 Task: Create new vendor bill with Date Opened: 23-Apr-23, Select Vendor: Seacor Holdings Inc., Terms: Net 7. Make bill entry for item-1 with Date: 23-Apr-23, Description: Gasoline, Expense Account: Auto: Fuel, Quantity: 21, Unit Price: 3.69, Sales Tax: Y, Sales Tax Included: Y, Tax Table: Sales Tax. Post Bill with Post Date: 23-Apr-23, Post to Accounts: Liabilities:Accounts Payble. Pay / Process Payment with Transaction Date: 22-May-23, Amount: 77.49, Transfer Account: Checking Account. Go to 'Print Bill'.
Action: Mouse moved to (262, 149)
Screenshot: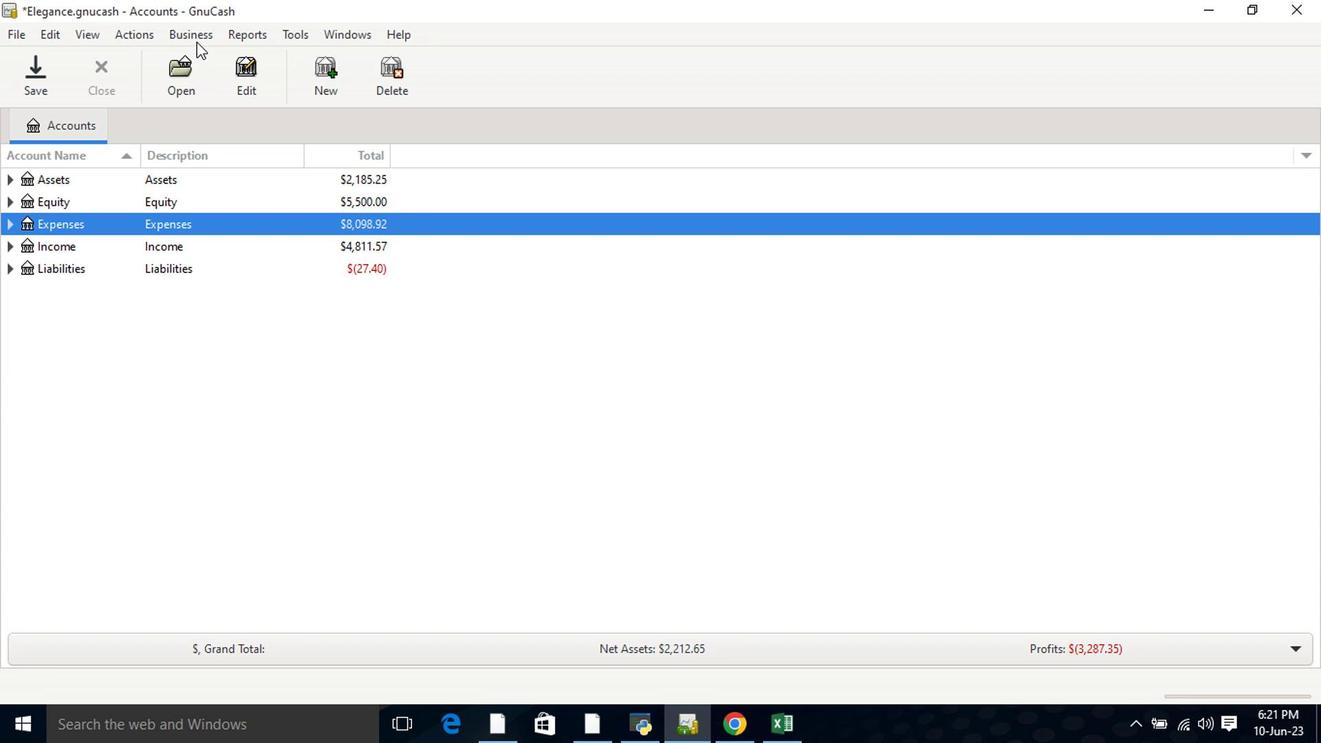 
Action: Mouse pressed left at (262, 149)
Screenshot: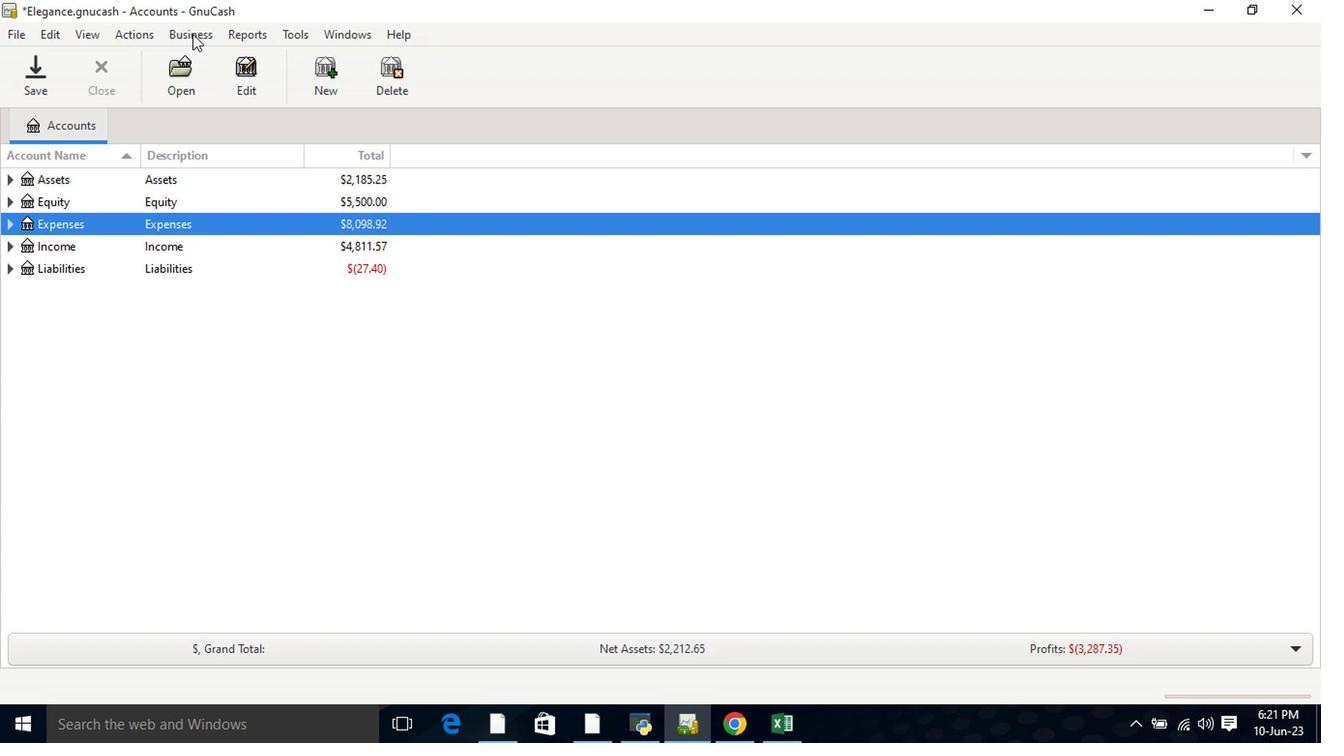 
Action: Mouse moved to (271, 183)
Screenshot: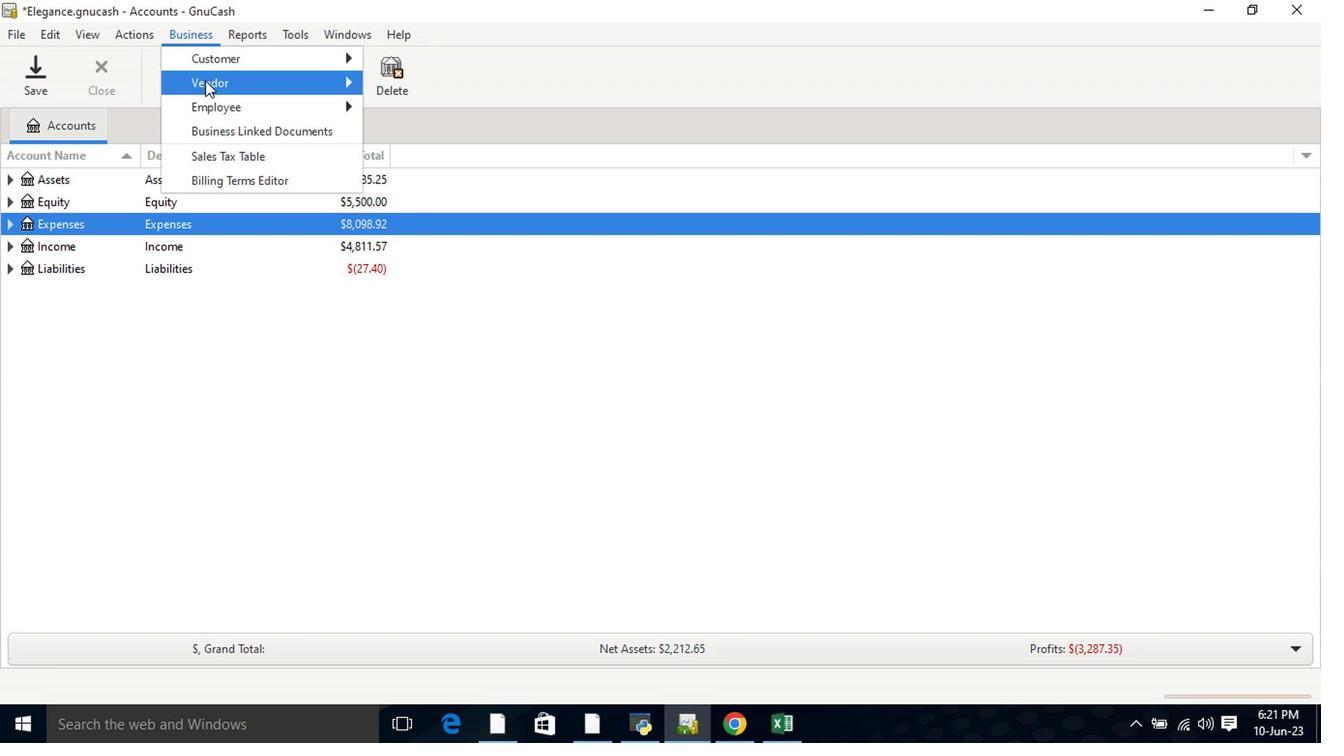 
Action: Mouse pressed left at (271, 183)
Screenshot: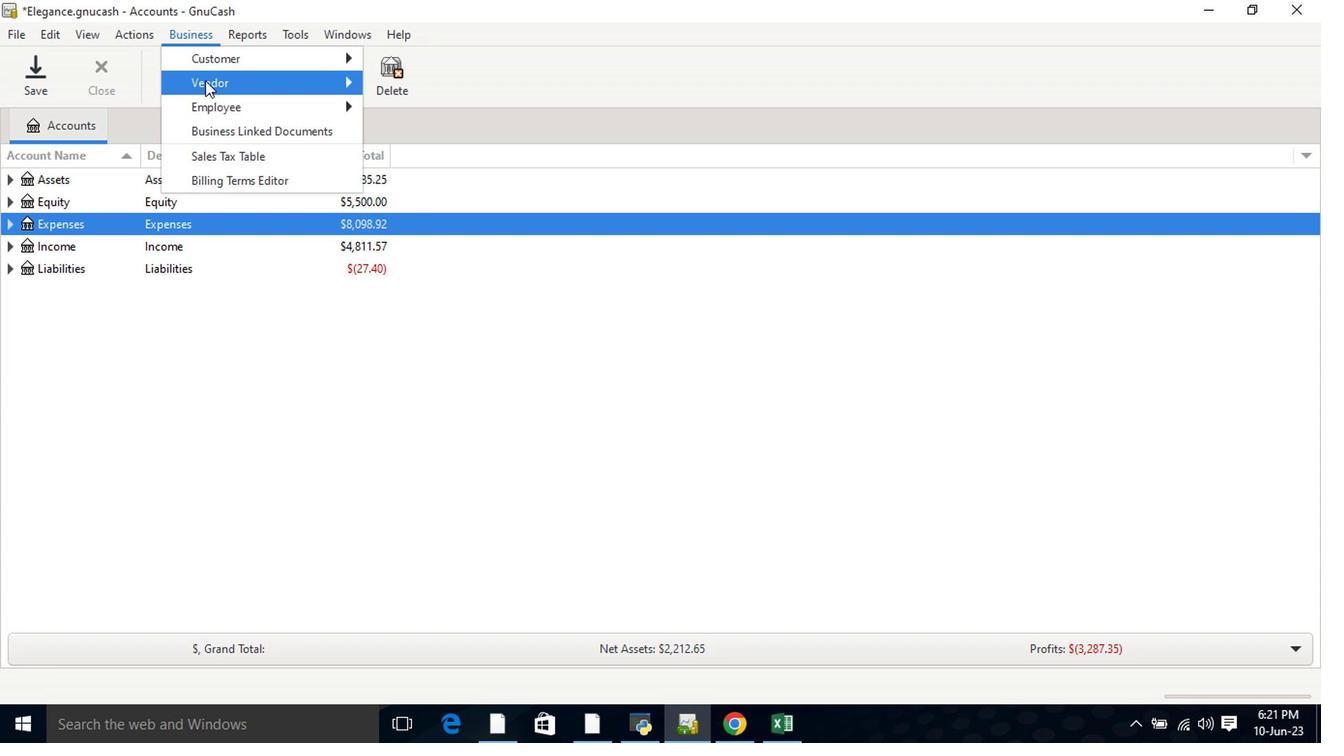 
Action: Mouse moved to (427, 233)
Screenshot: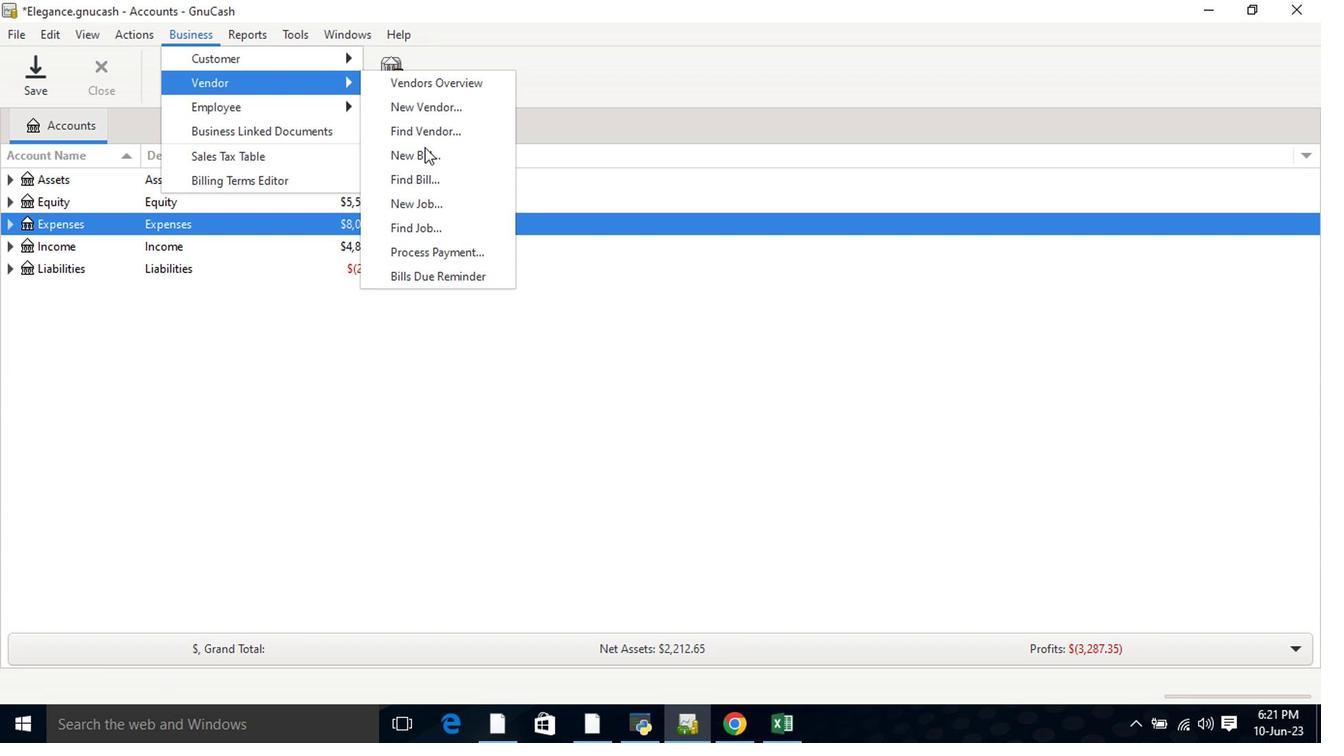 
Action: Mouse pressed left at (427, 233)
Screenshot: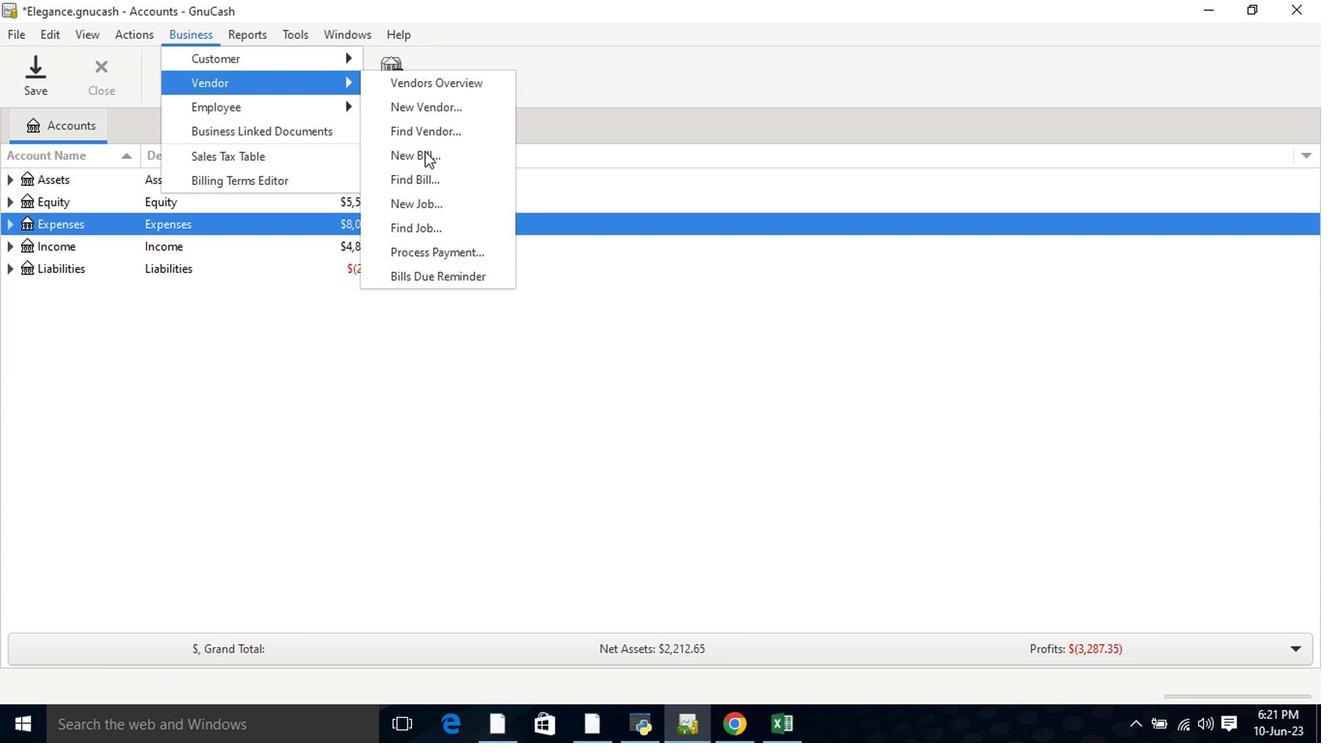 
Action: Mouse moved to (685, 302)
Screenshot: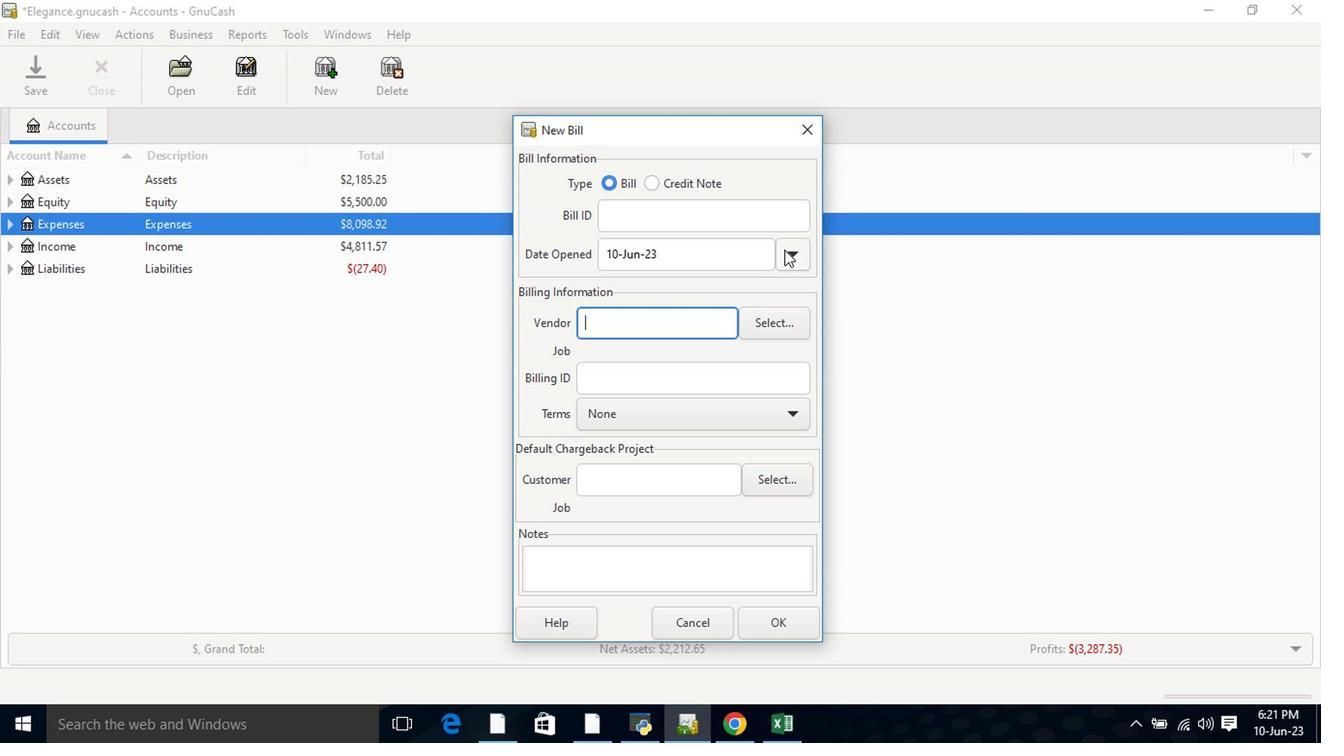
Action: Mouse pressed left at (685, 302)
Screenshot: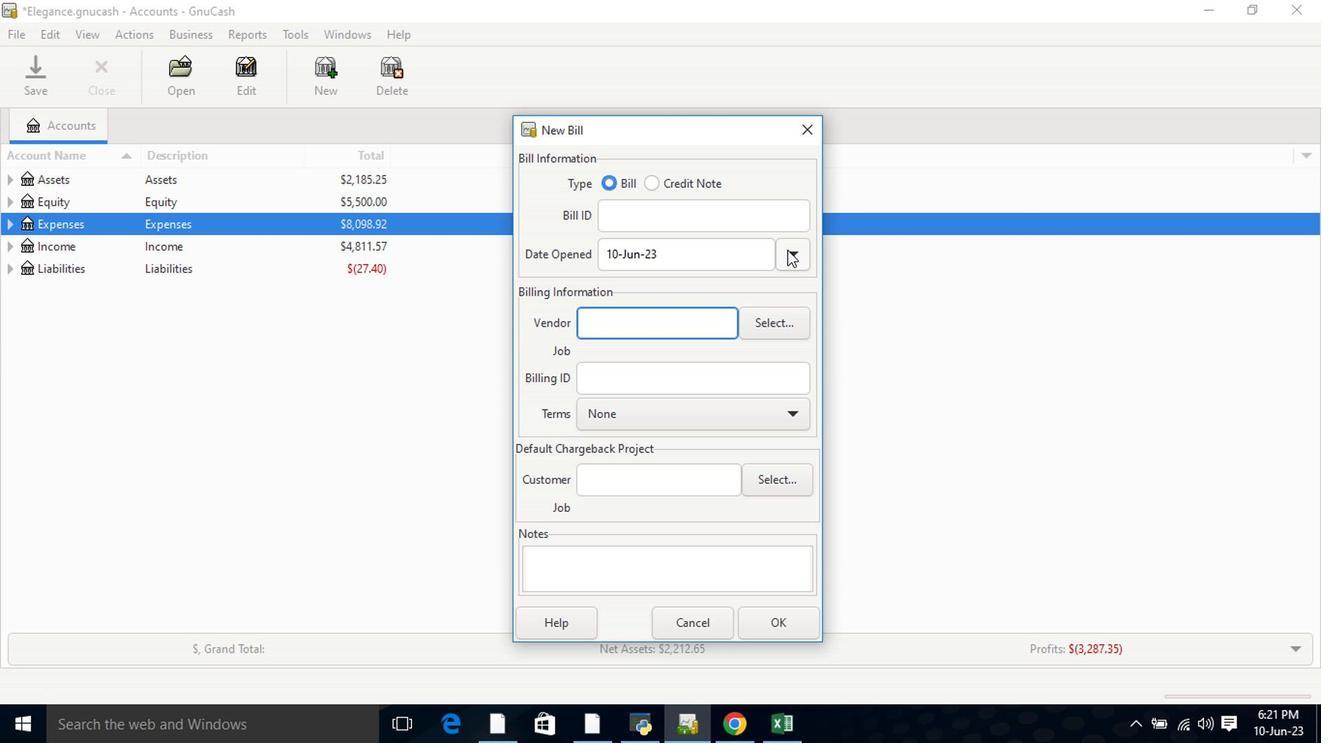 
Action: Mouse moved to (578, 324)
Screenshot: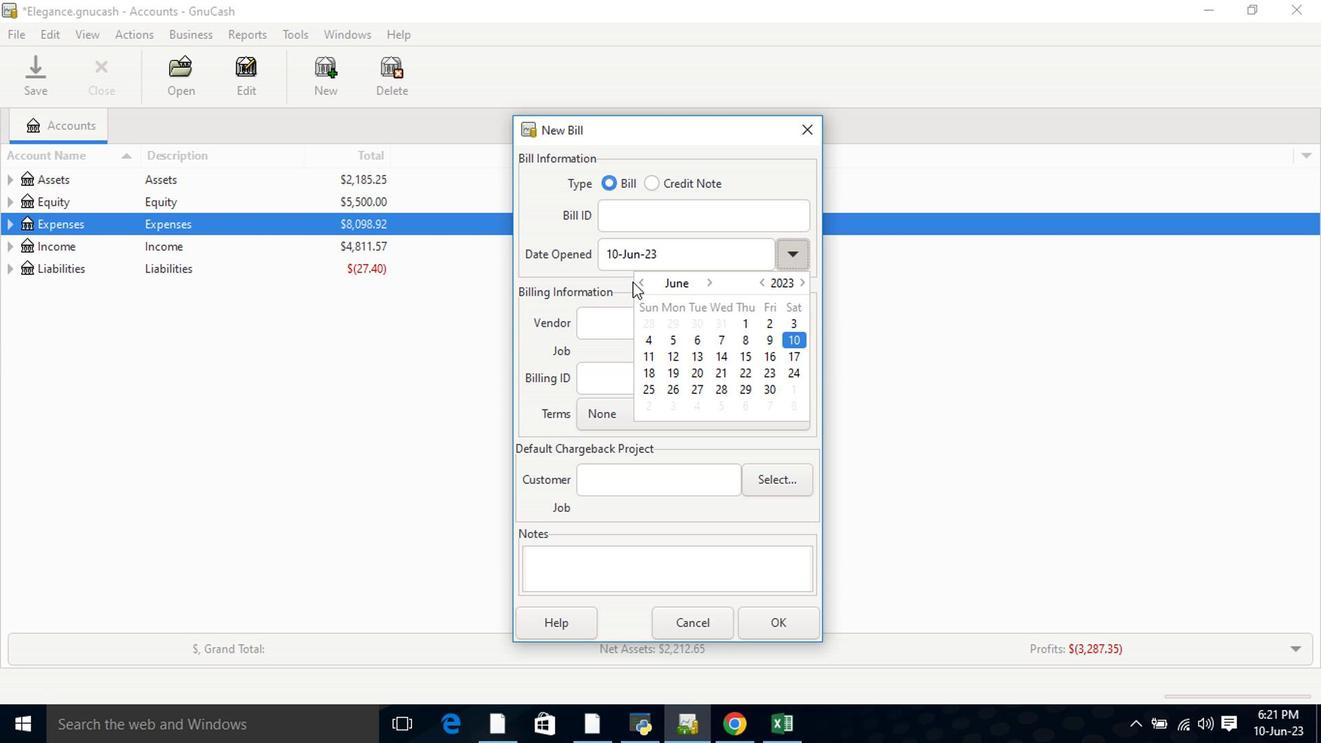 
Action: Mouse pressed left at (578, 324)
Screenshot: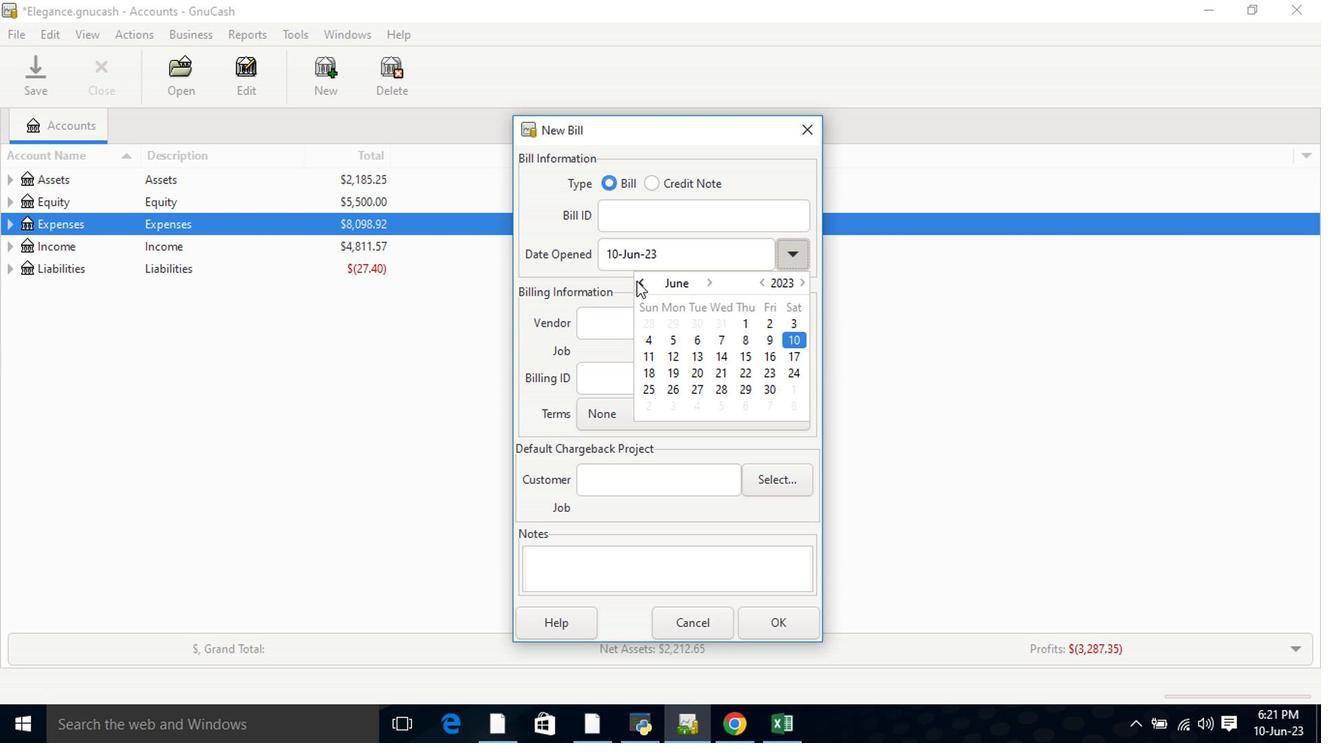 
Action: Mouse moved to (580, 326)
Screenshot: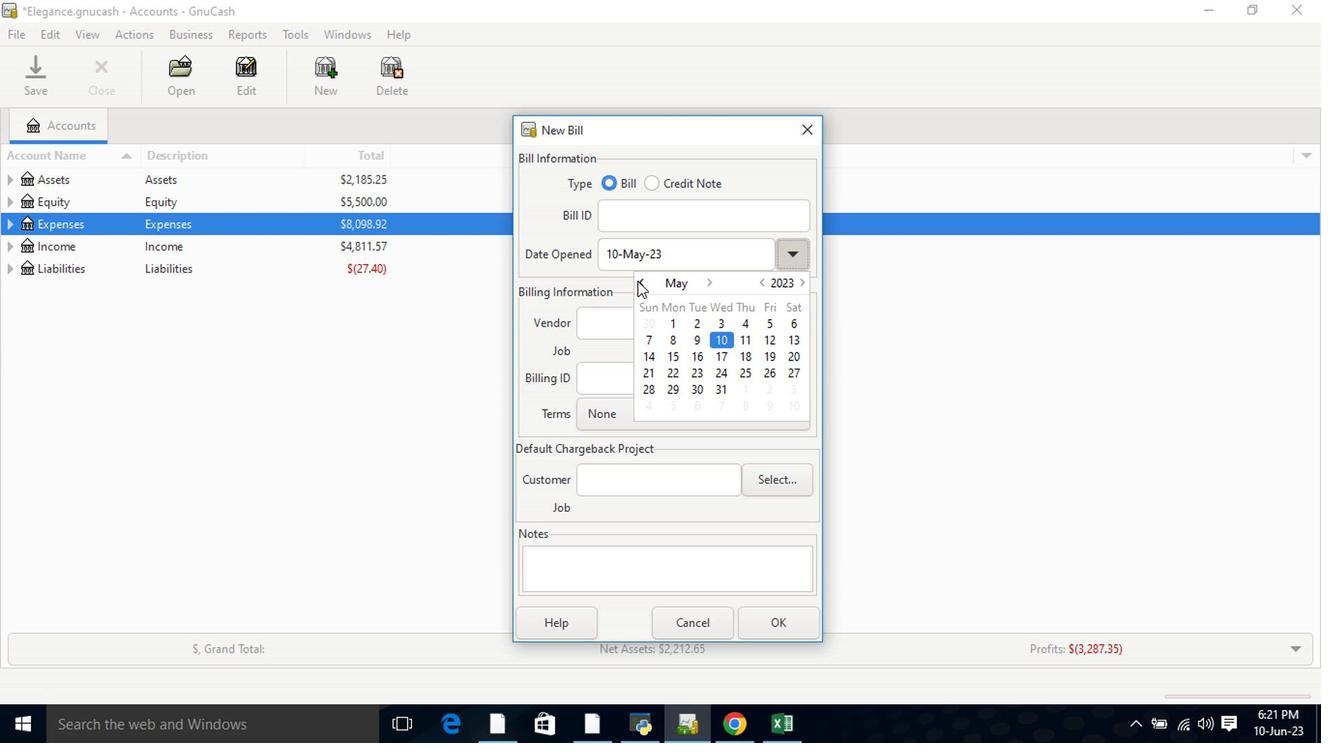 
Action: Mouse pressed left at (580, 326)
Screenshot: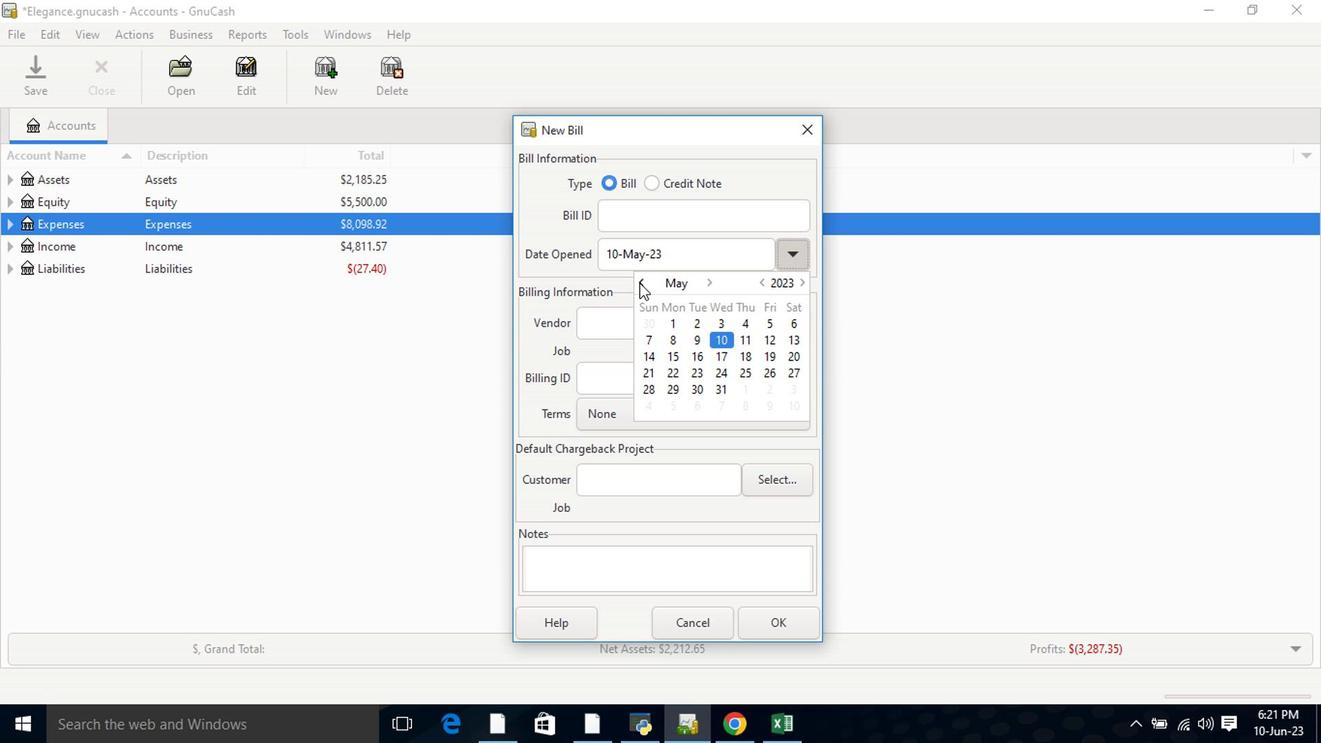 
Action: Mouse moved to (590, 403)
Screenshot: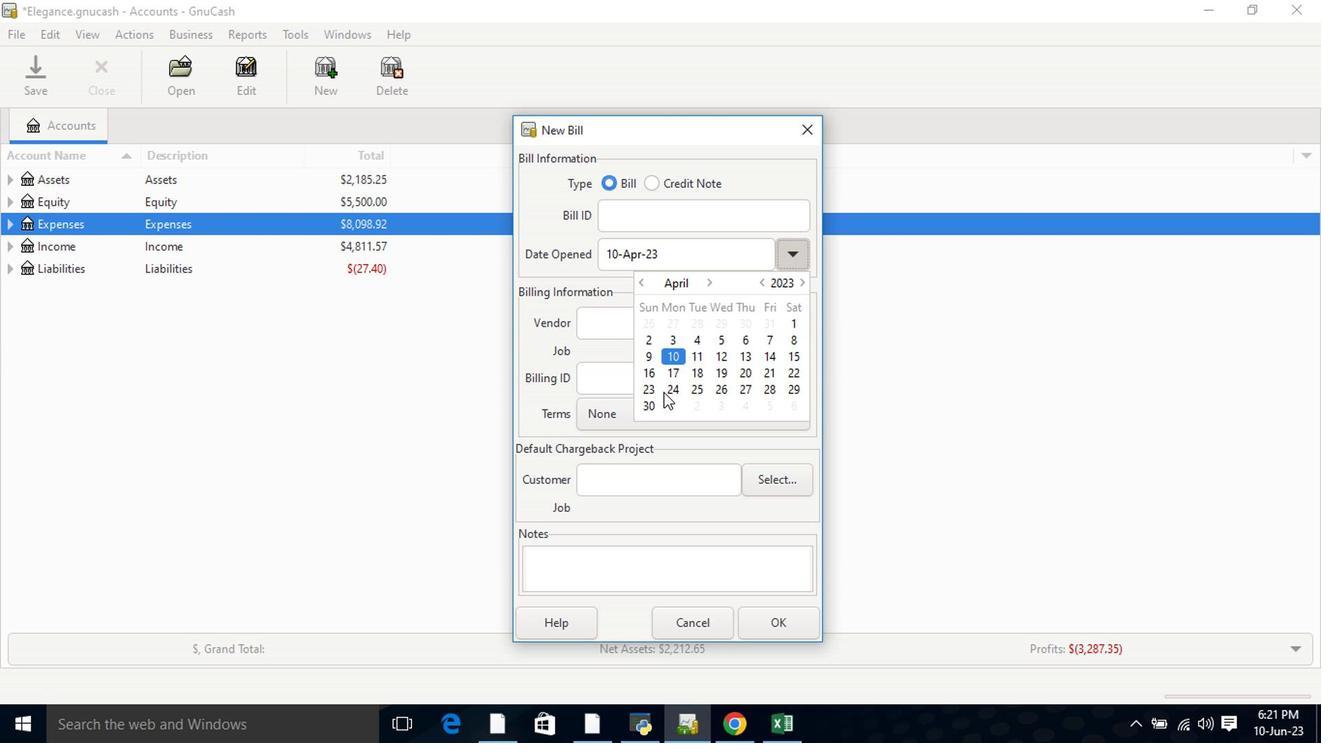 
Action: Mouse pressed left at (590, 403)
Screenshot: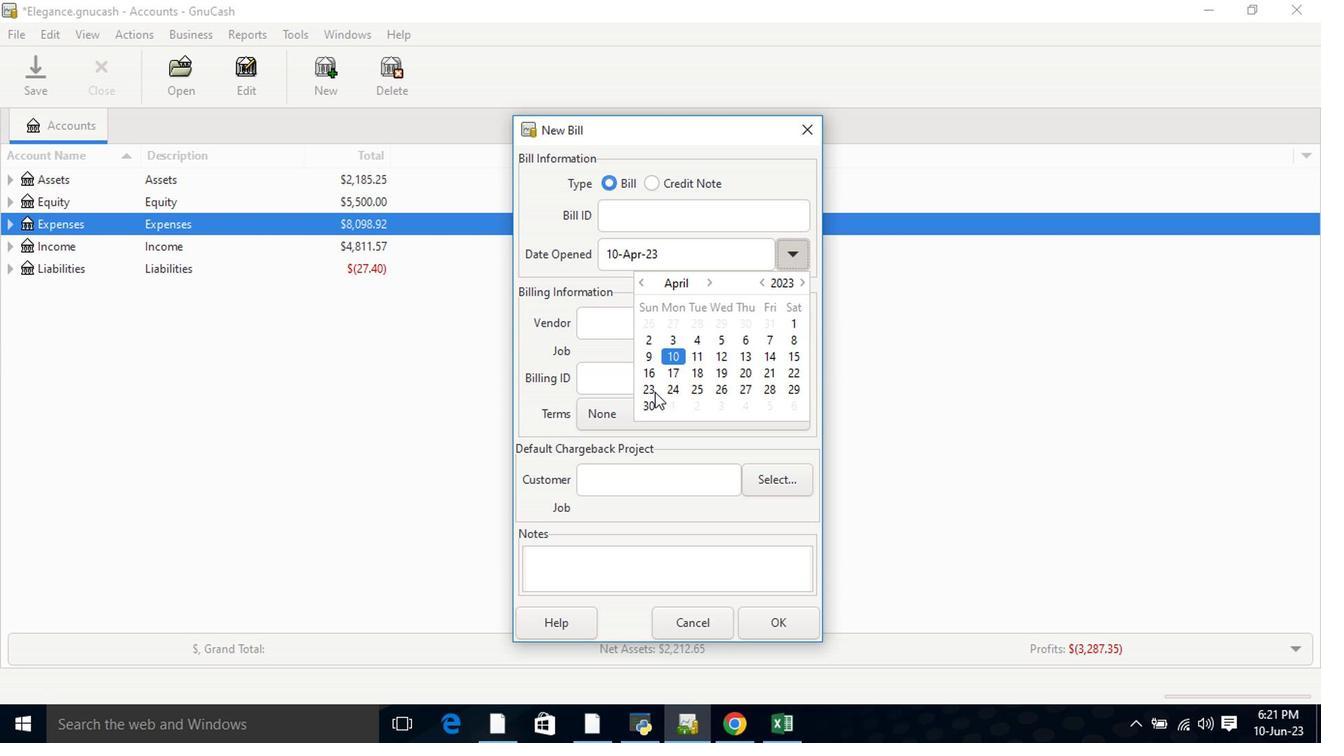 
Action: Mouse pressed left at (590, 403)
Screenshot: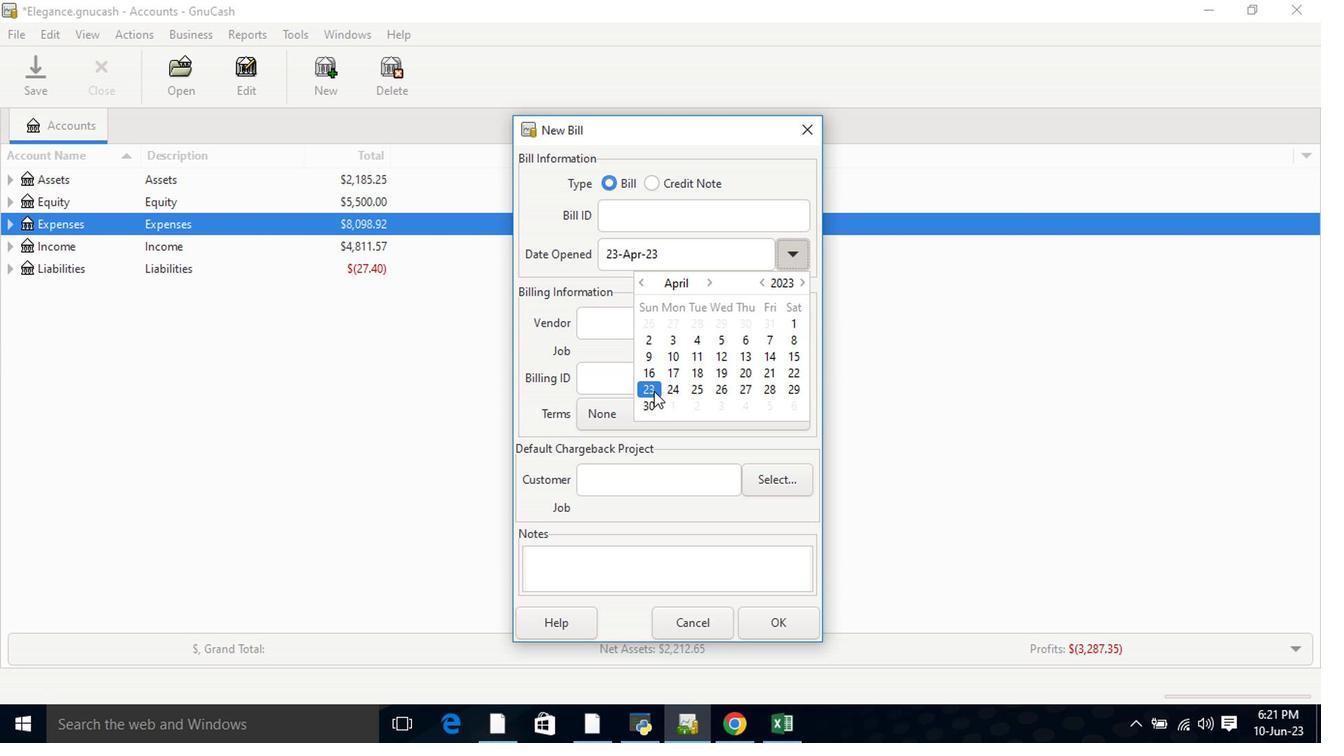 
Action: Mouse moved to (576, 357)
Screenshot: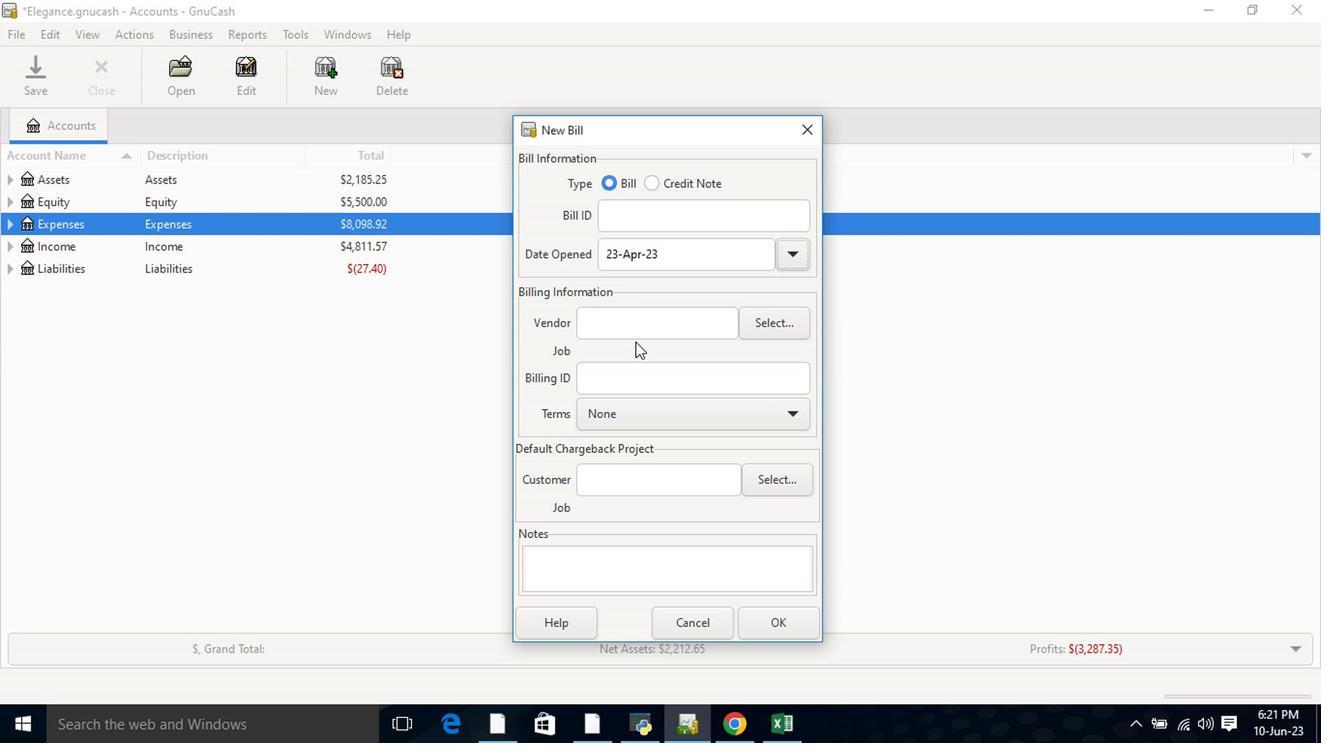 
Action: Mouse pressed left at (576, 357)
Screenshot: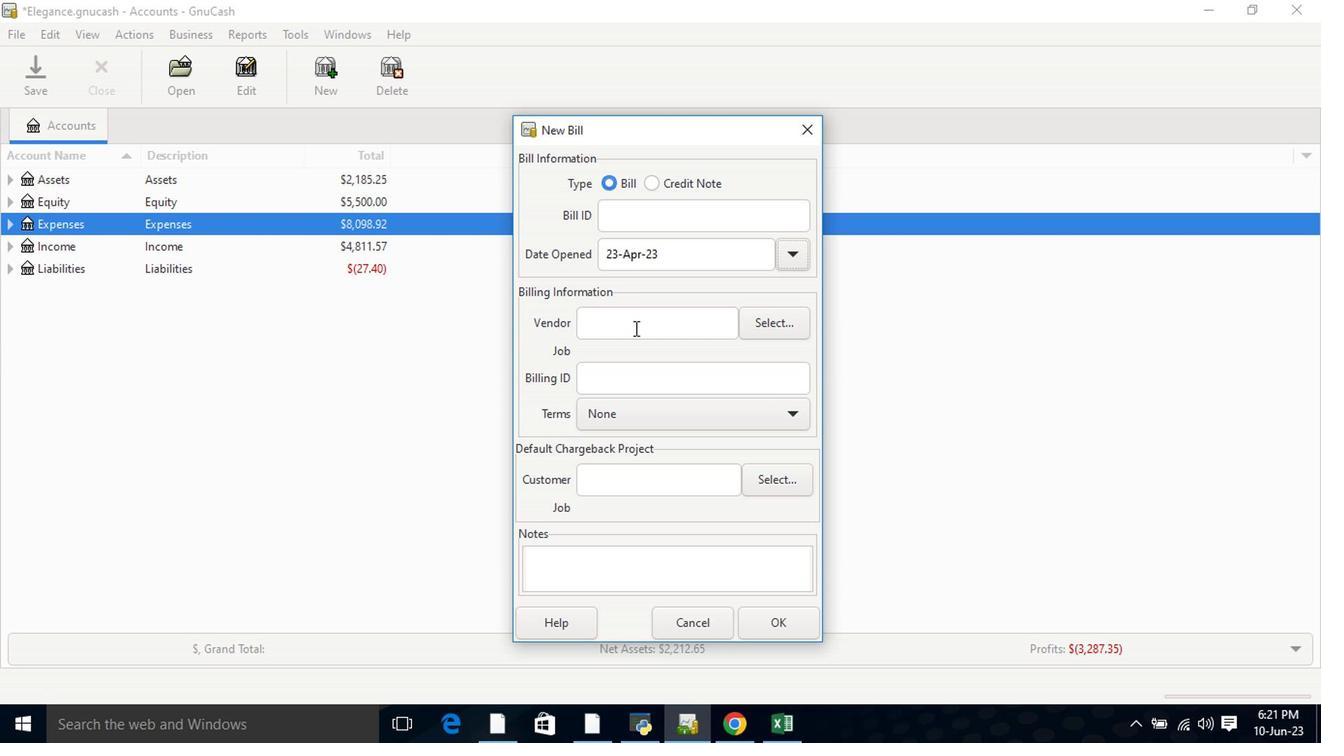
Action: Key pressed <Key.shift>Sea
Screenshot: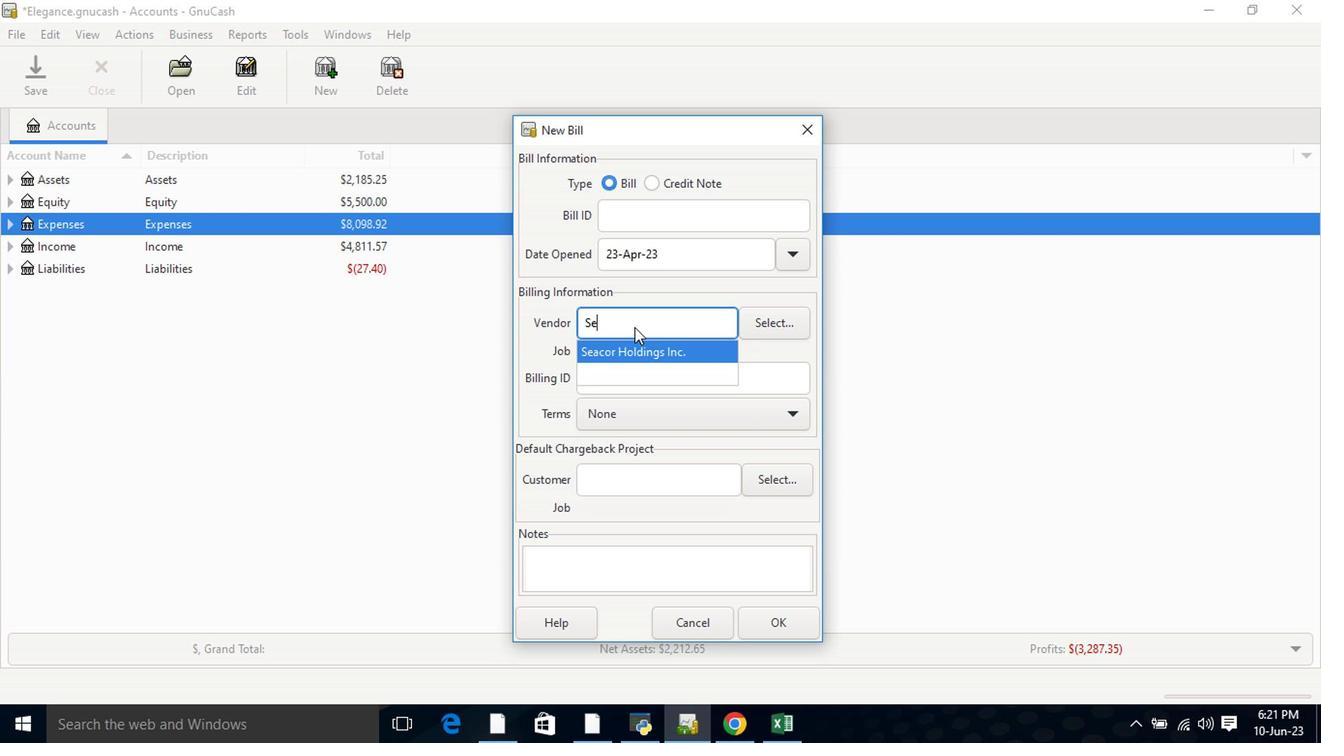 
Action: Mouse moved to (577, 372)
Screenshot: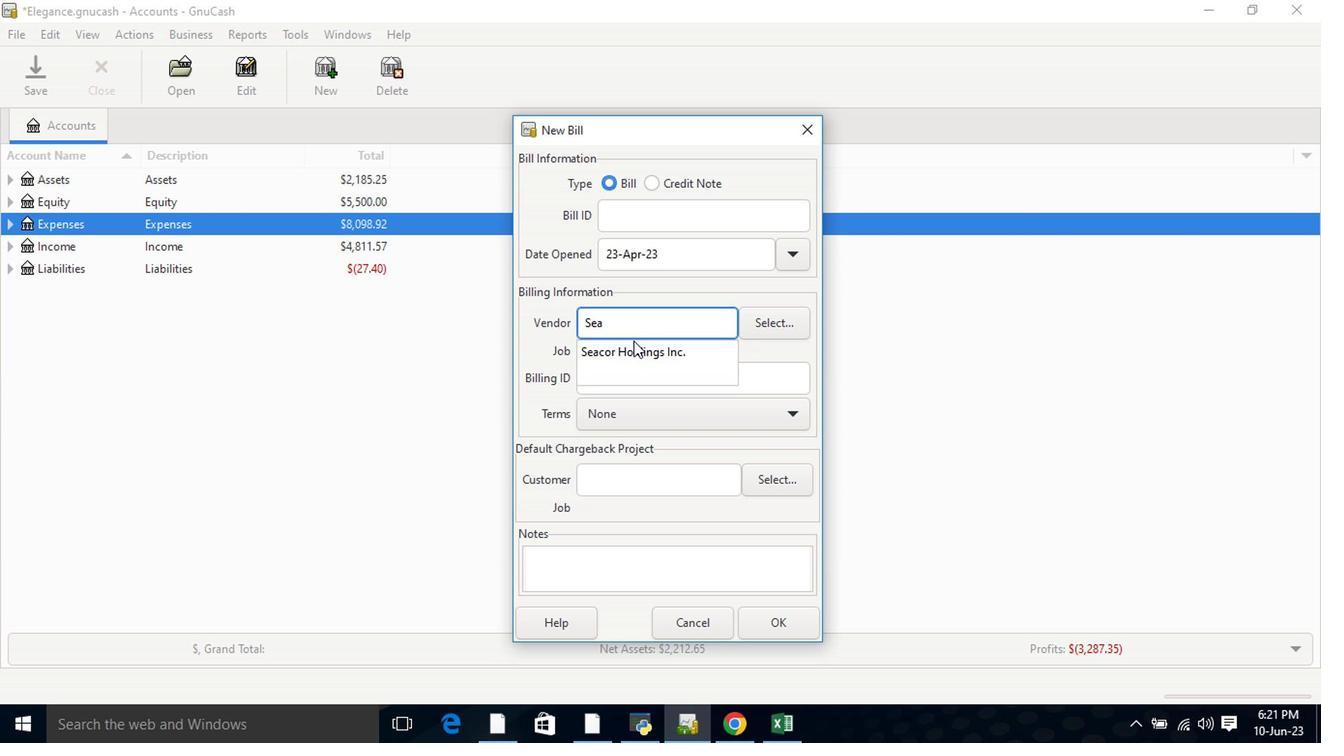 
Action: Mouse pressed left at (577, 372)
Screenshot: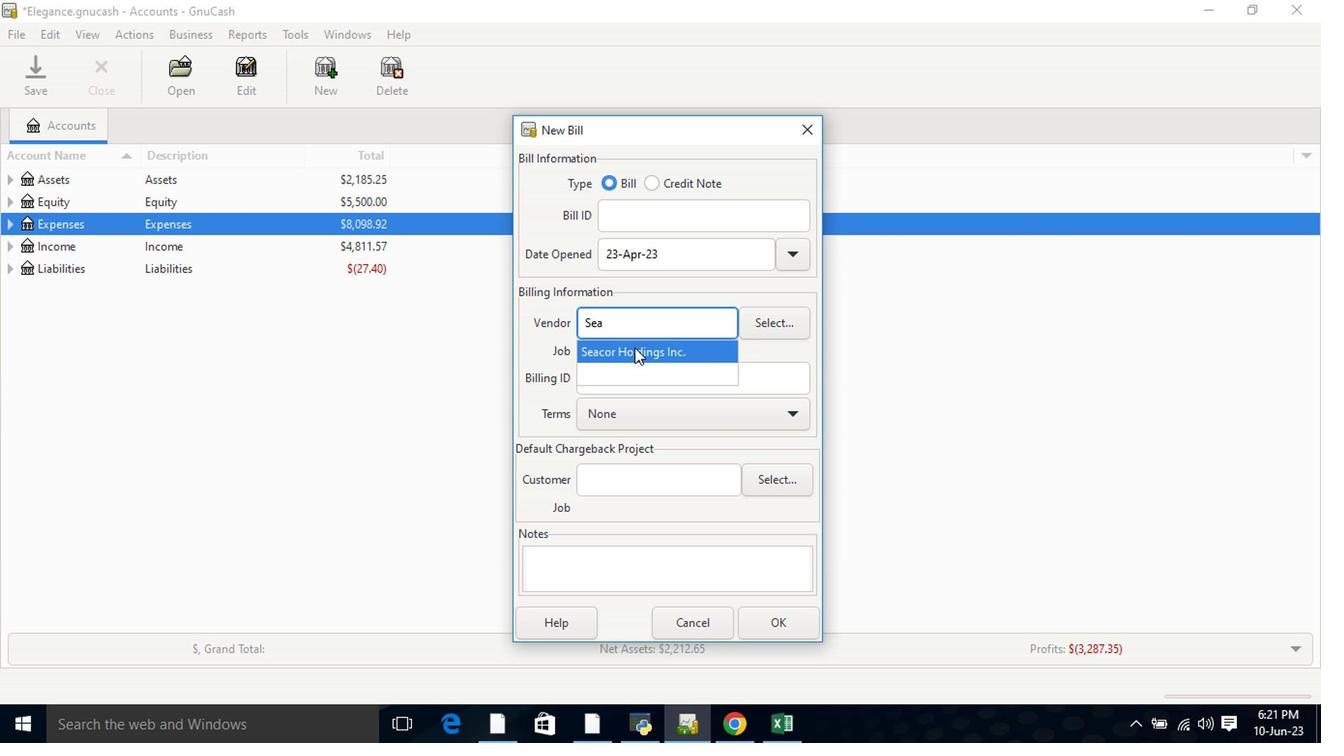 
Action: Mouse moved to (638, 427)
Screenshot: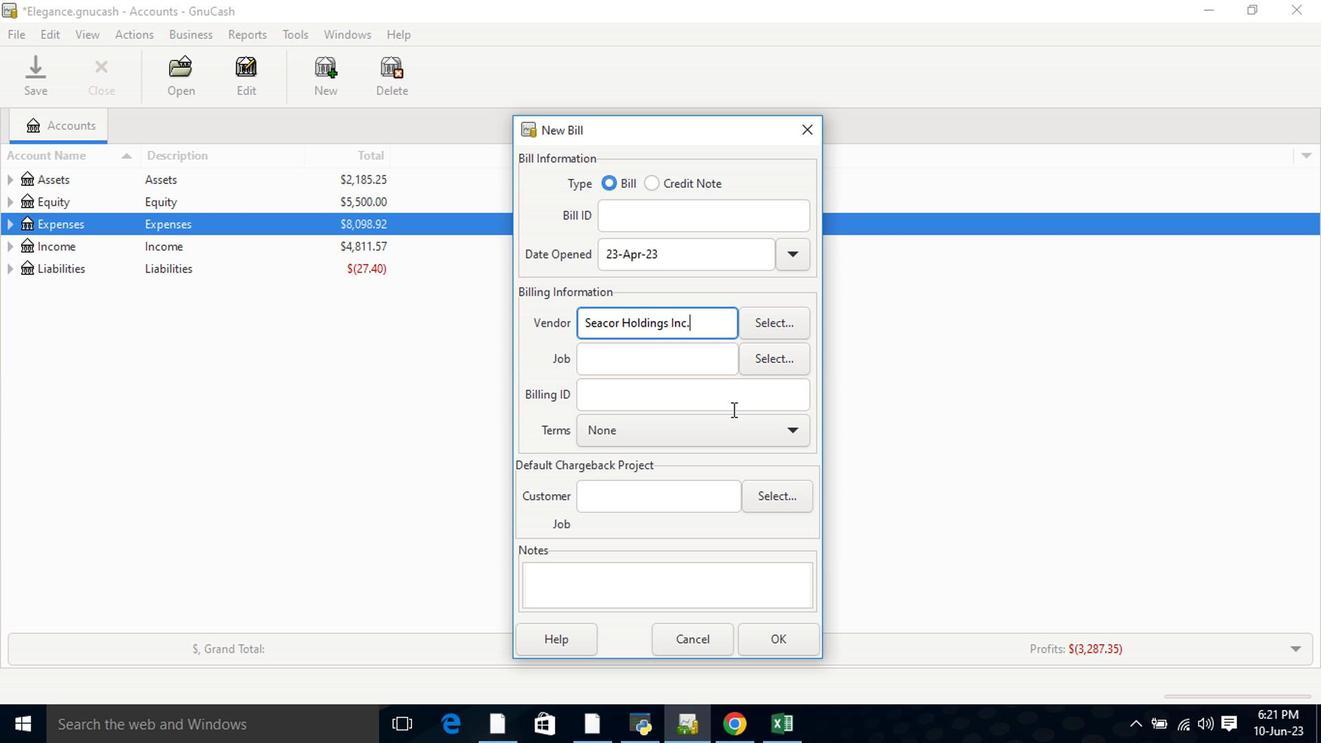 
Action: Mouse pressed left at (638, 427)
Screenshot: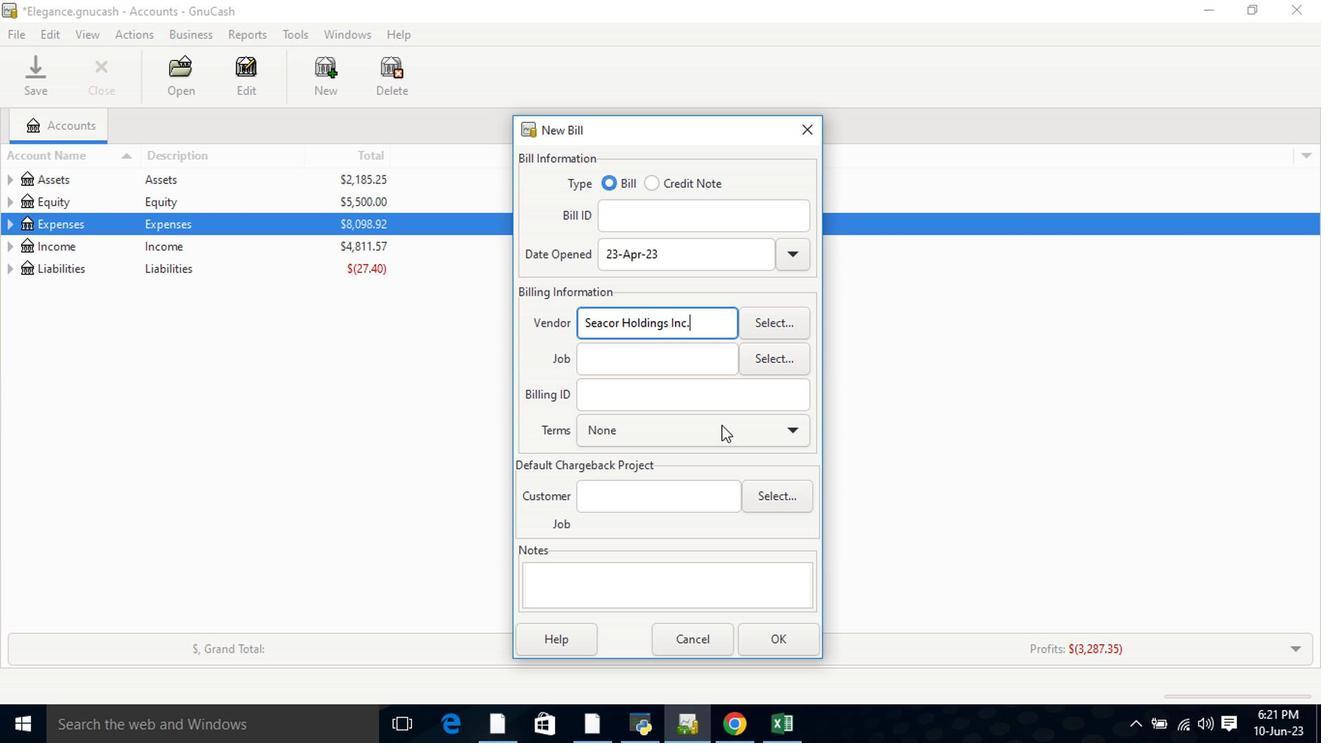 
Action: Mouse moved to (609, 489)
Screenshot: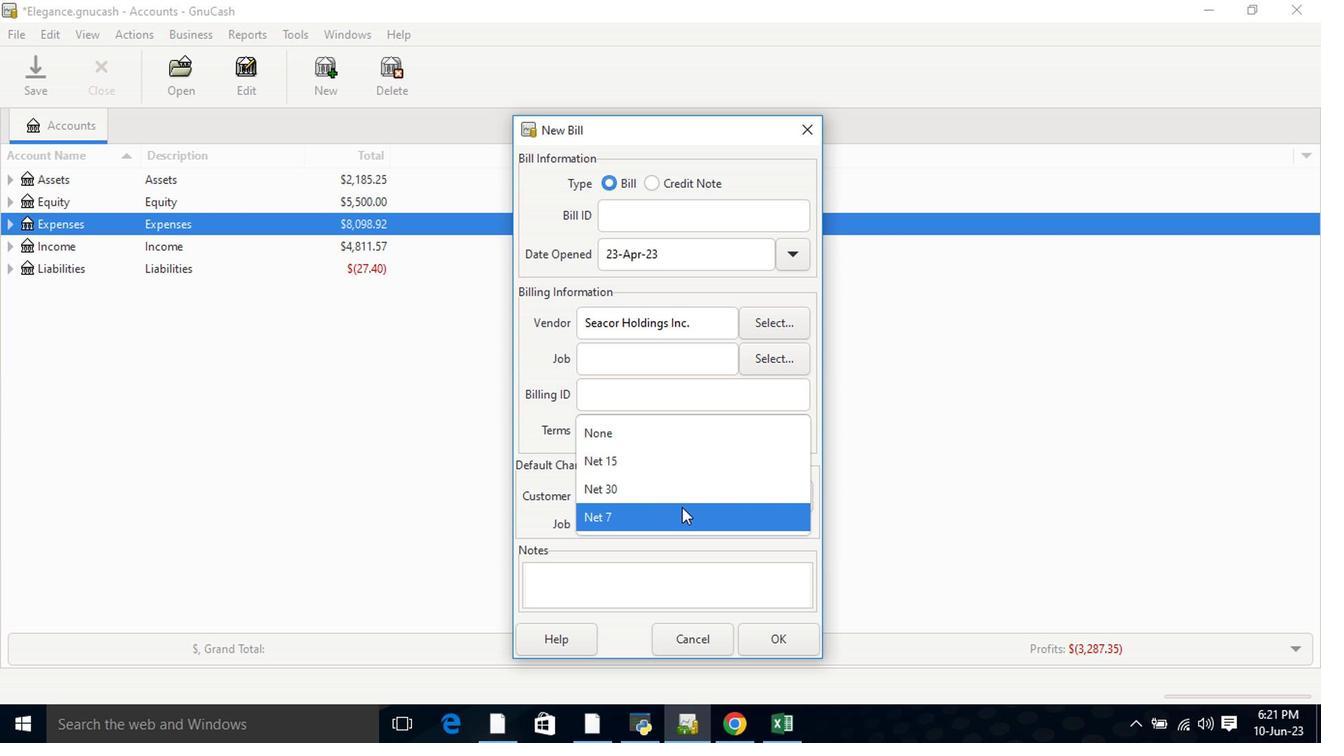 
Action: Mouse pressed left at (609, 489)
Screenshot: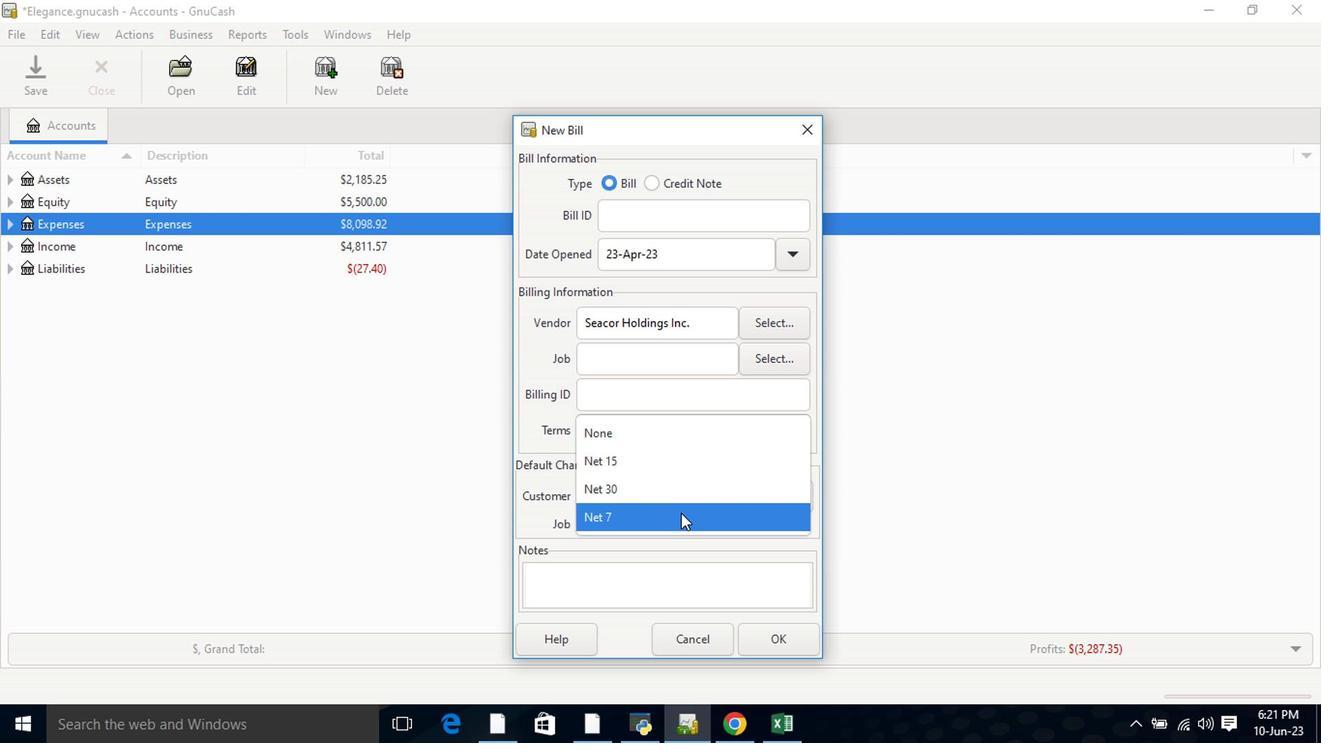 
Action: Mouse moved to (672, 582)
Screenshot: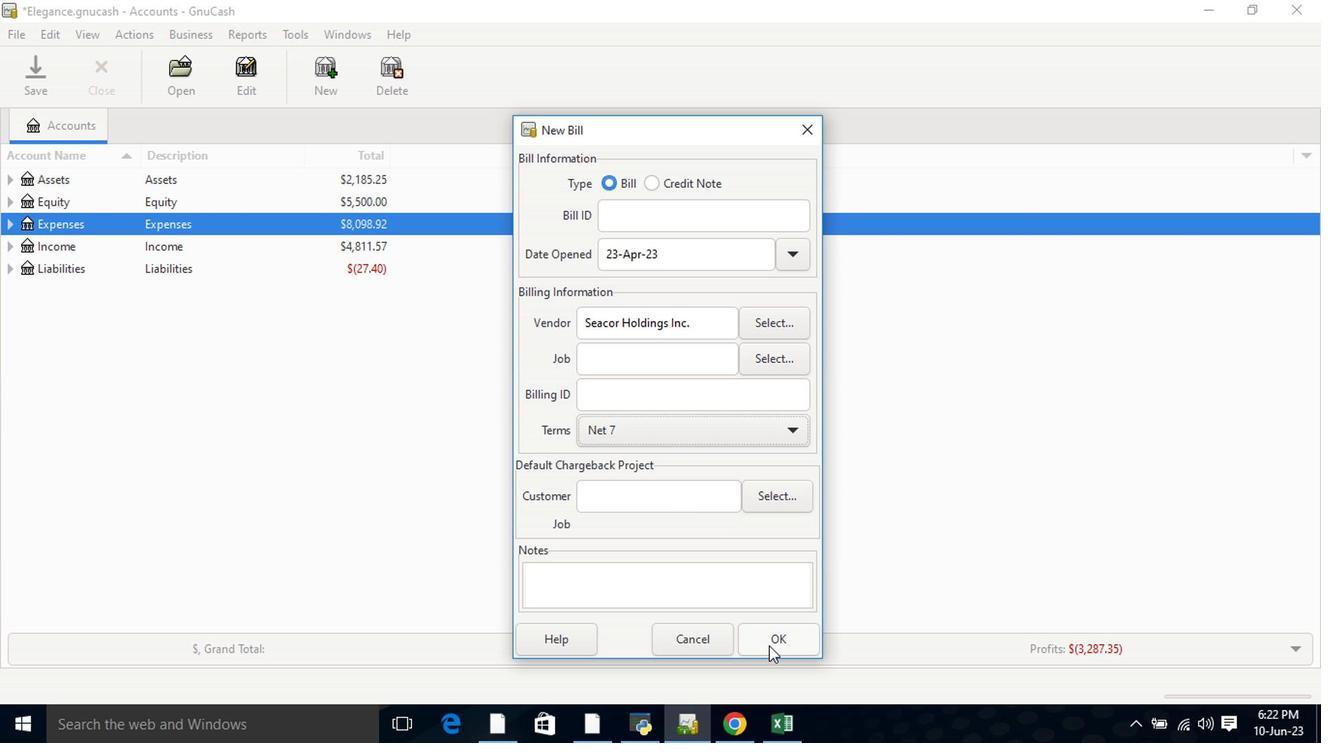 
Action: Mouse pressed left at (672, 582)
Screenshot: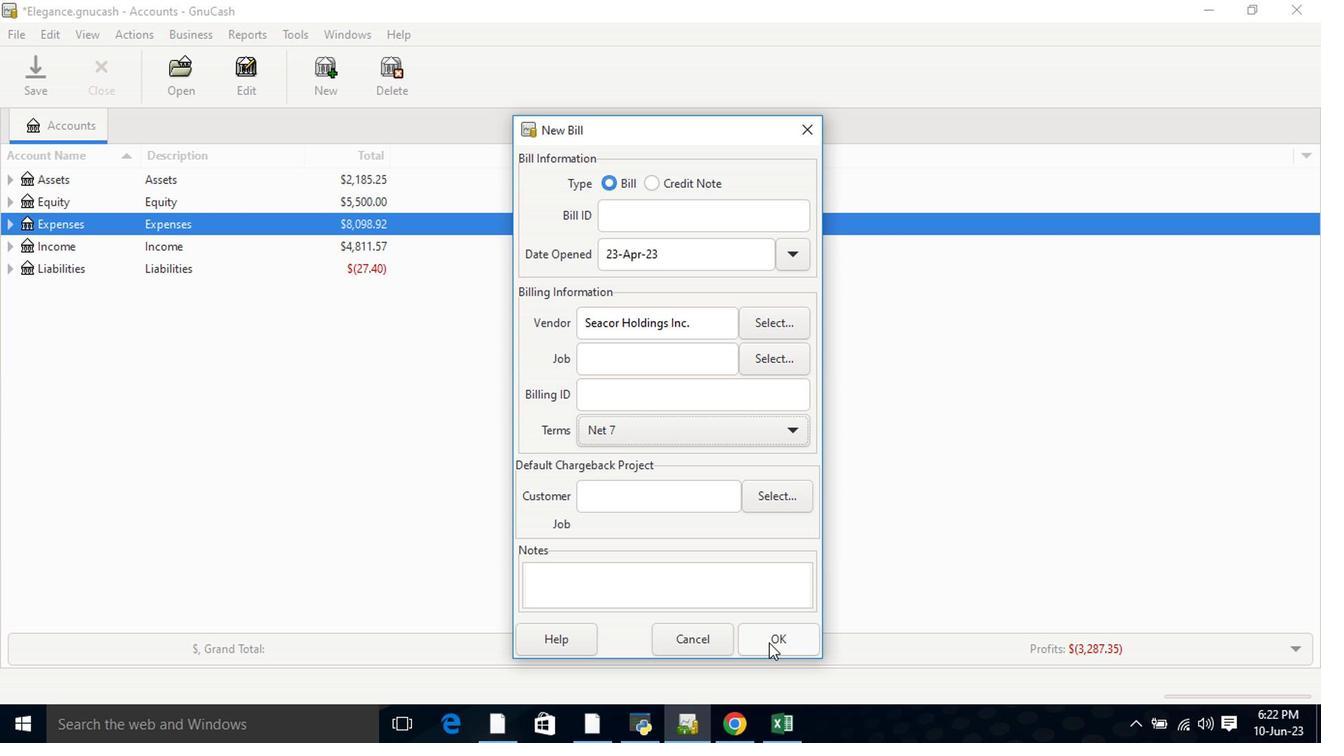 
Action: Mouse moved to (640, 503)
Screenshot: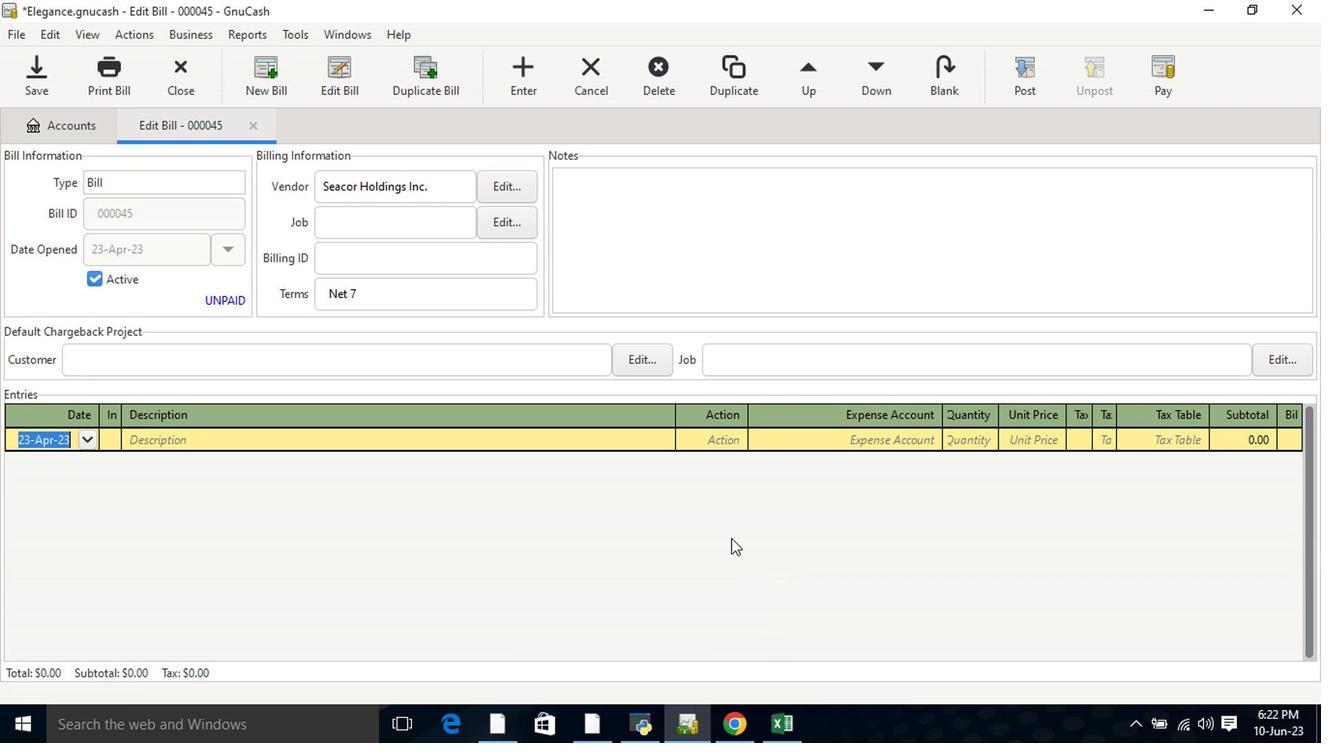 
Action: Key pressed <Key.tab><Key.shift>Gasoline
Screenshot: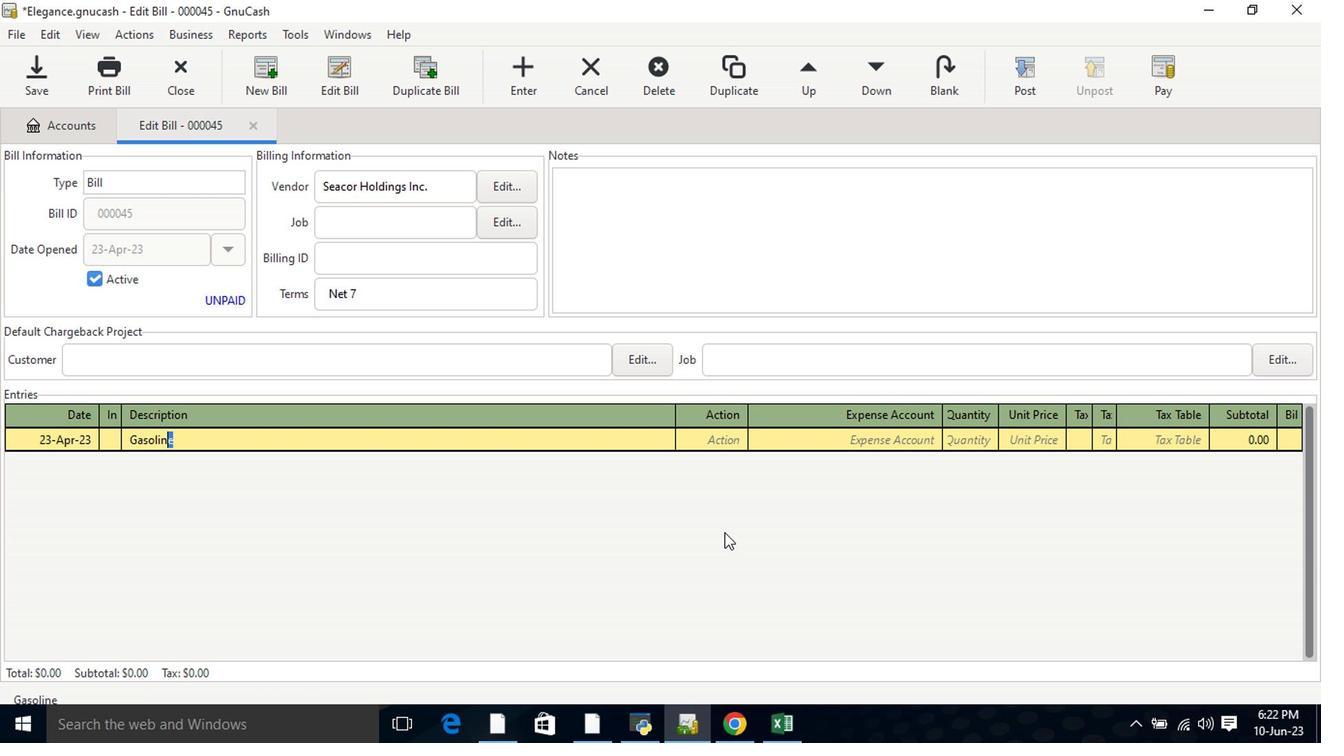 
Action: Mouse moved to (754, 435)
Screenshot: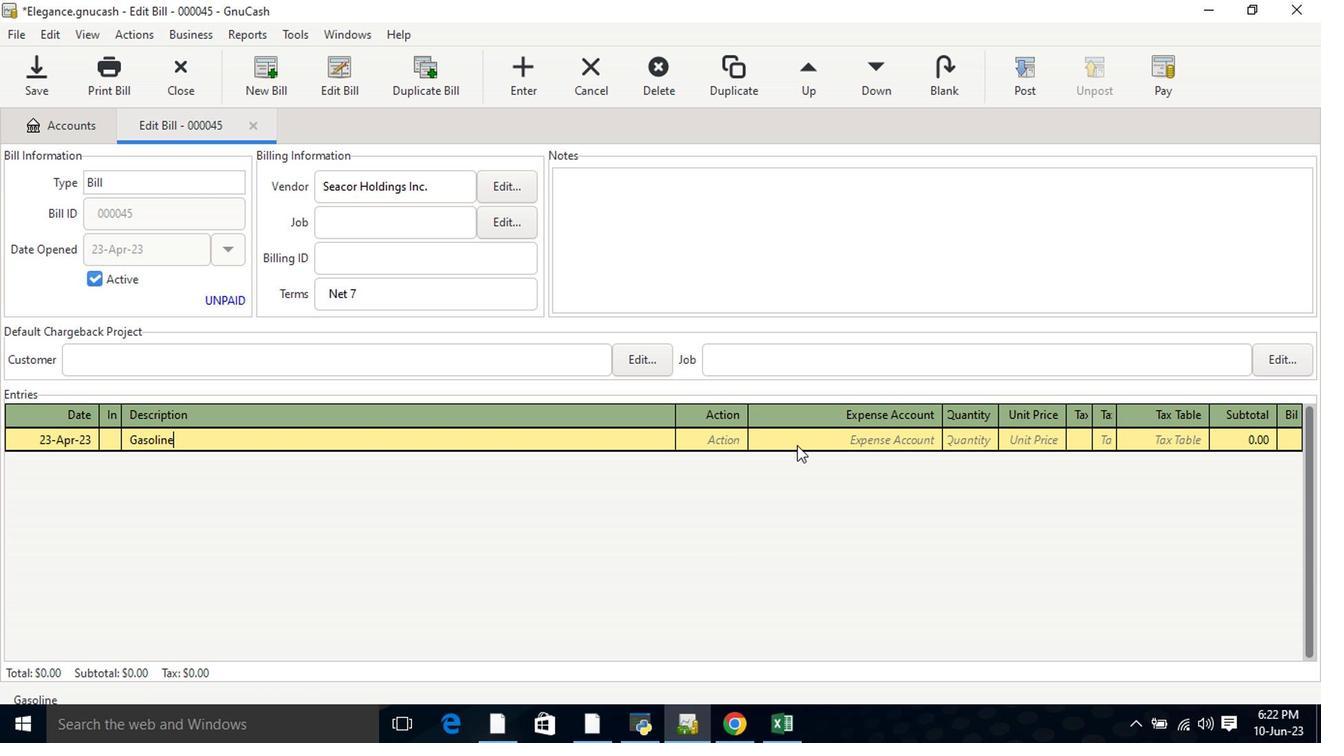 
Action: Mouse pressed left at (754, 435)
Screenshot: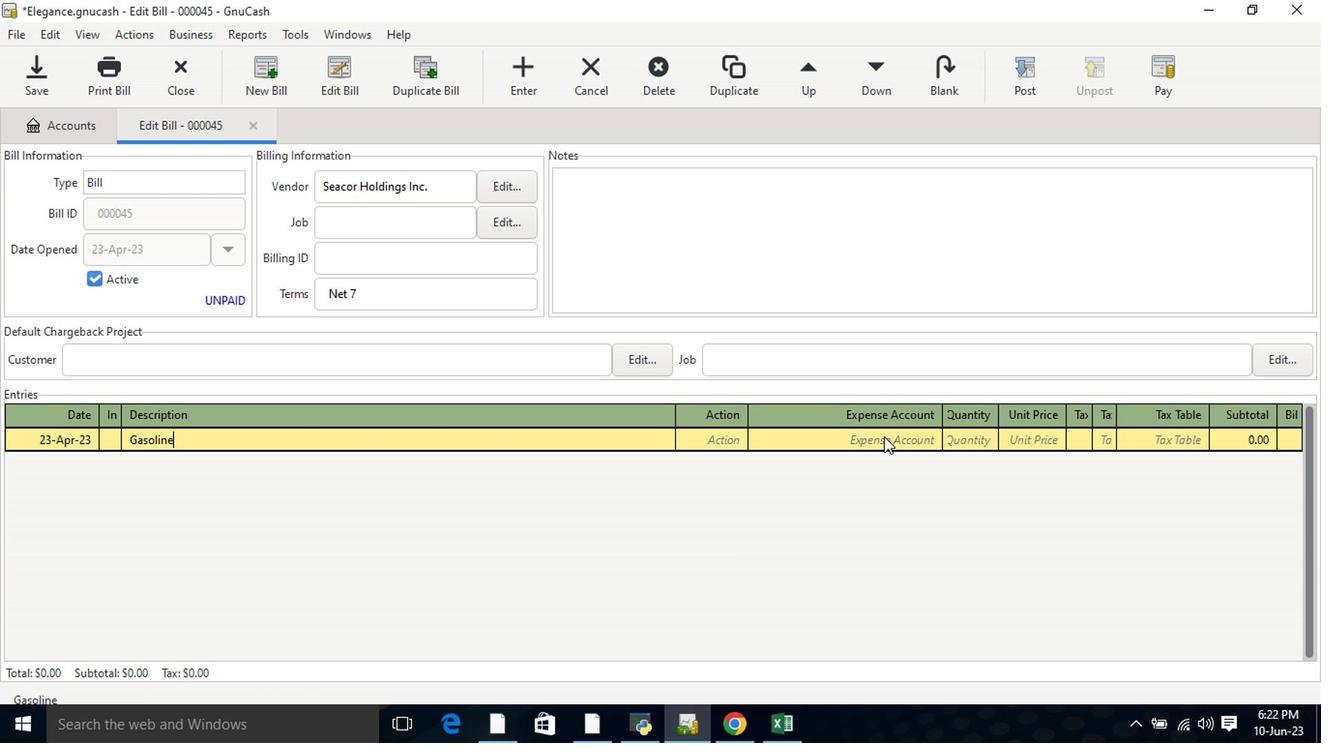 
Action: Mouse moved to (781, 437)
Screenshot: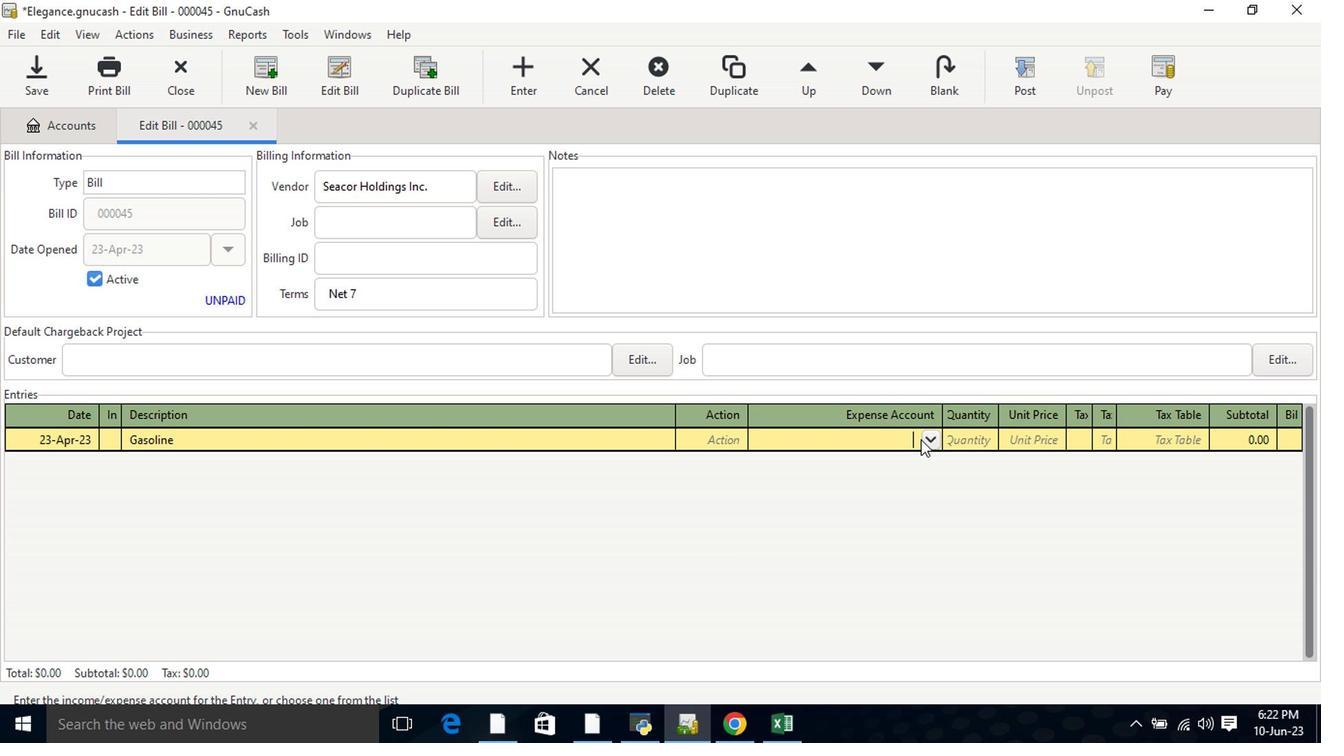 
Action: Key pressed aut
Screenshot: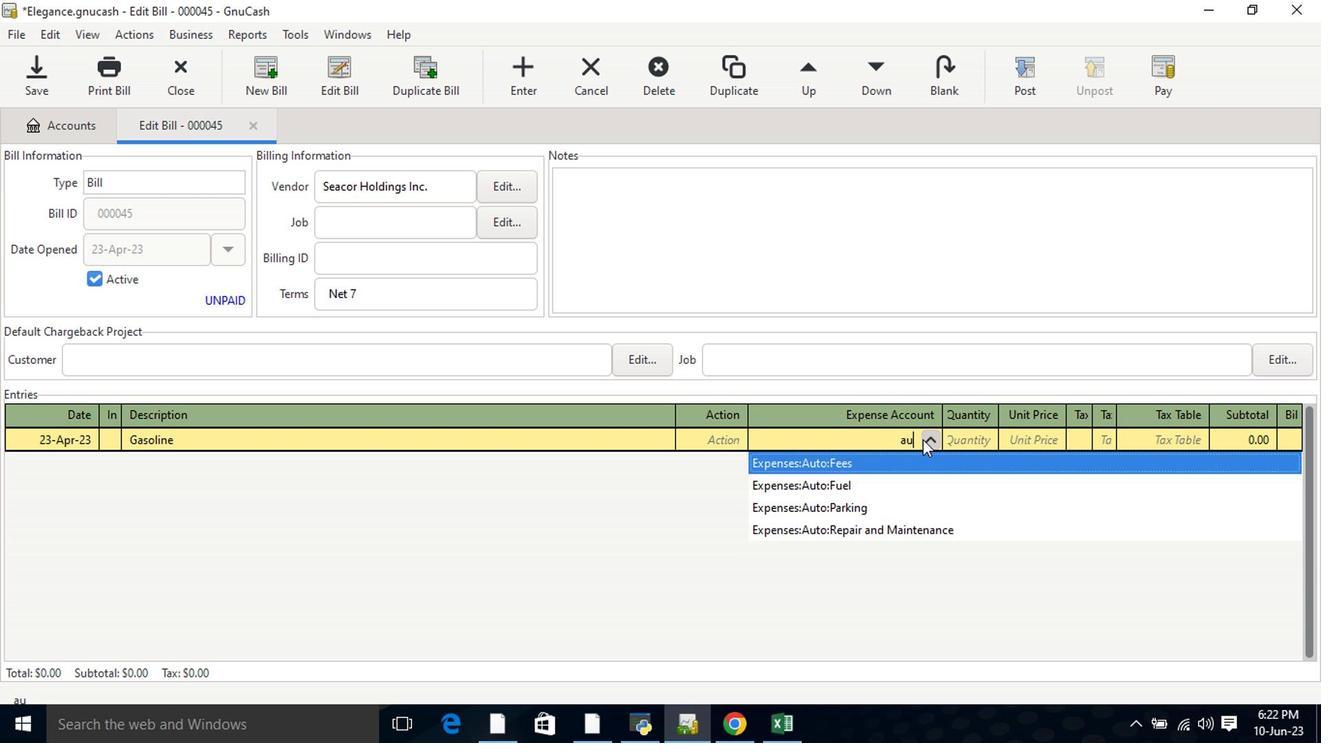
Action: Mouse moved to (744, 468)
Screenshot: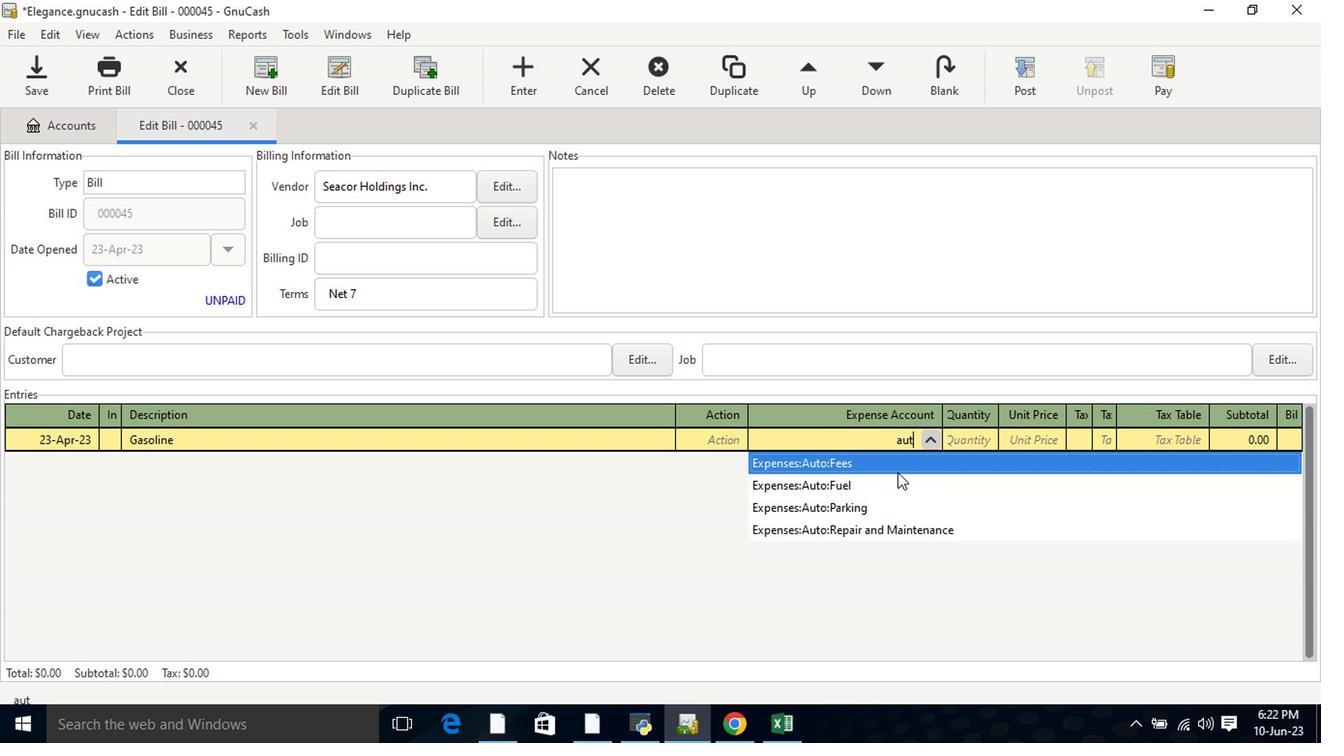 
Action: Mouse pressed left at (744, 468)
Screenshot: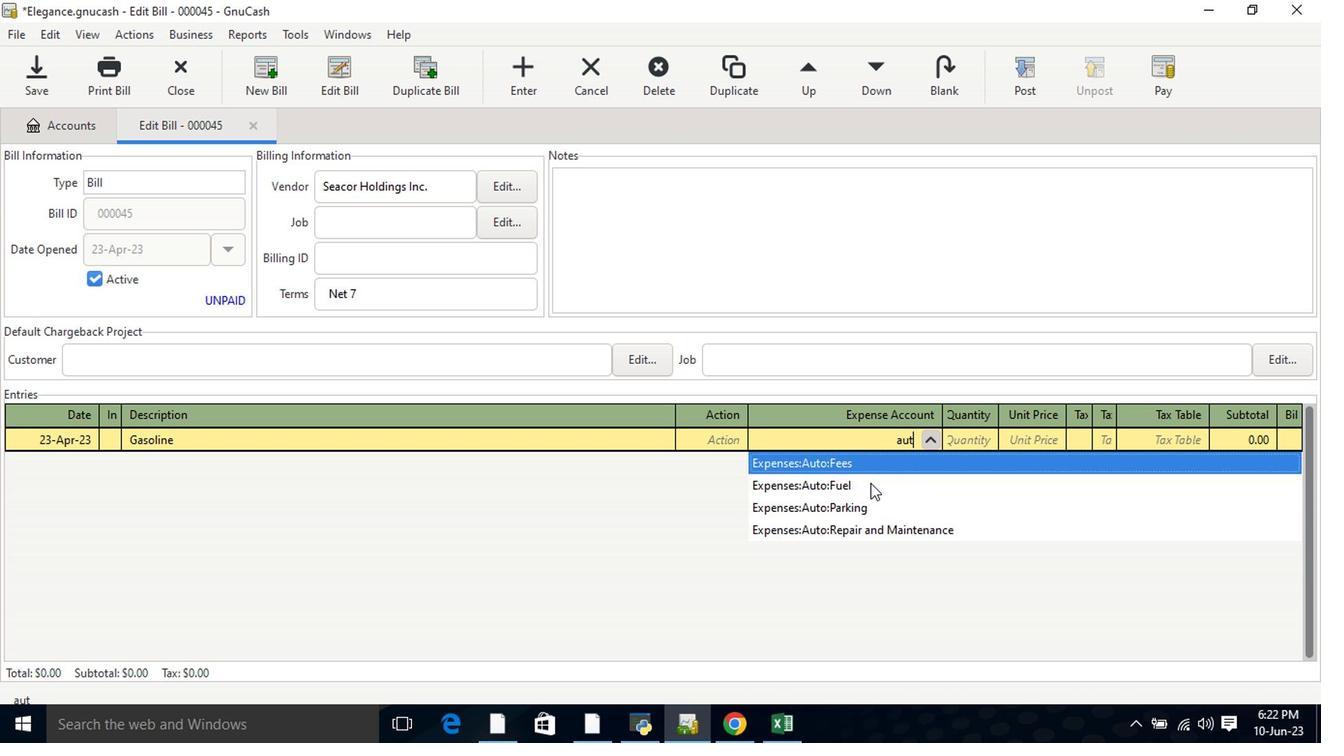 
Action: Mouse moved to (794, 450)
Screenshot: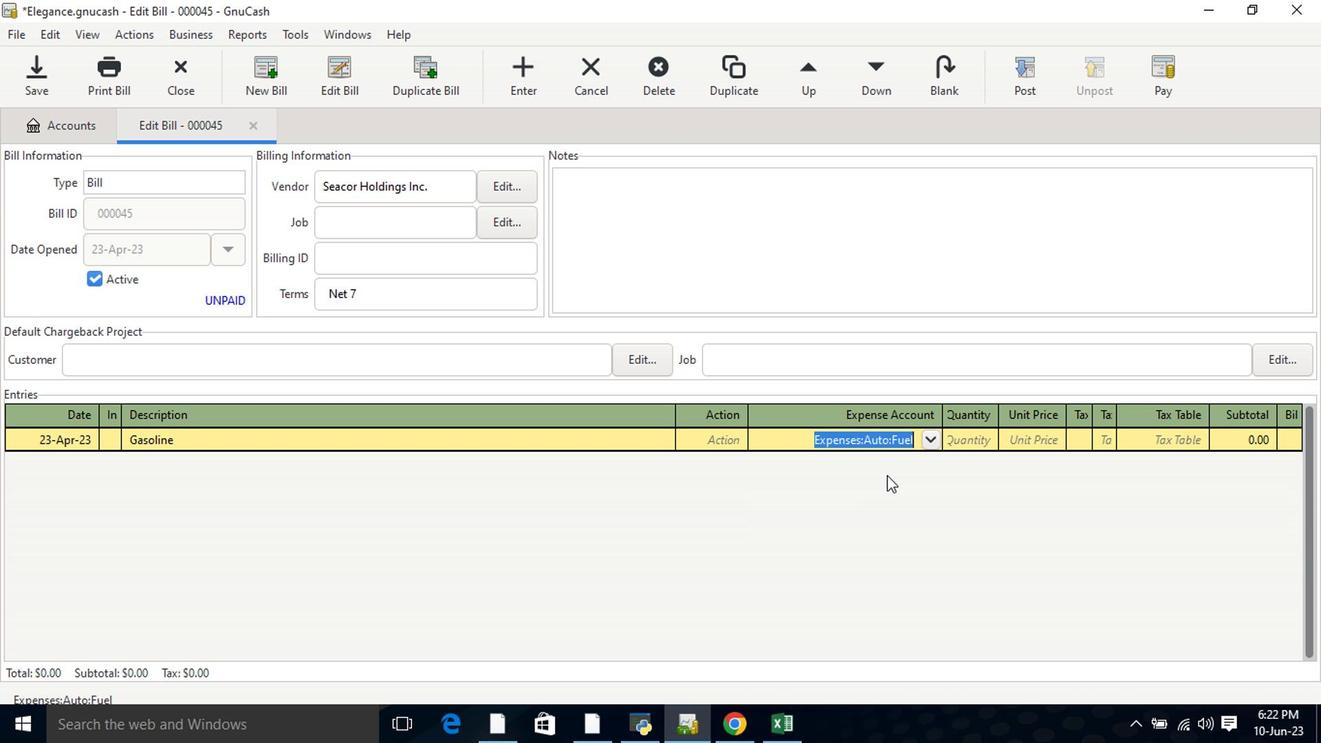 
Action: Key pressed <Key.tab>21<Key.tab>3.69<Key.tab>
Screenshot: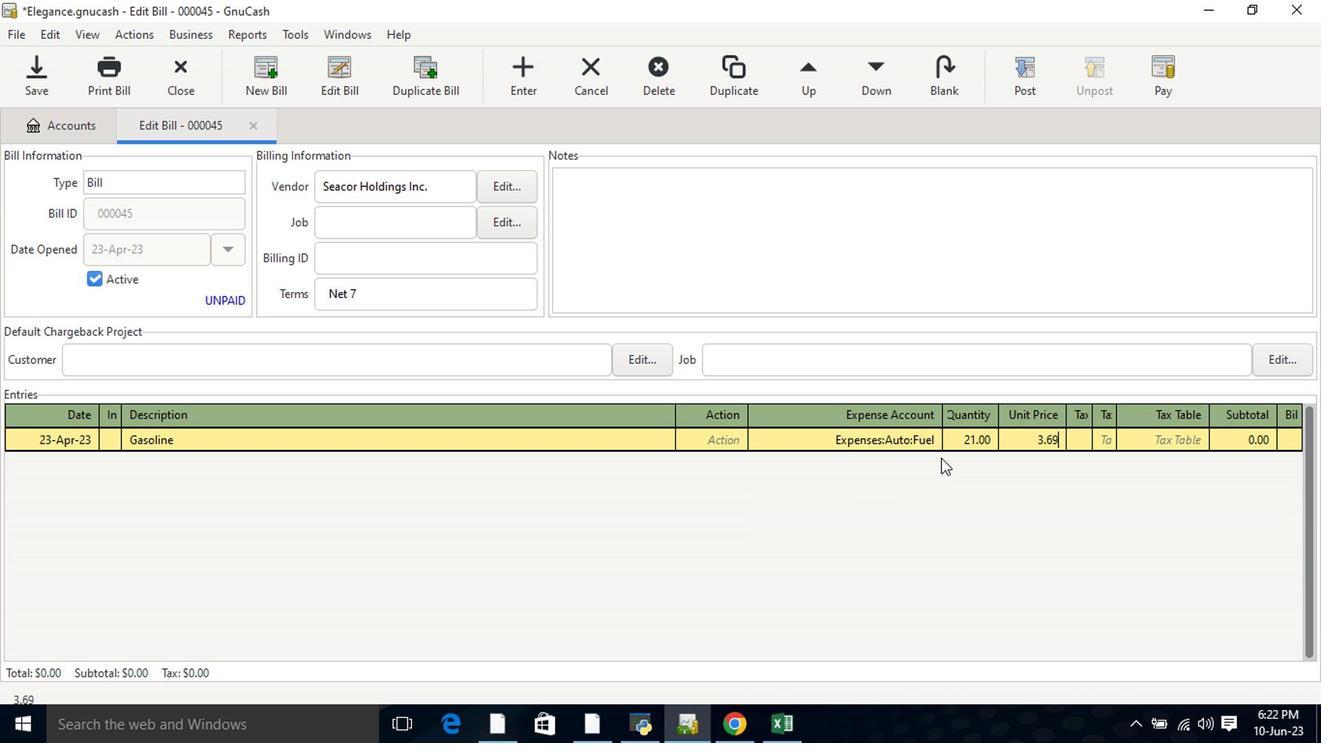 
Action: Mouse moved to (887, 437)
Screenshot: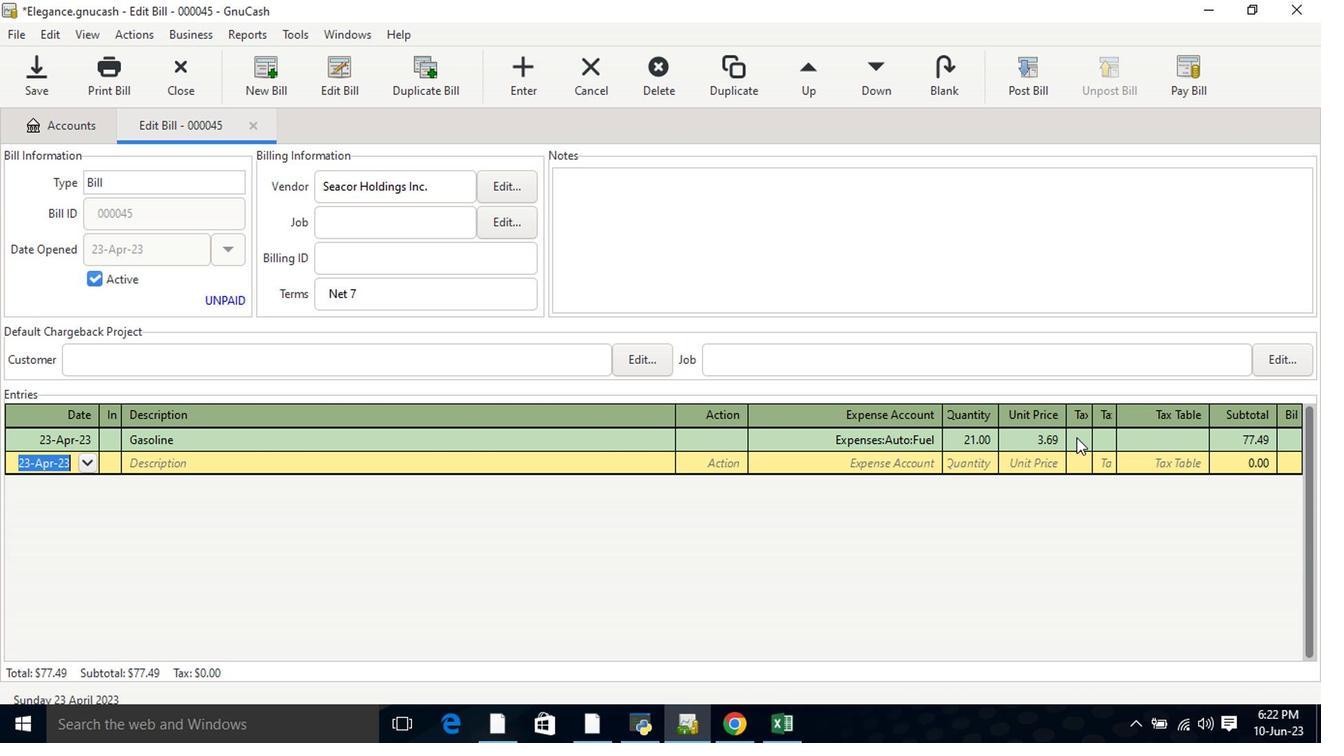 
Action: Mouse pressed left at (887, 437)
Screenshot: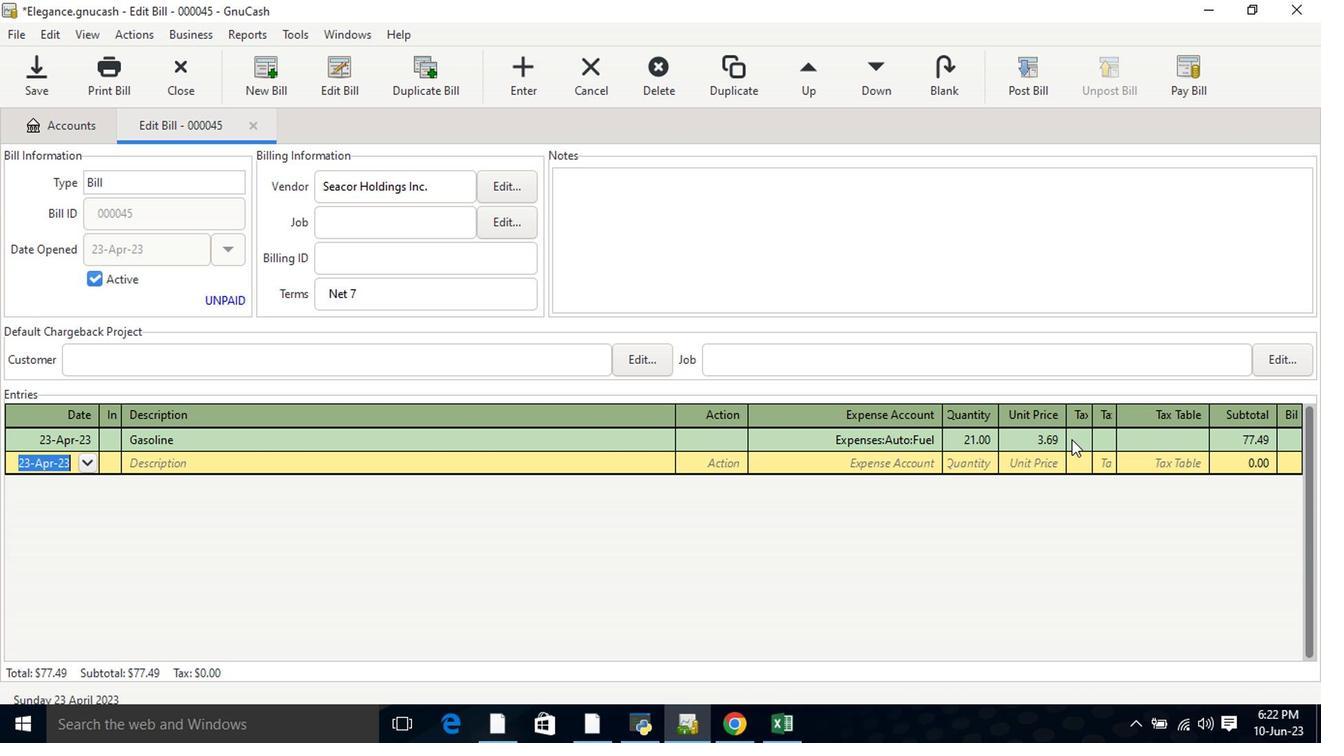 
Action: Mouse moved to (894, 438)
Screenshot: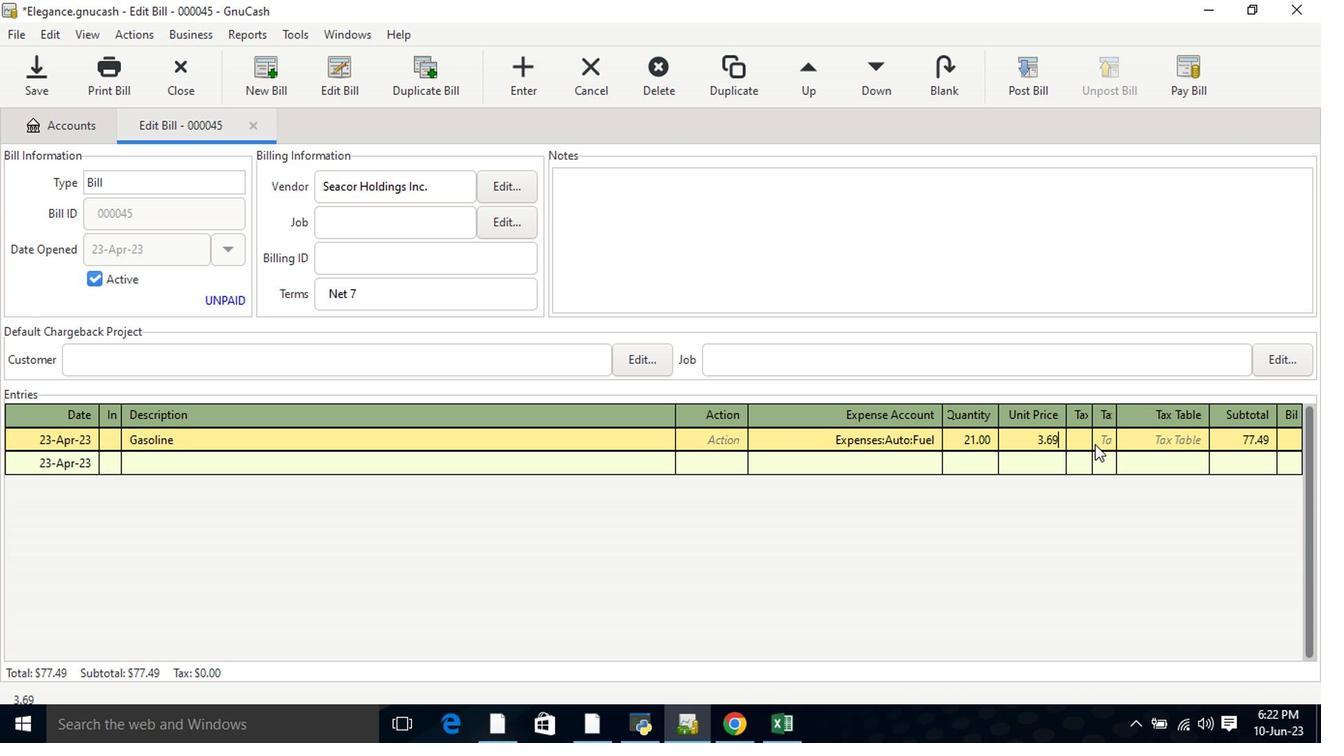 
Action: Mouse pressed left at (894, 438)
Screenshot: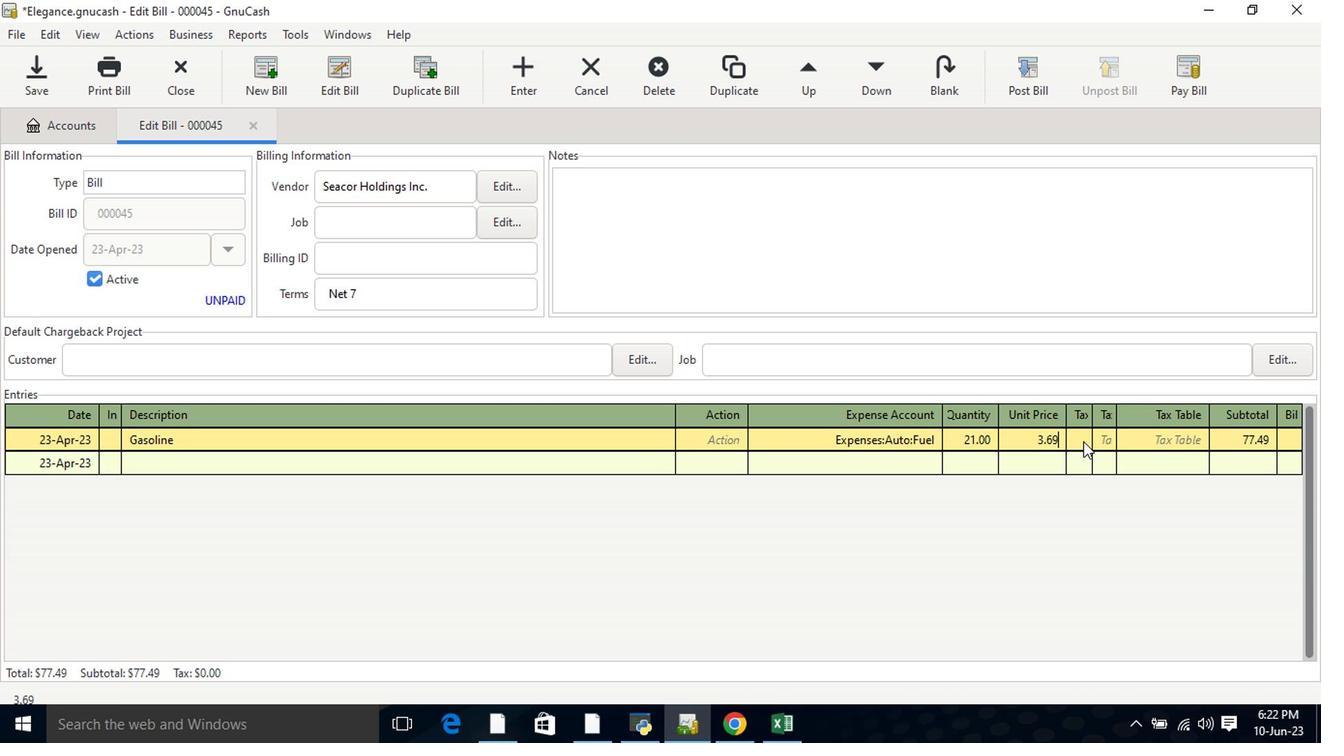 
Action: Mouse moved to (919, 439)
Screenshot: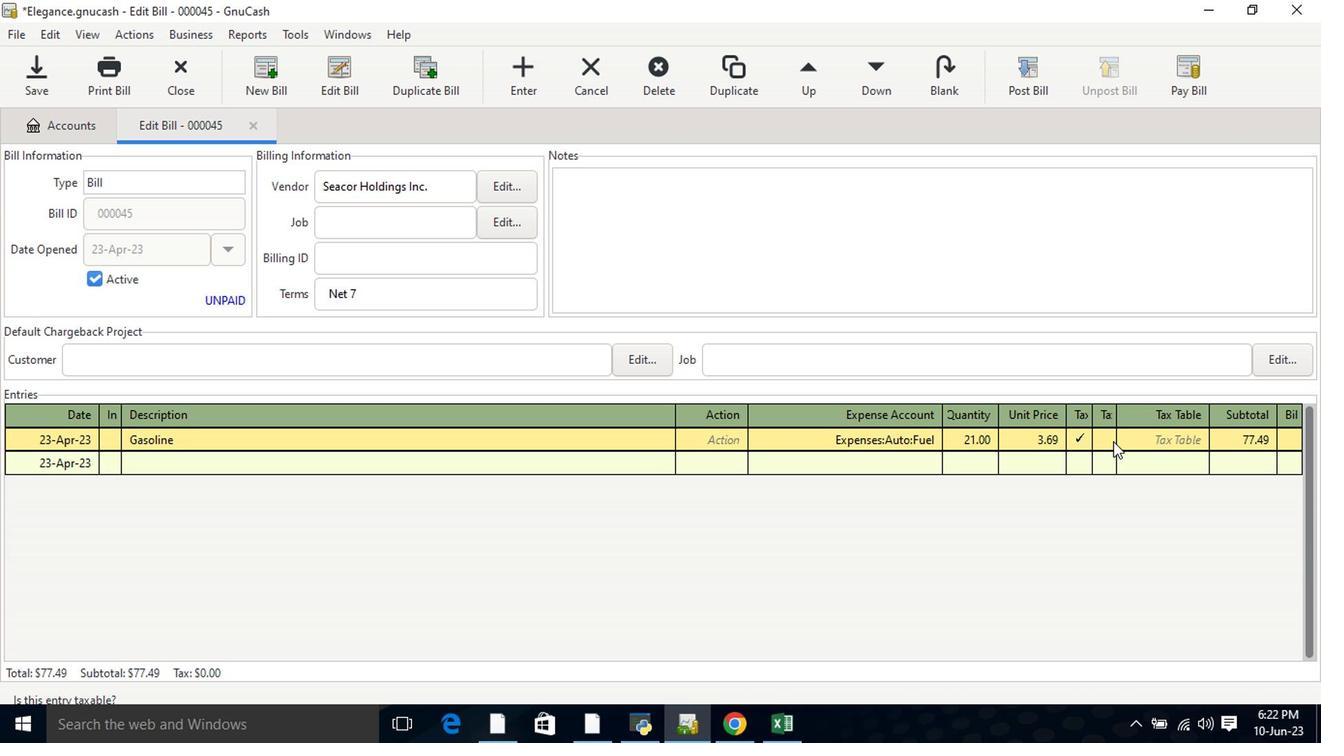 
Action: Mouse pressed left at (919, 439)
Screenshot: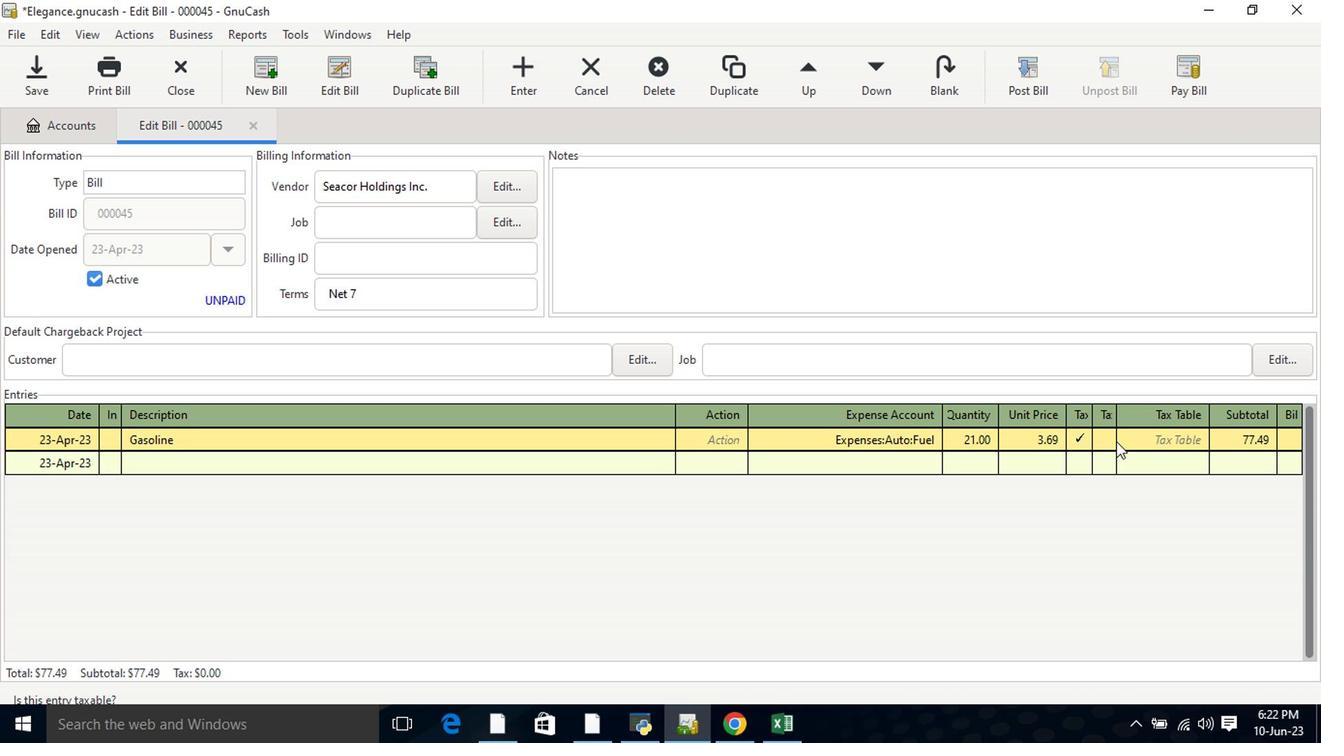 
Action: Mouse moved to (948, 439)
Screenshot: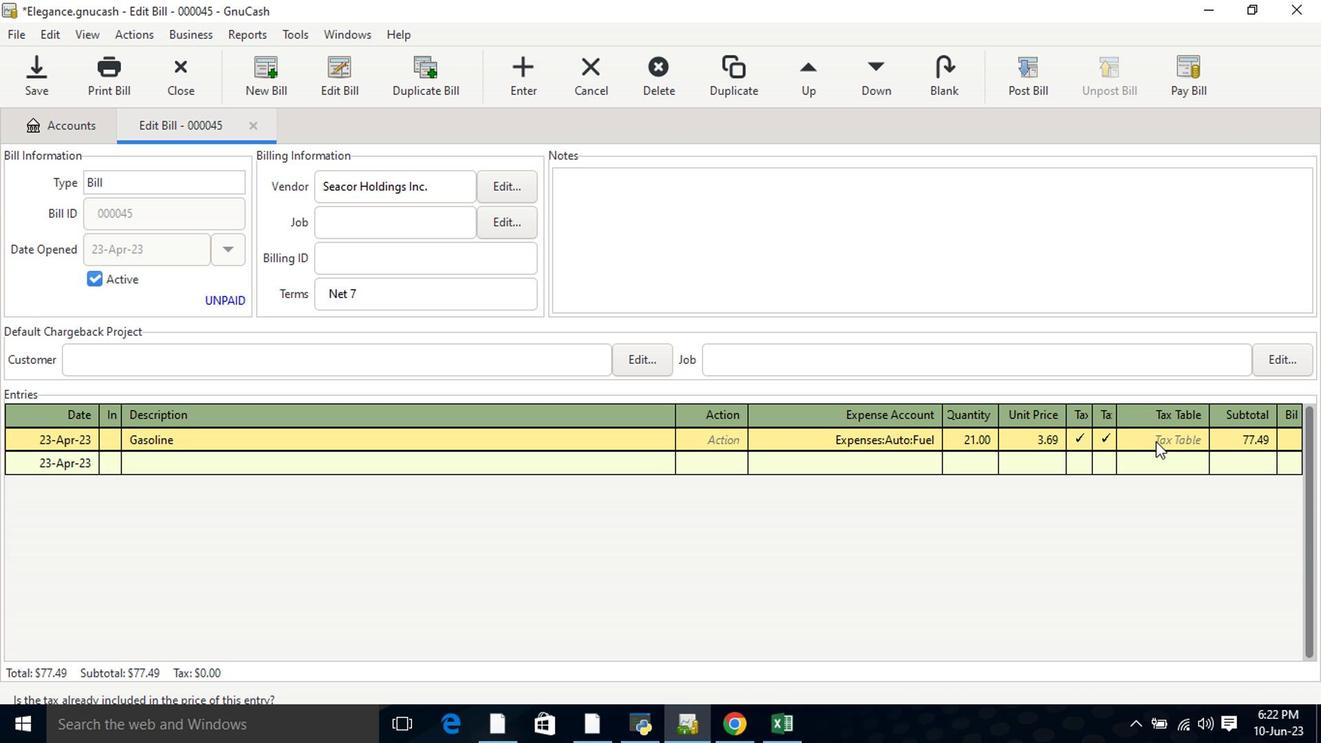 
Action: Mouse pressed left at (948, 439)
Screenshot: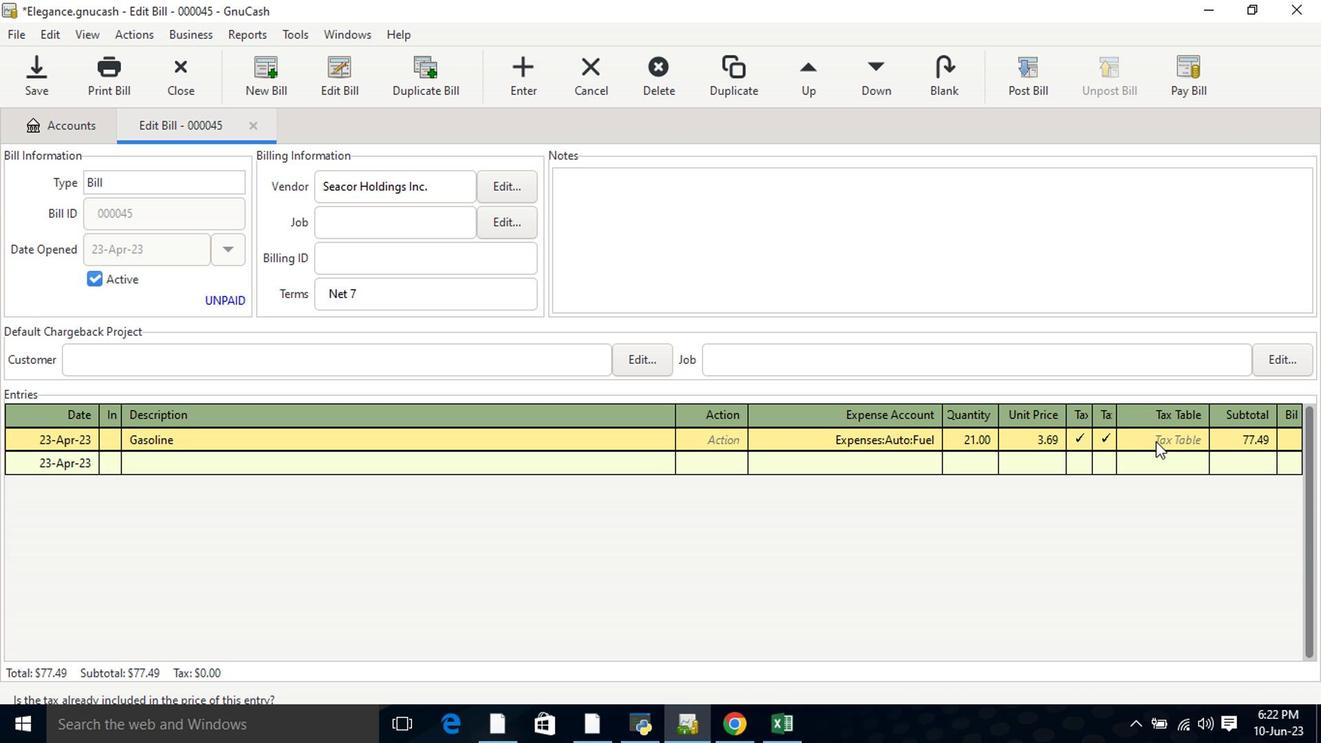
Action: Mouse moved to (974, 439)
Screenshot: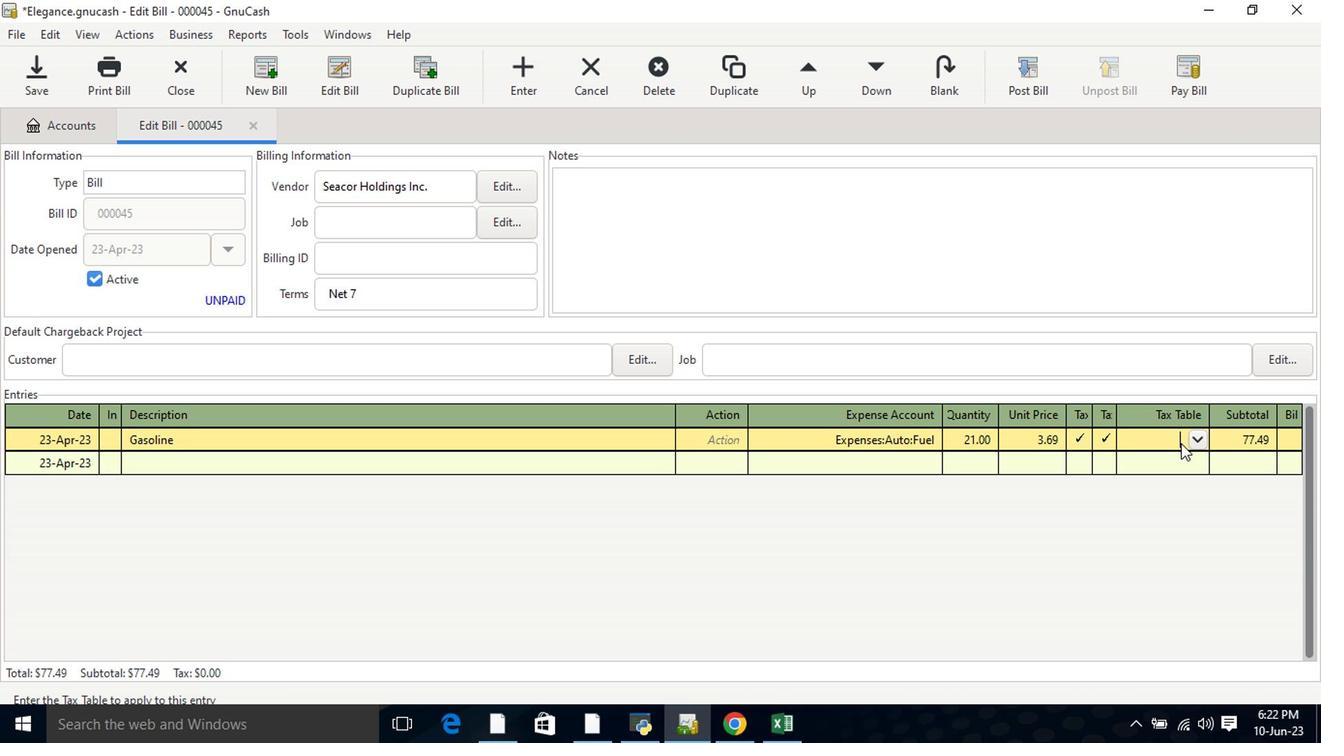 
Action: Mouse pressed left at (974, 439)
Screenshot: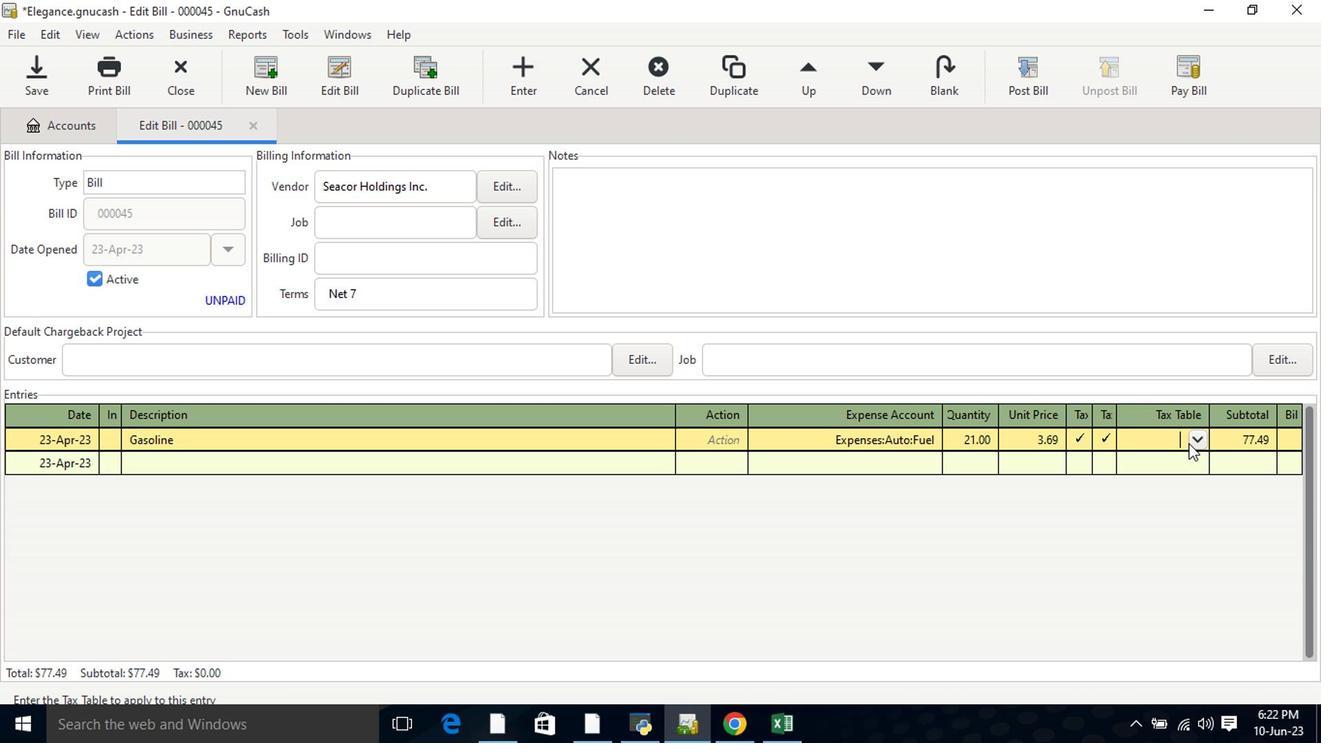 
Action: Mouse moved to (970, 452)
Screenshot: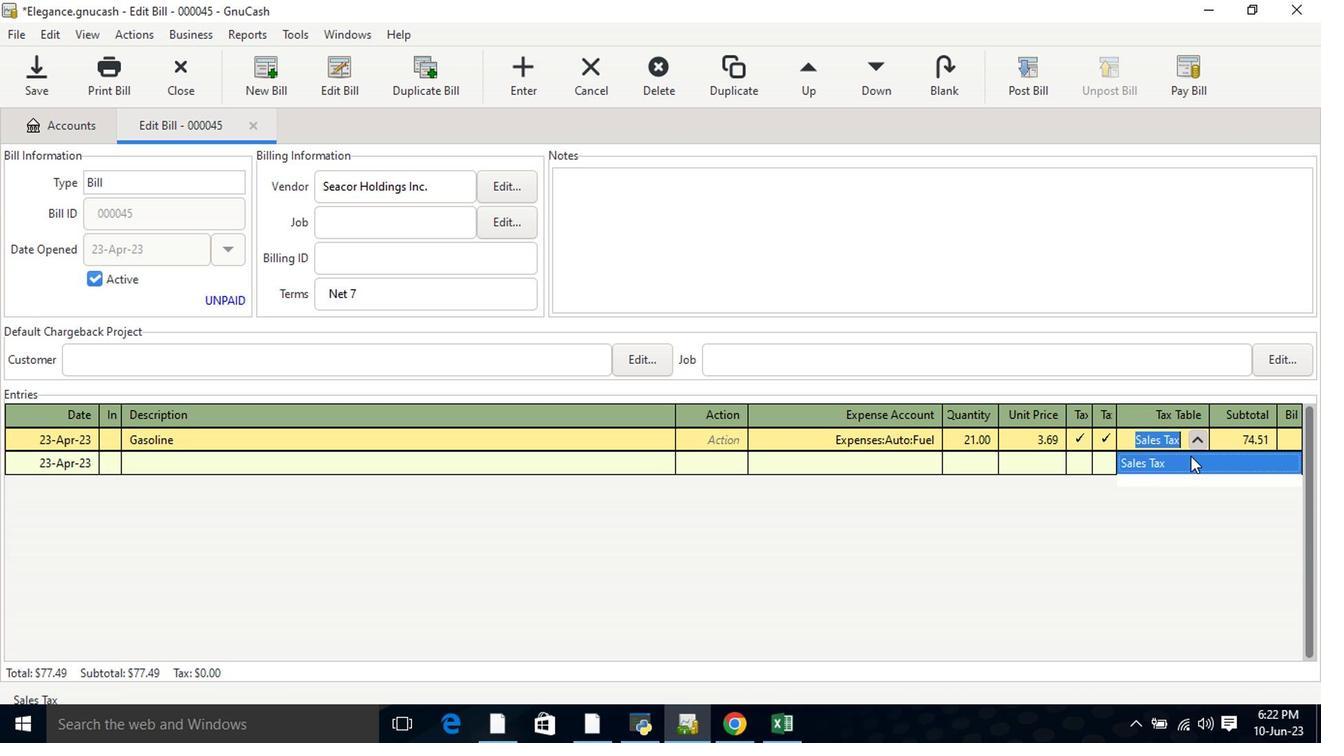 
Action: Mouse pressed left at (970, 452)
Screenshot: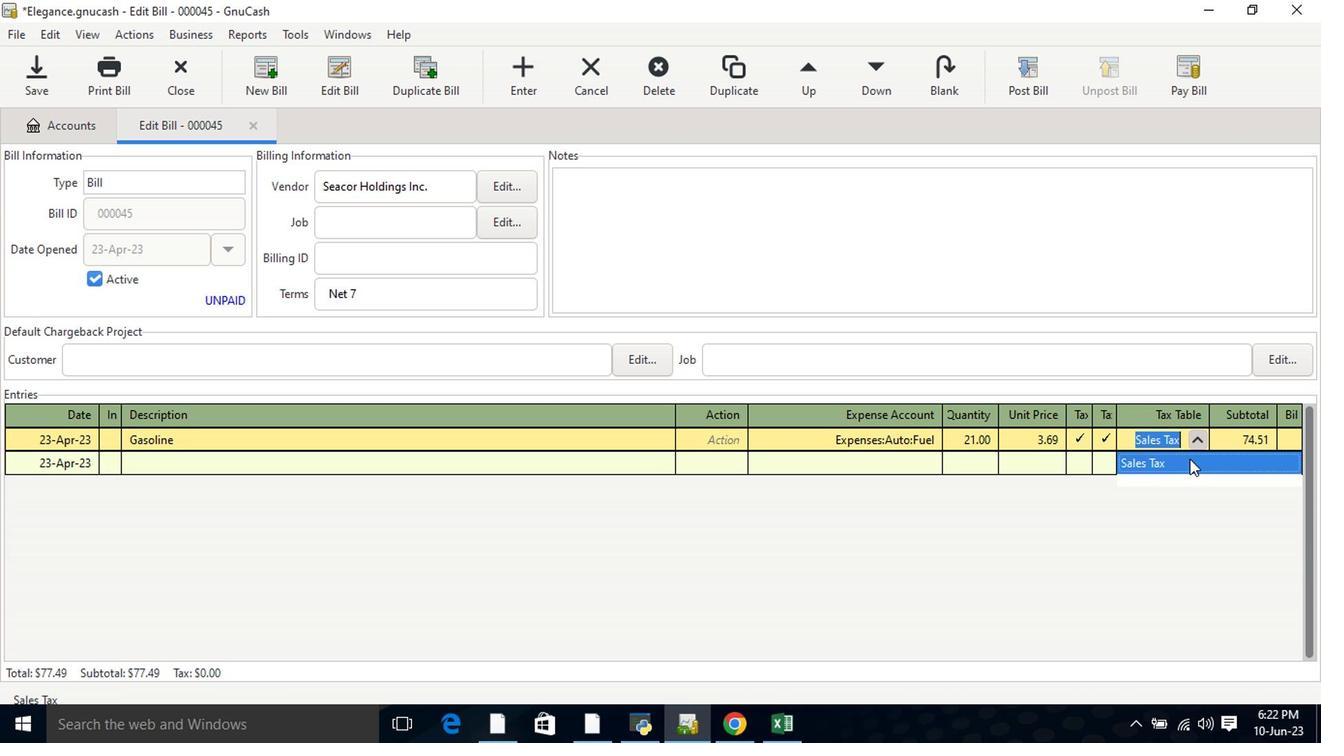 
Action: Mouse moved to (970, 453)
Screenshot: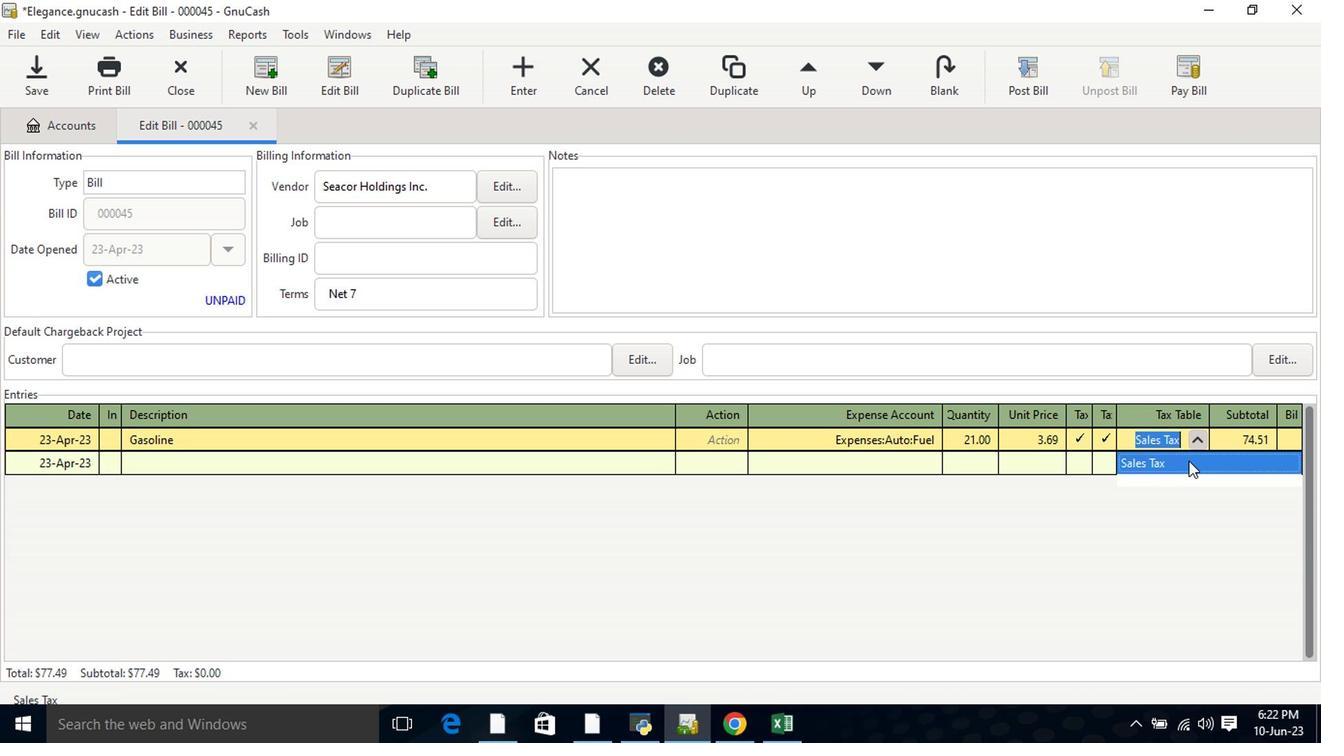 
Action: Key pressed <Key.tab>
Screenshot: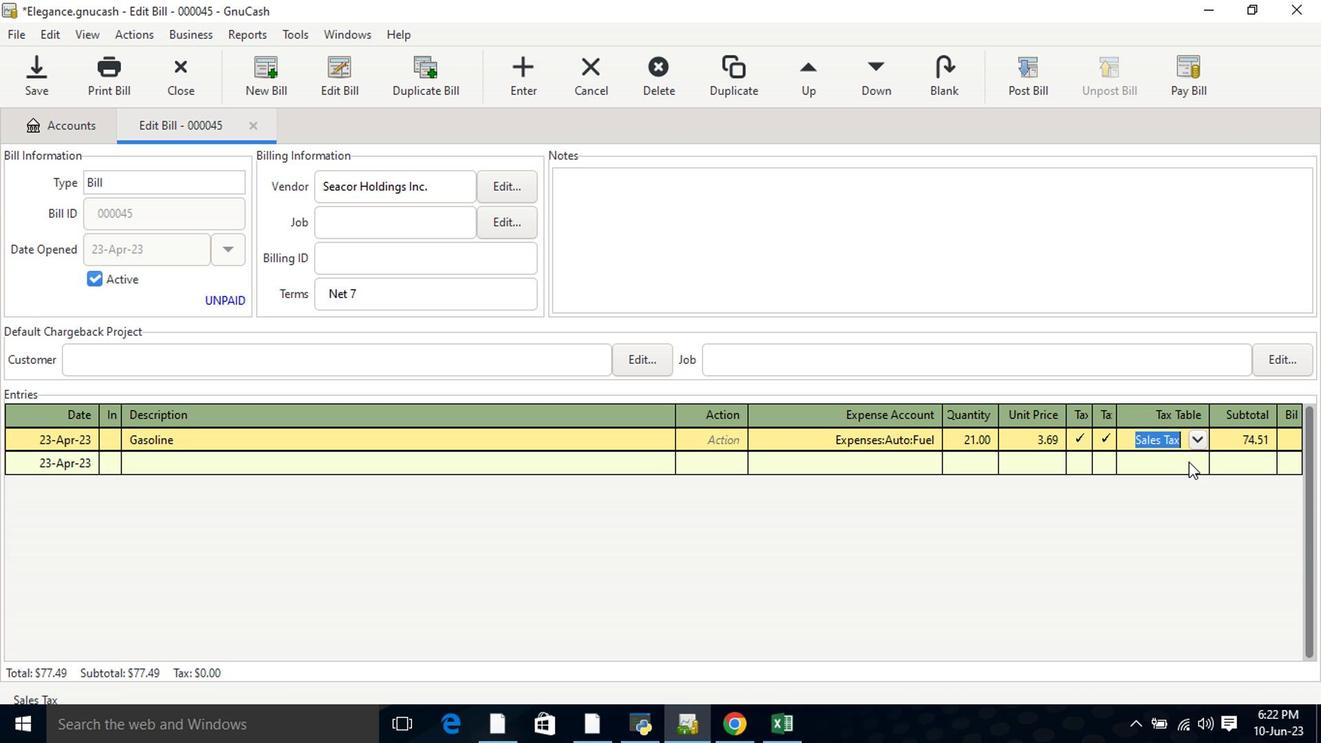 
Action: Mouse moved to (856, 178)
Screenshot: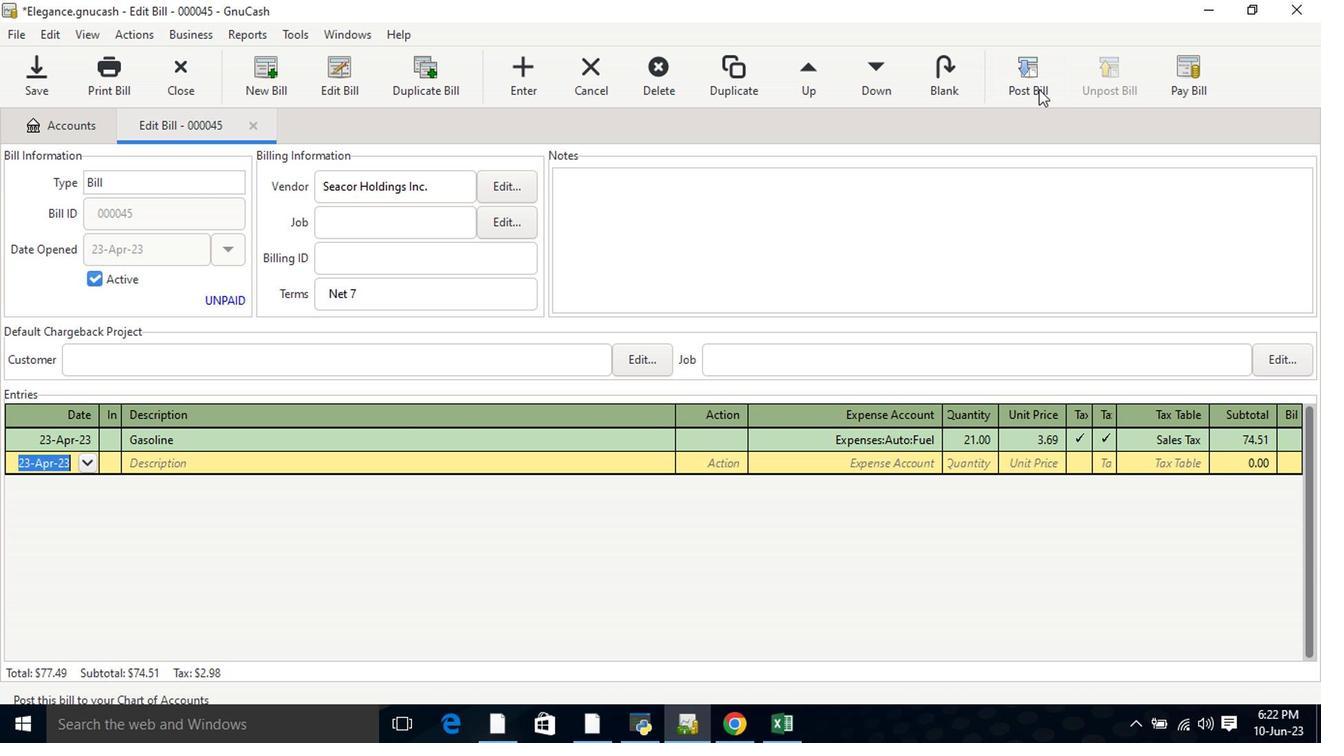 
Action: Mouse pressed left at (856, 178)
Screenshot: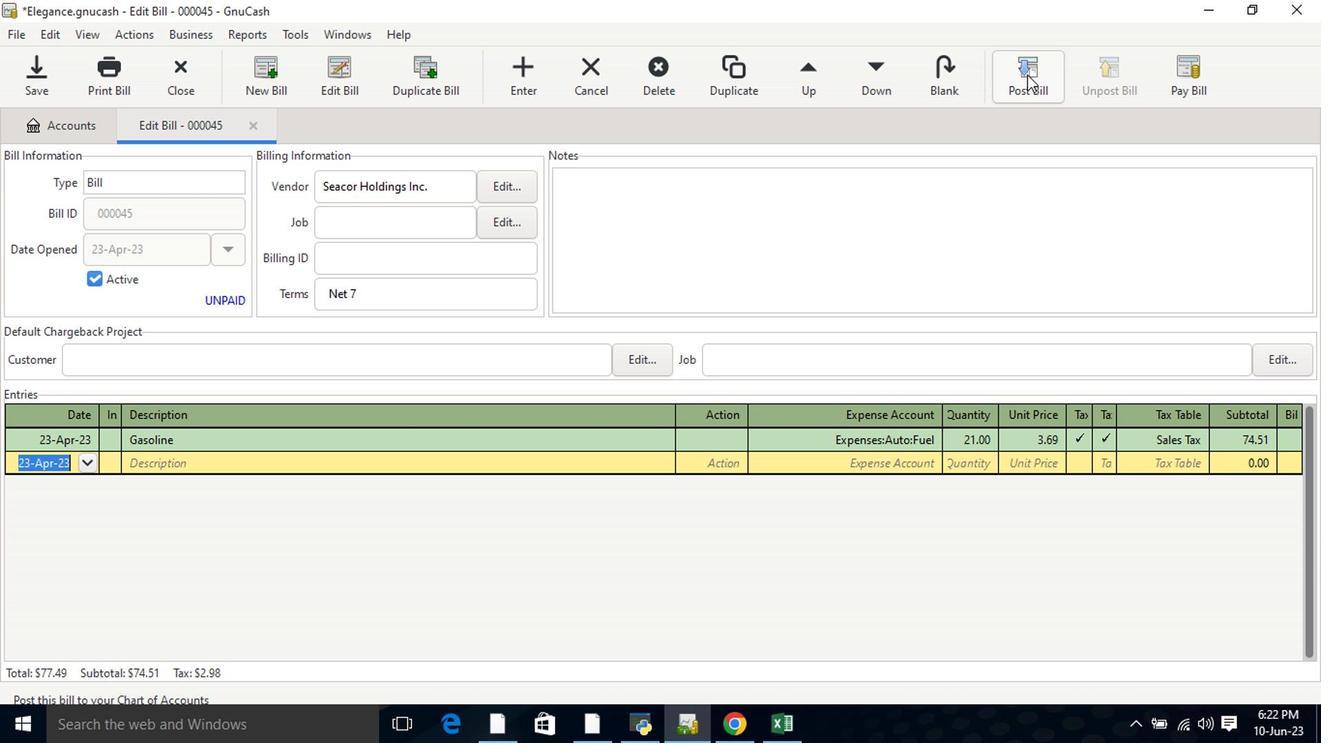 
Action: Mouse moved to (694, 477)
Screenshot: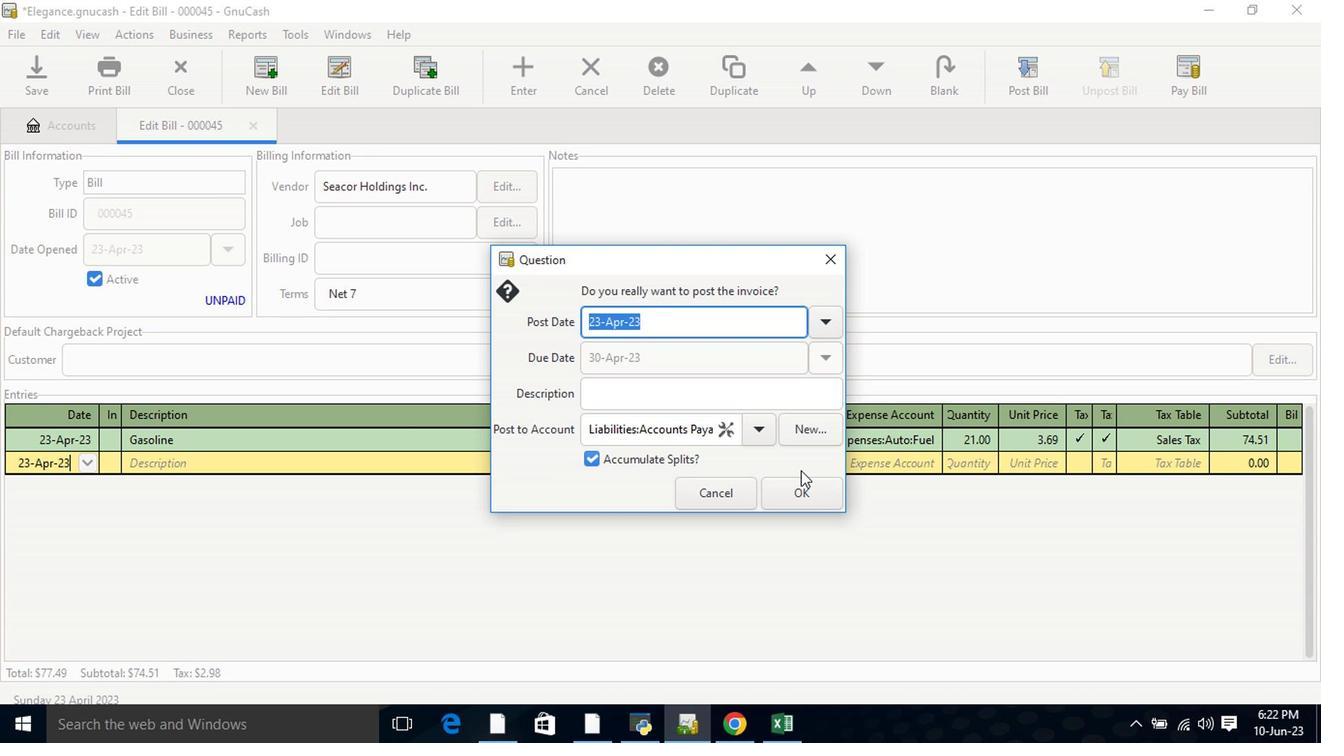 
Action: Mouse pressed left at (694, 477)
Screenshot: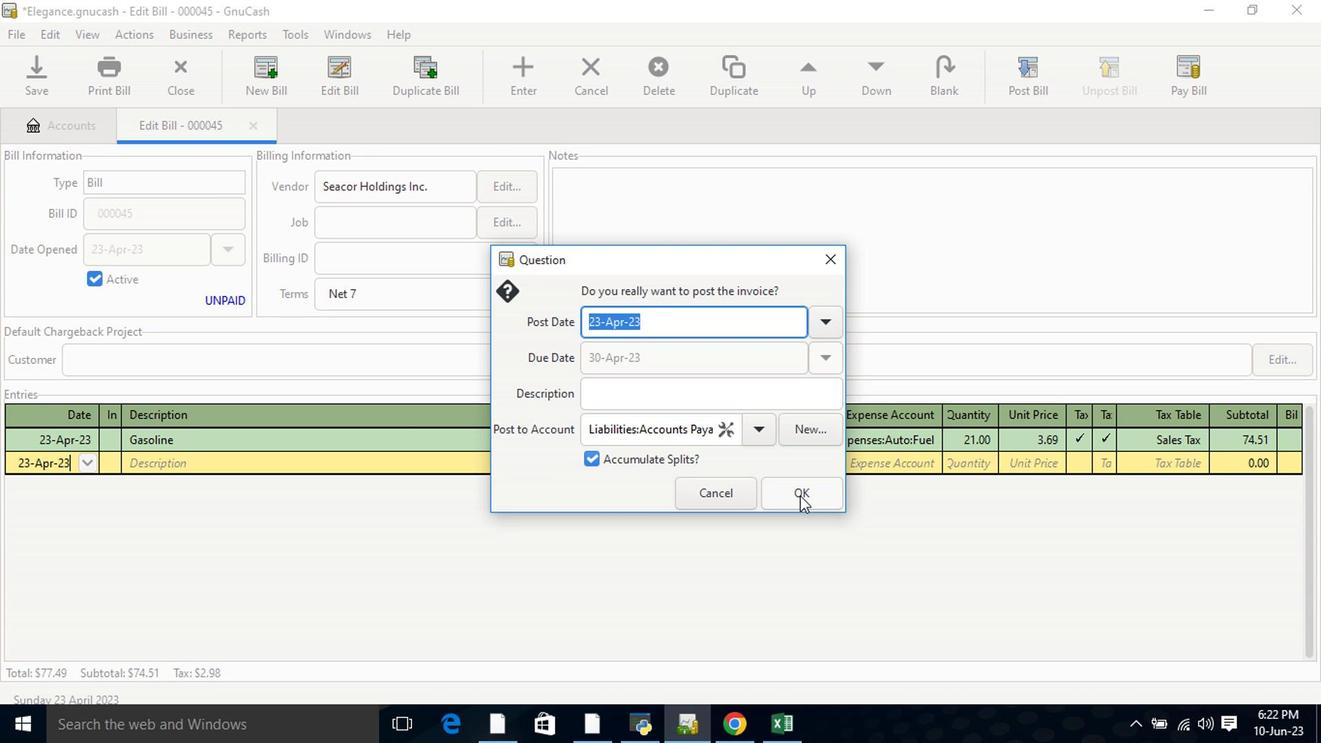 
Action: Mouse moved to (959, 183)
Screenshot: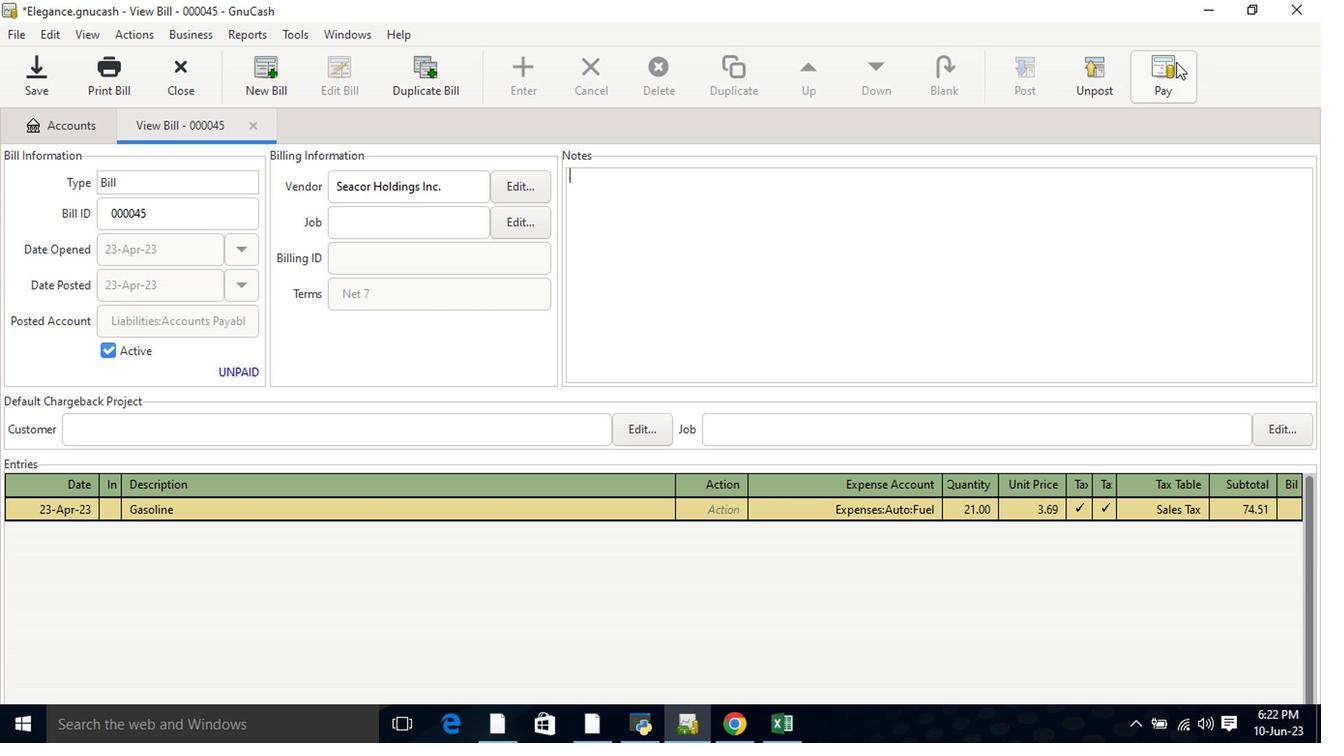 
Action: Mouse pressed left at (959, 183)
Screenshot: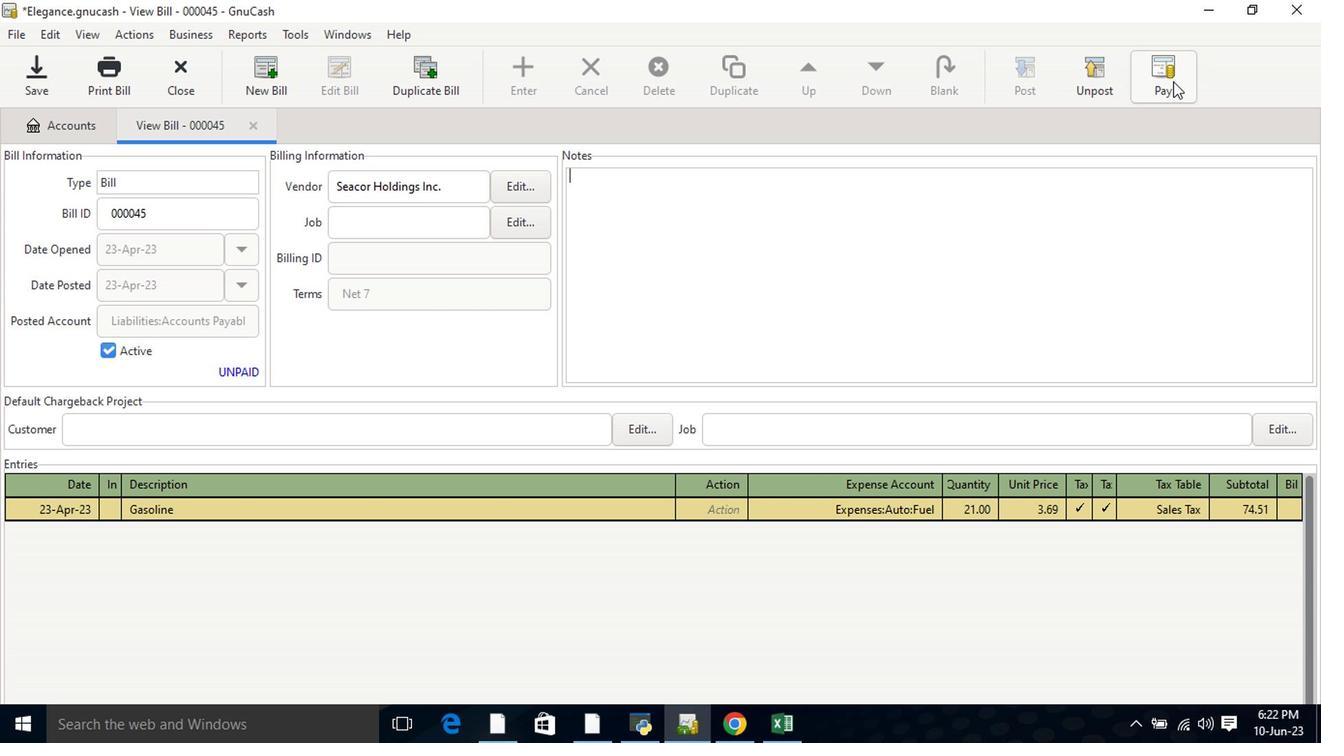 
Action: Mouse moved to (548, 395)
Screenshot: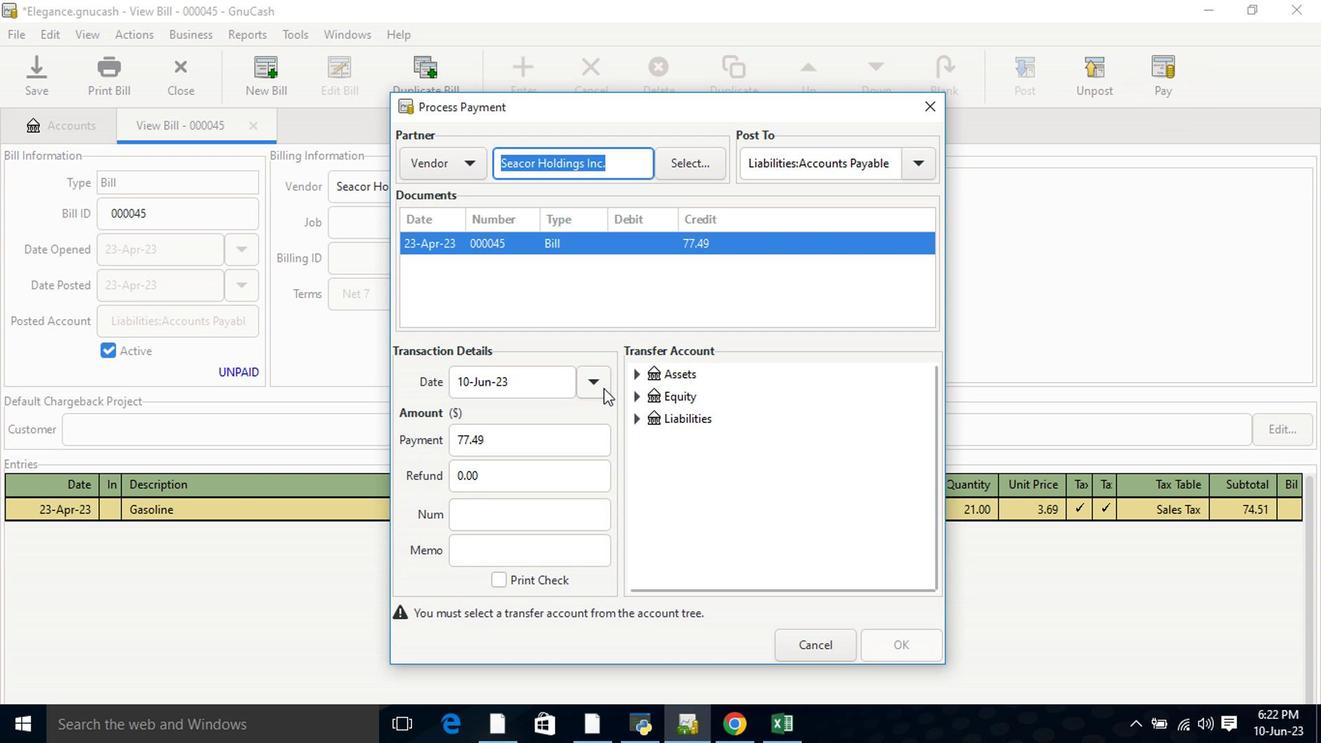 
Action: Mouse pressed left at (548, 395)
Screenshot: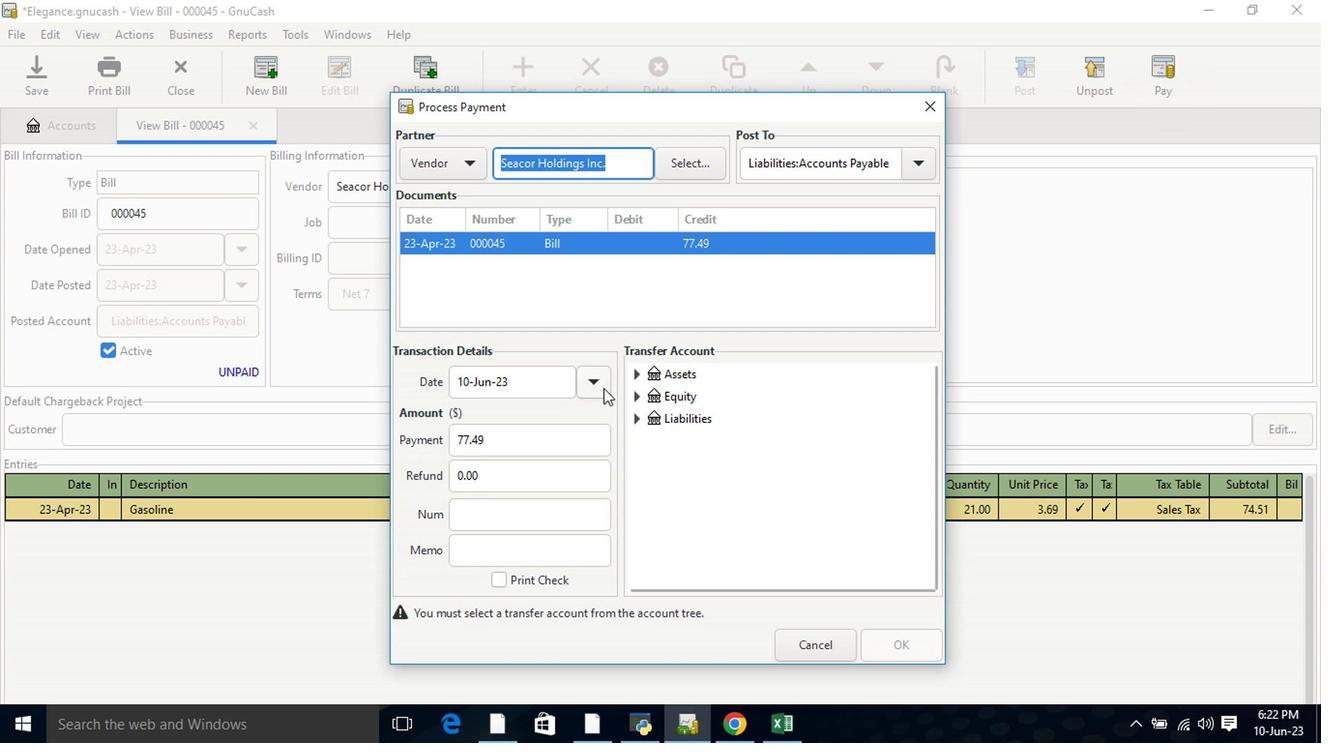 
Action: Mouse moved to (437, 416)
Screenshot: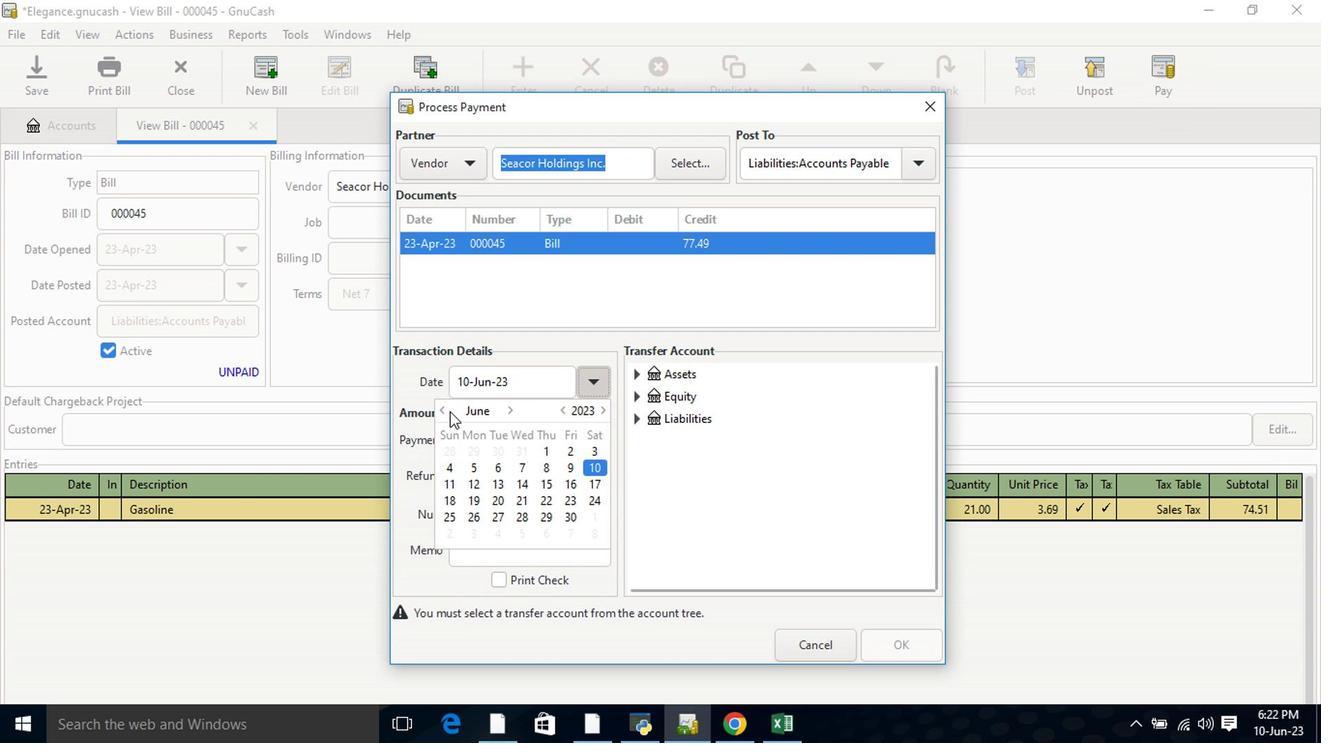
Action: Mouse pressed left at (437, 416)
Screenshot: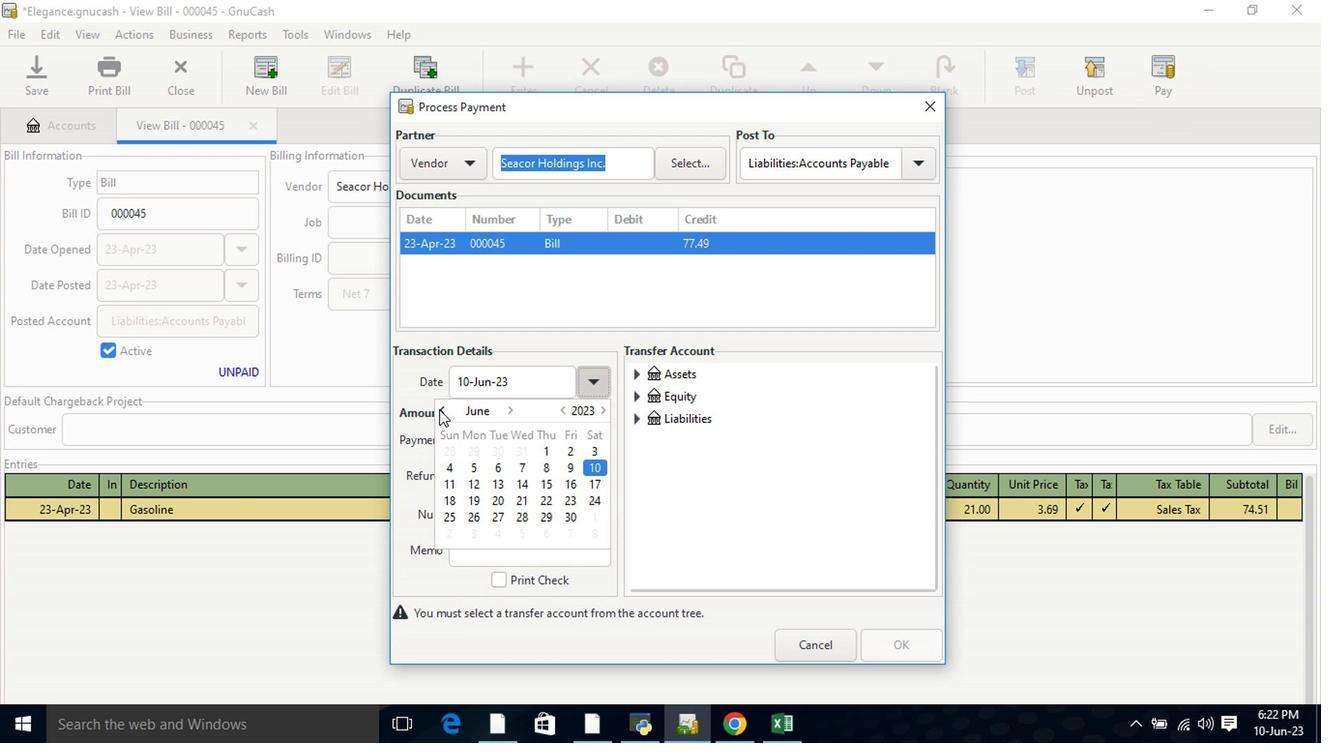 
Action: Mouse moved to (465, 482)
Screenshot: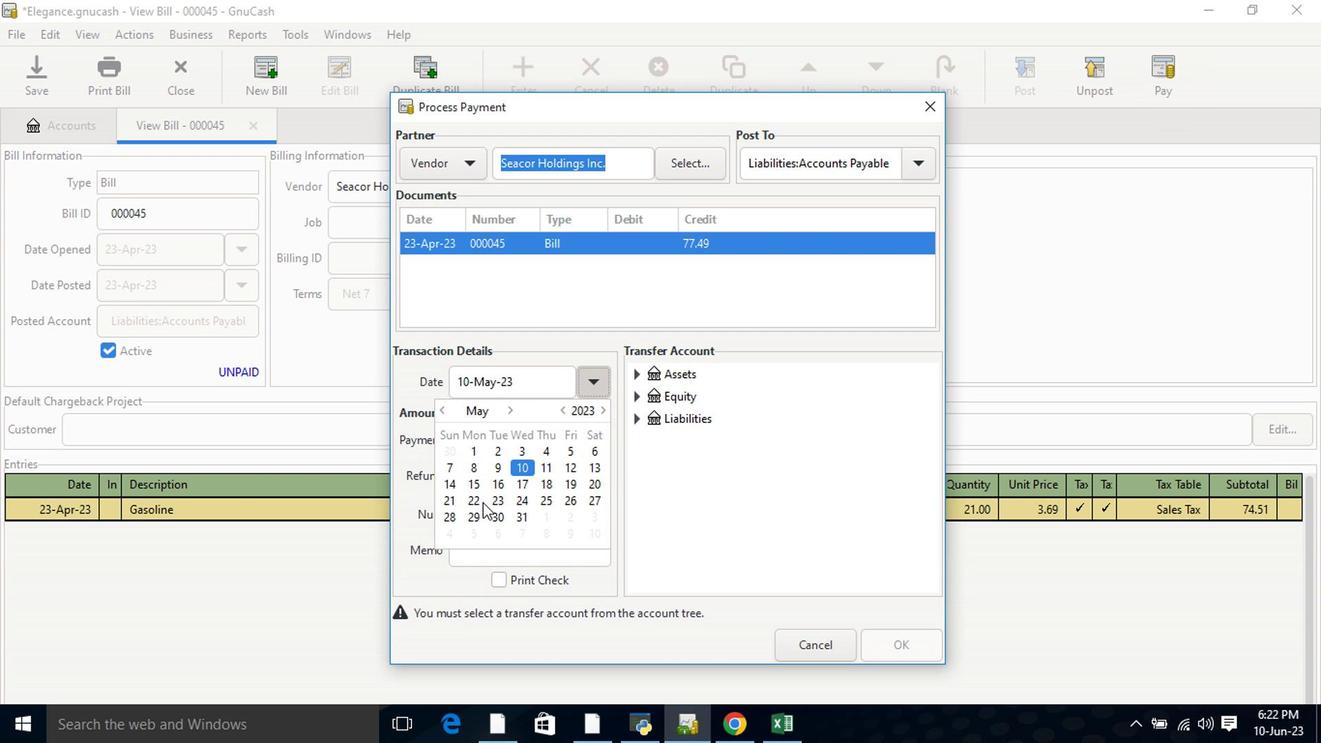 
Action: Mouse pressed left at (465, 482)
Screenshot: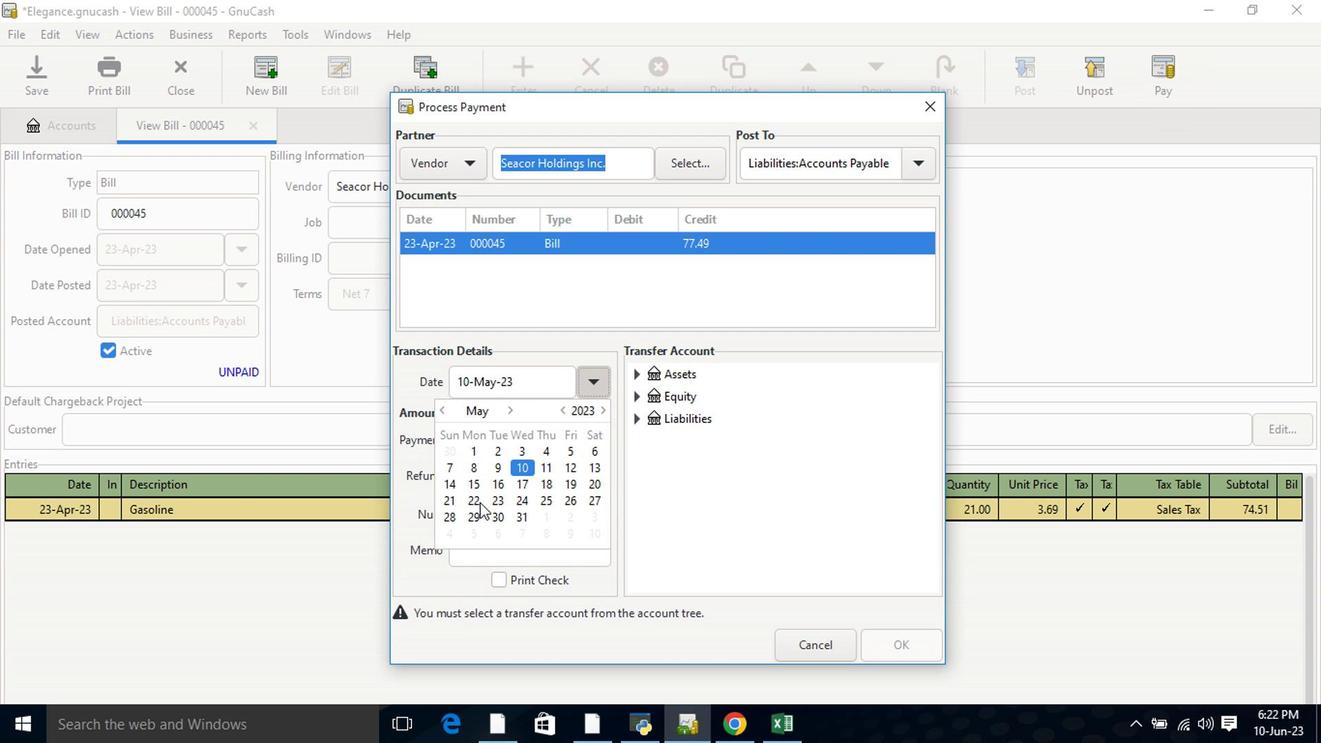 
Action: Mouse pressed left at (465, 482)
Screenshot: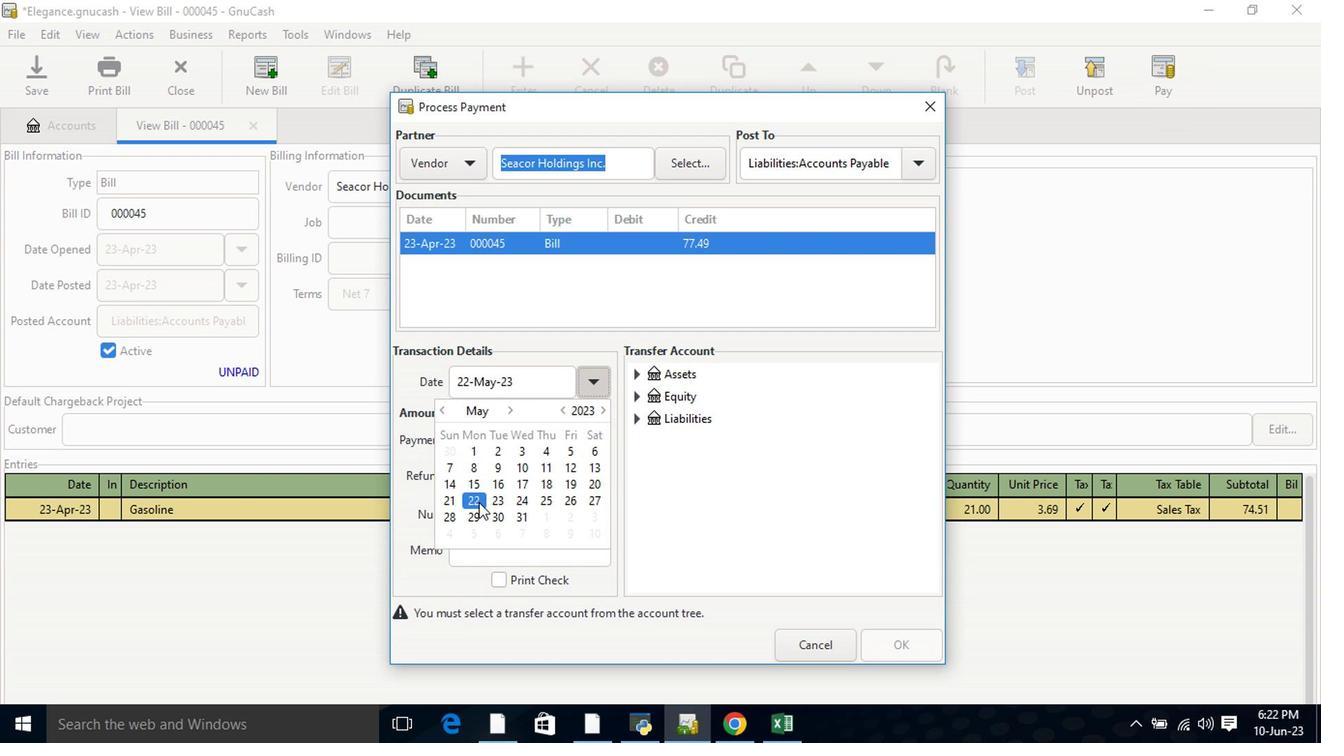 
Action: Mouse moved to (578, 390)
Screenshot: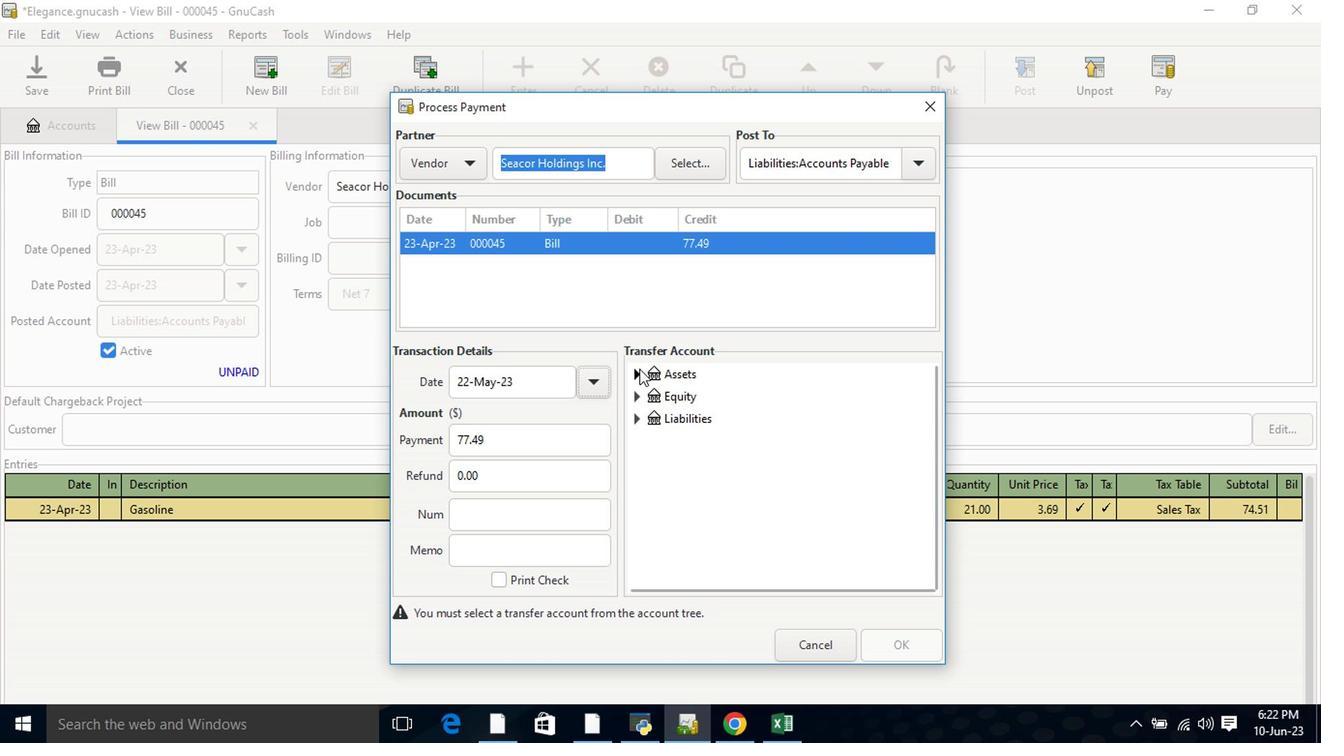 
Action: Mouse pressed left at (578, 390)
Screenshot: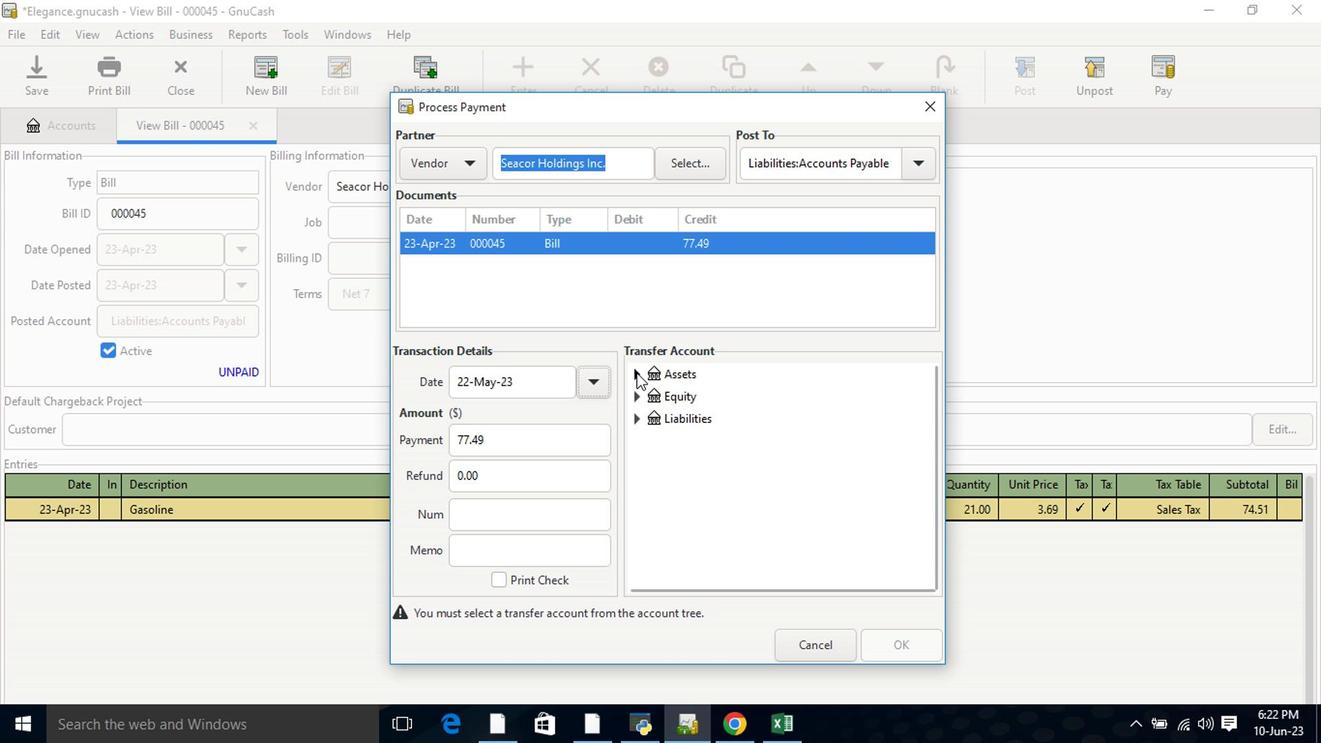 
Action: Mouse moved to (590, 409)
Screenshot: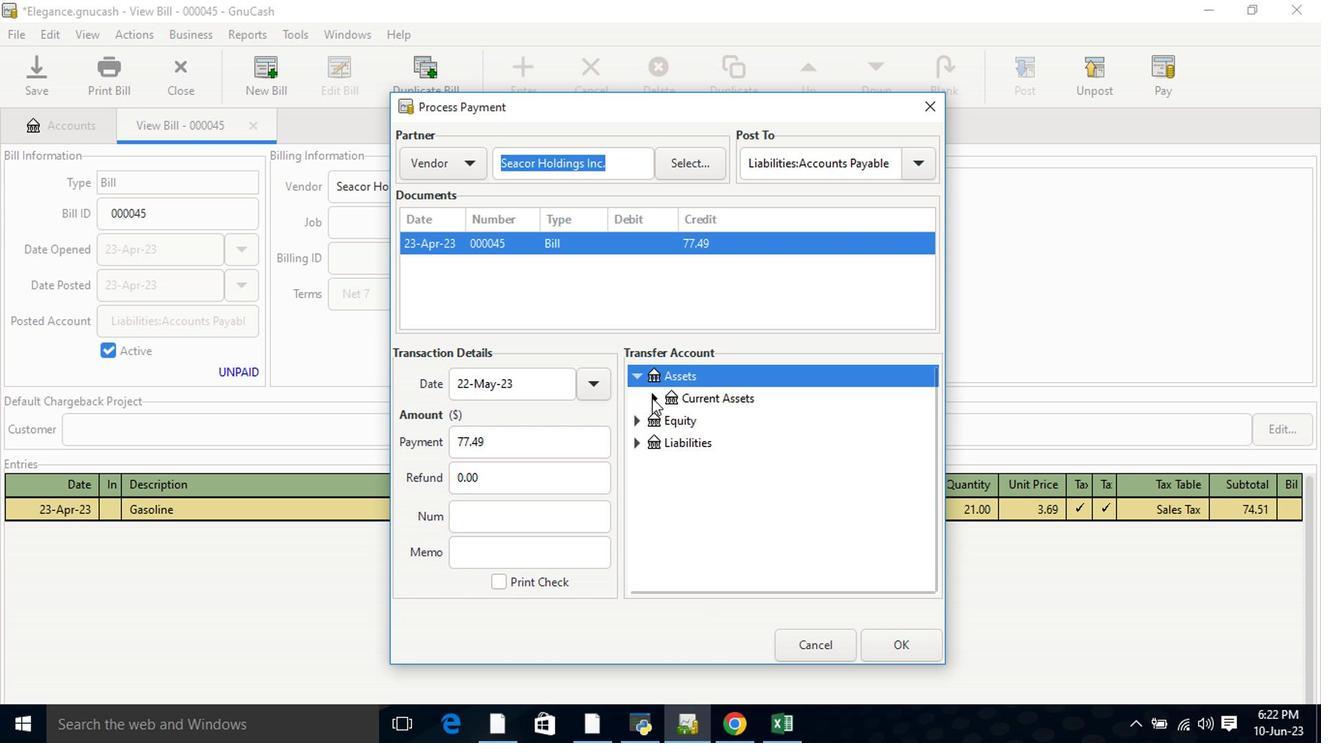 
Action: Mouse pressed left at (590, 409)
Screenshot: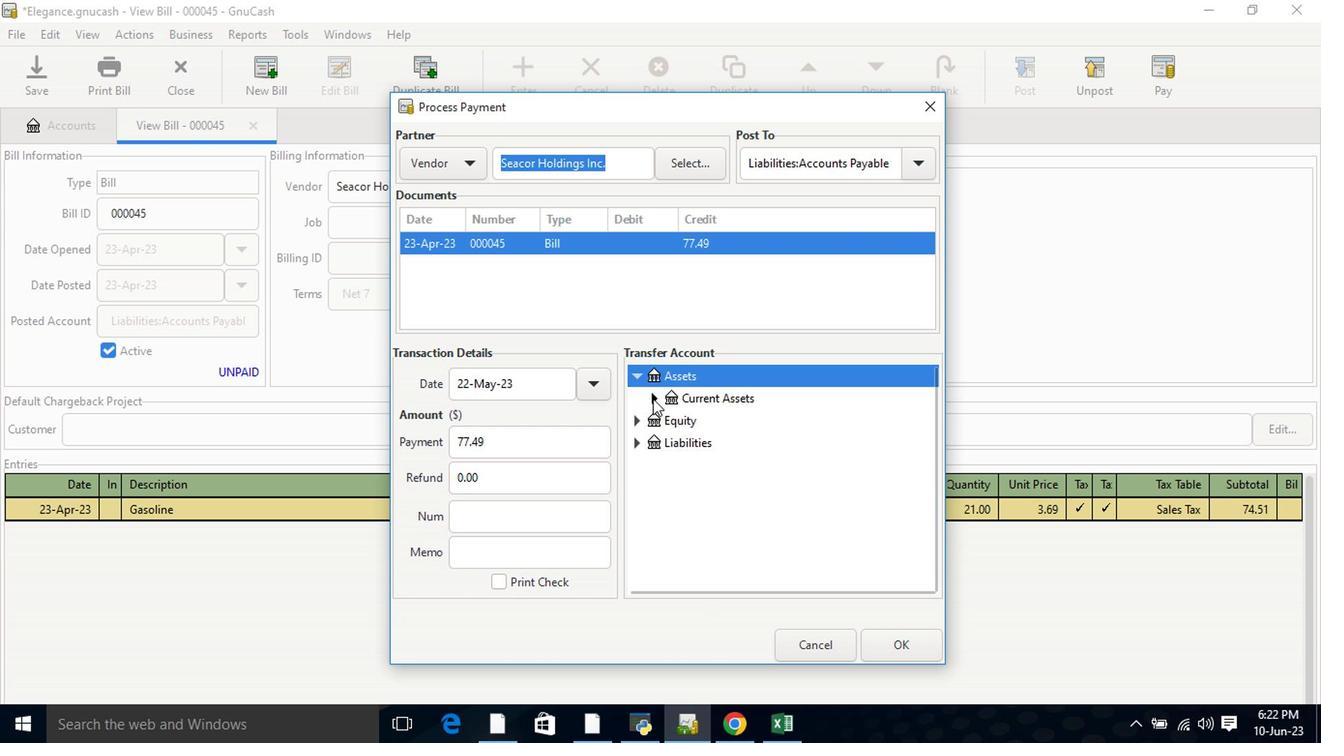 
Action: Mouse moved to (637, 428)
Screenshot: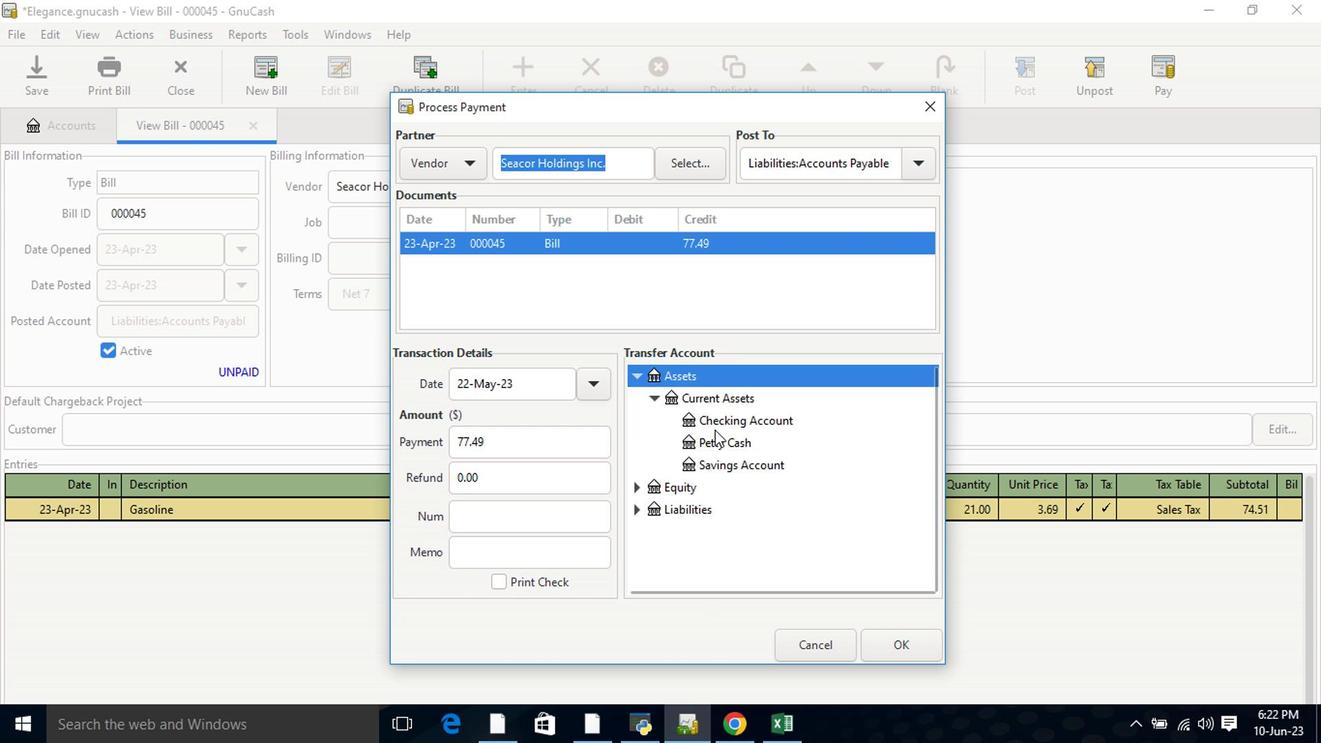 
Action: Mouse pressed left at (637, 428)
Screenshot: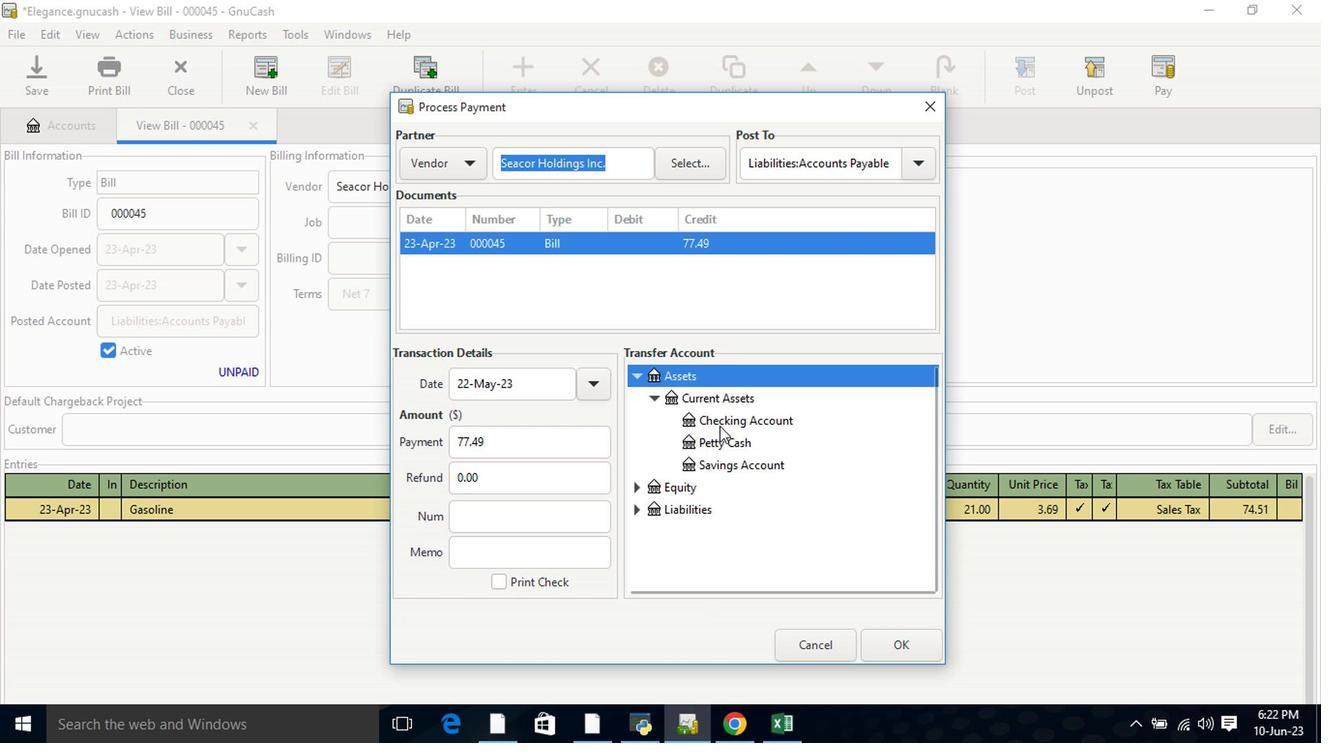 
Action: Mouse moved to (754, 584)
Screenshot: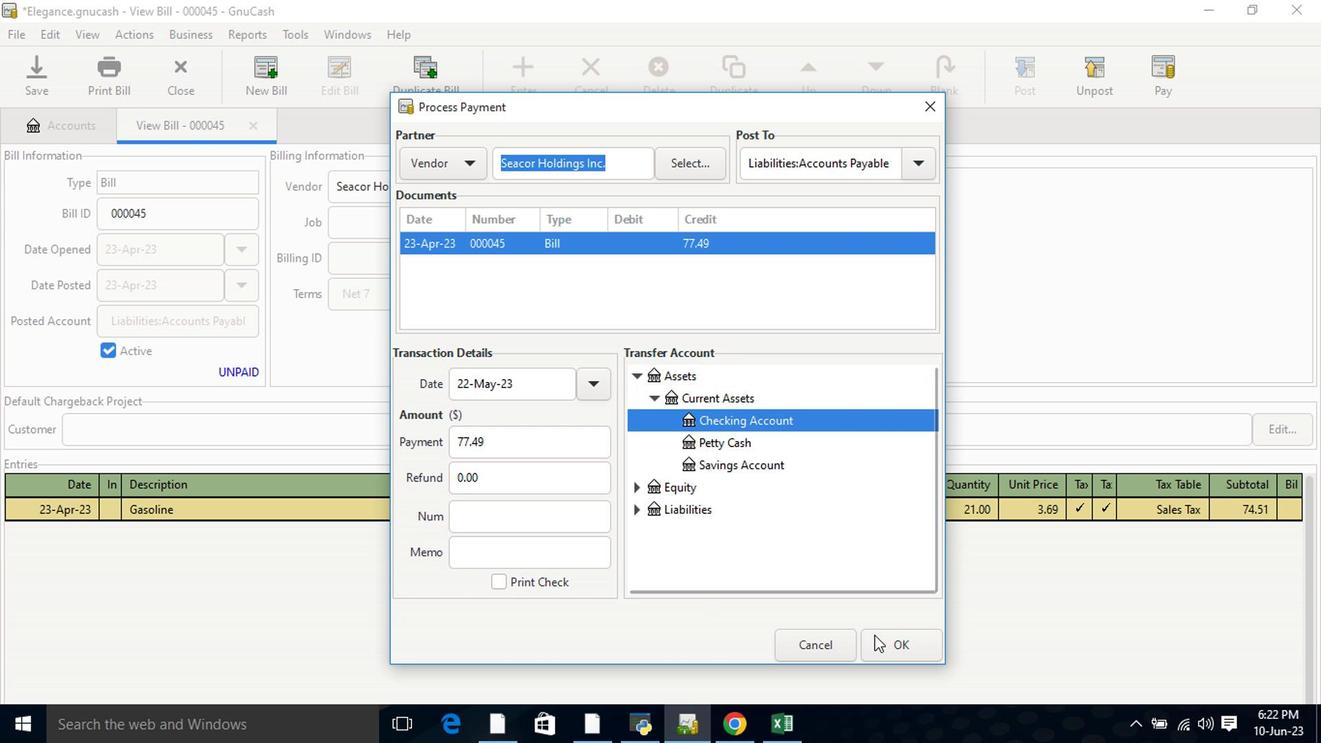 
Action: Mouse pressed left at (754, 584)
Screenshot: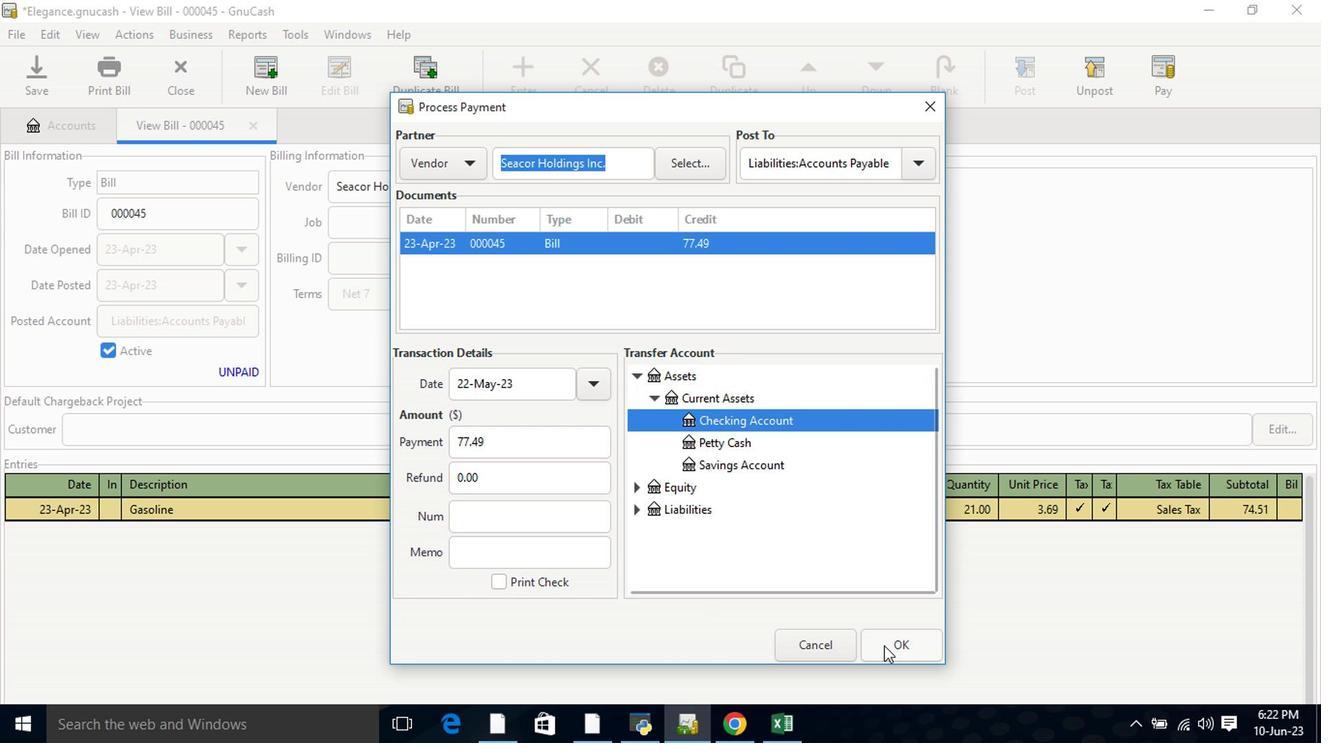 
Action: Mouse moved to (200, 179)
Screenshot: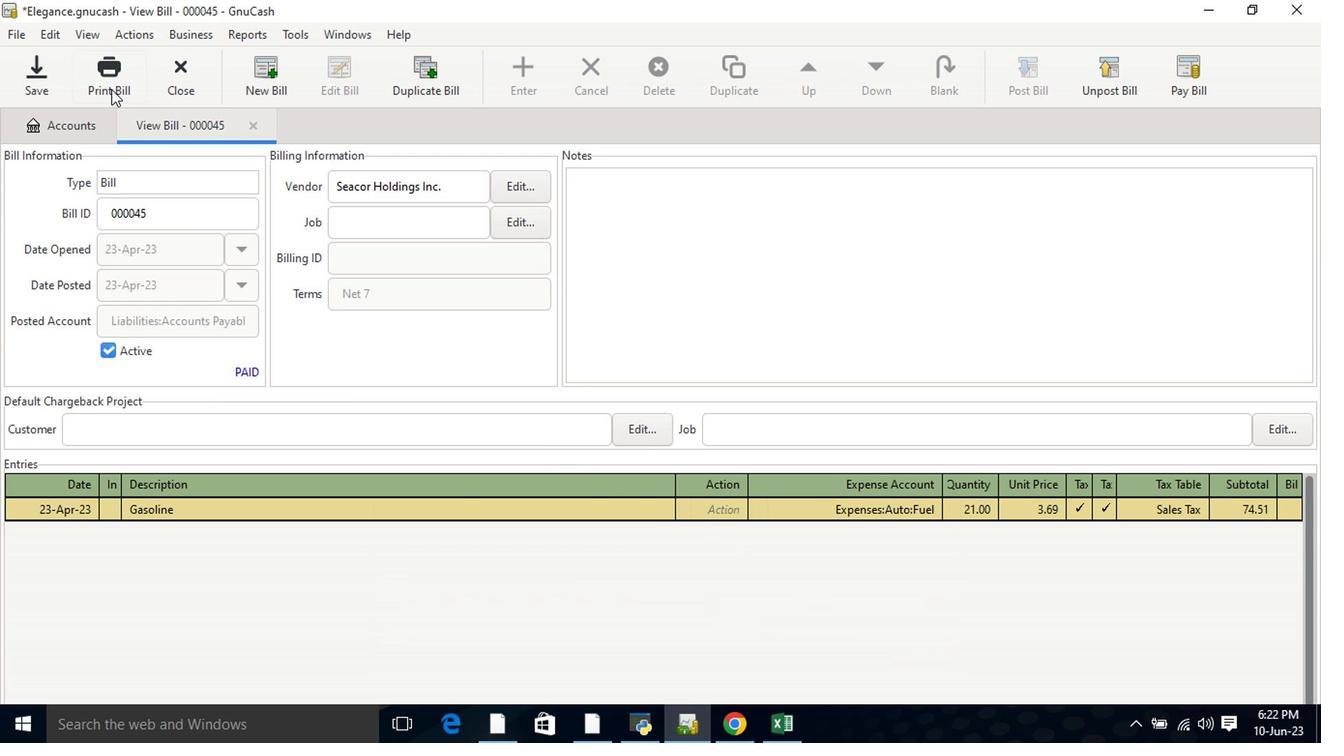 
Action: Mouse pressed left at (200, 179)
Screenshot: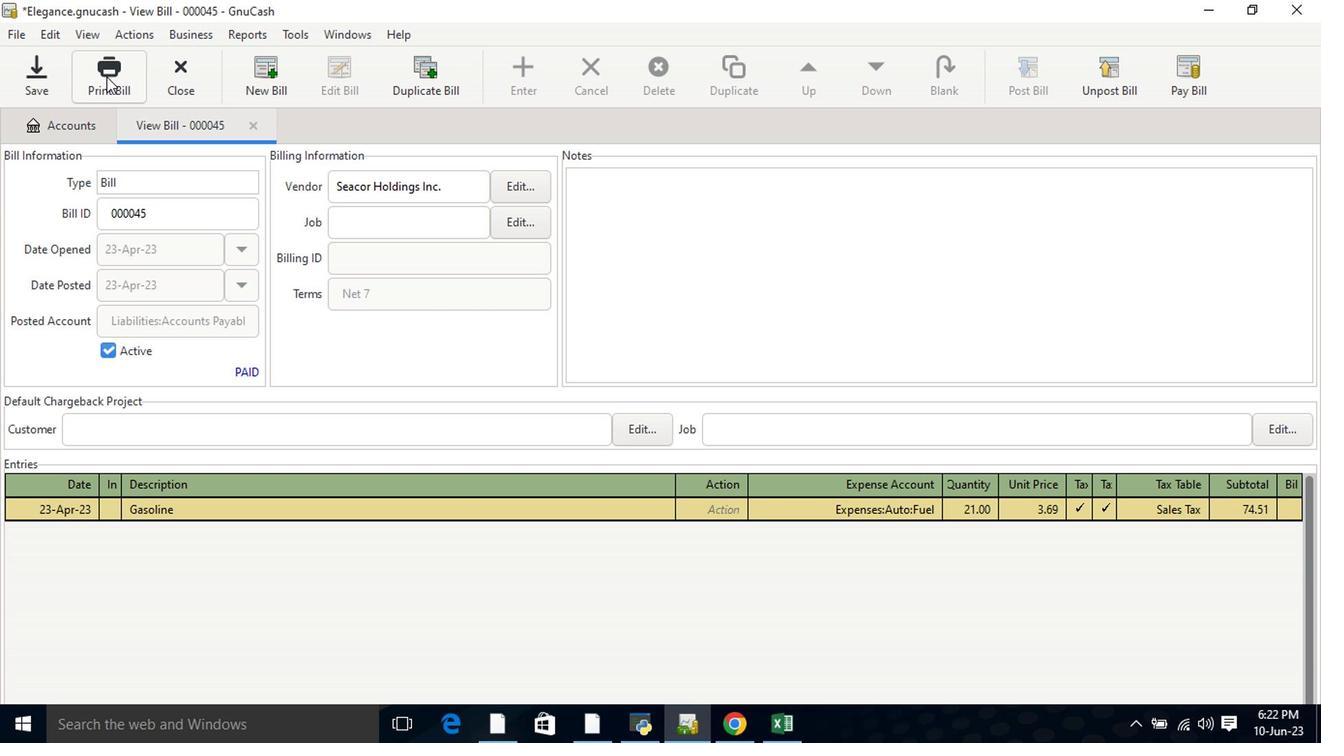 
Action: Mouse moved to (499, 513)
Screenshot: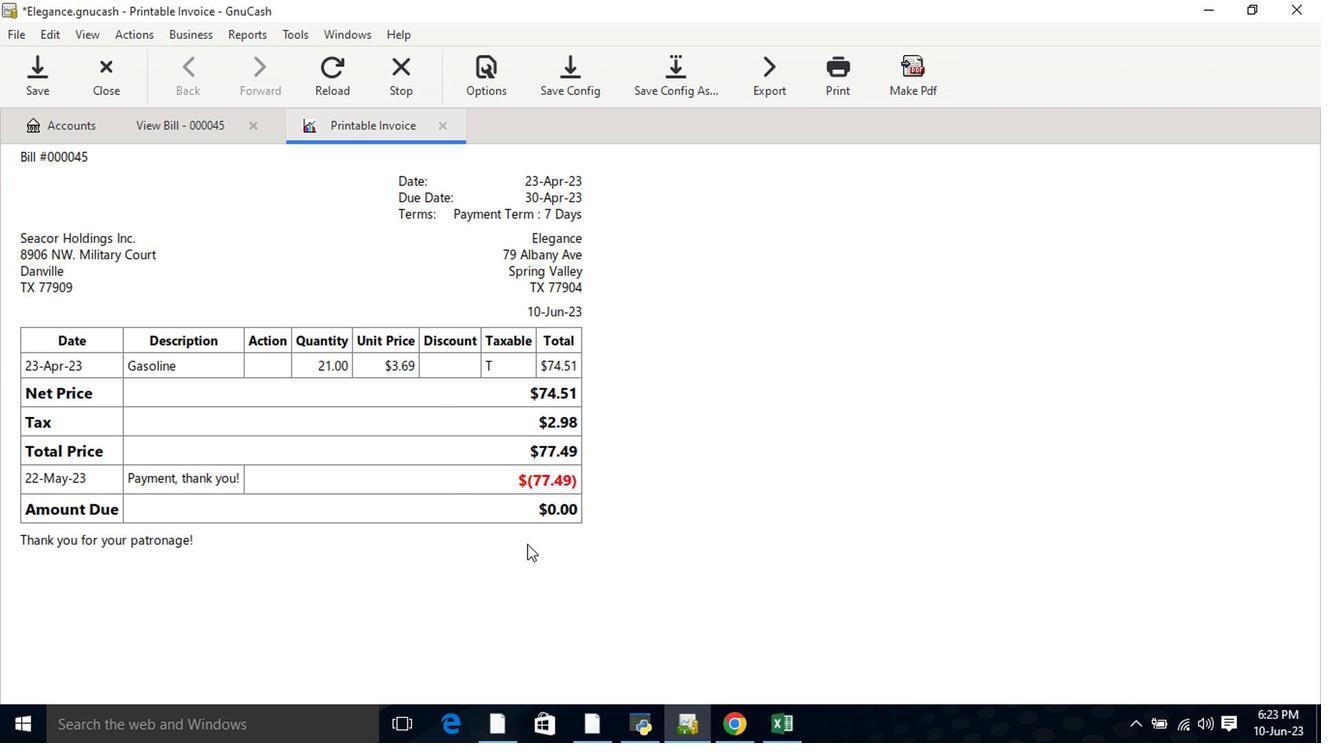 
